 Task: Search one way flight ticket for 4 adults, 2 children, 2 infants in seat and 1 infant on lap in premium economy from Nome: Nome Airport to Jackson: Jackson Hole Airport on 5-2-2023. Number of bags: 1 carry on bag. Outbound departure time preference is 22:45.
Action: Mouse moved to (333, 269)
Screenshot: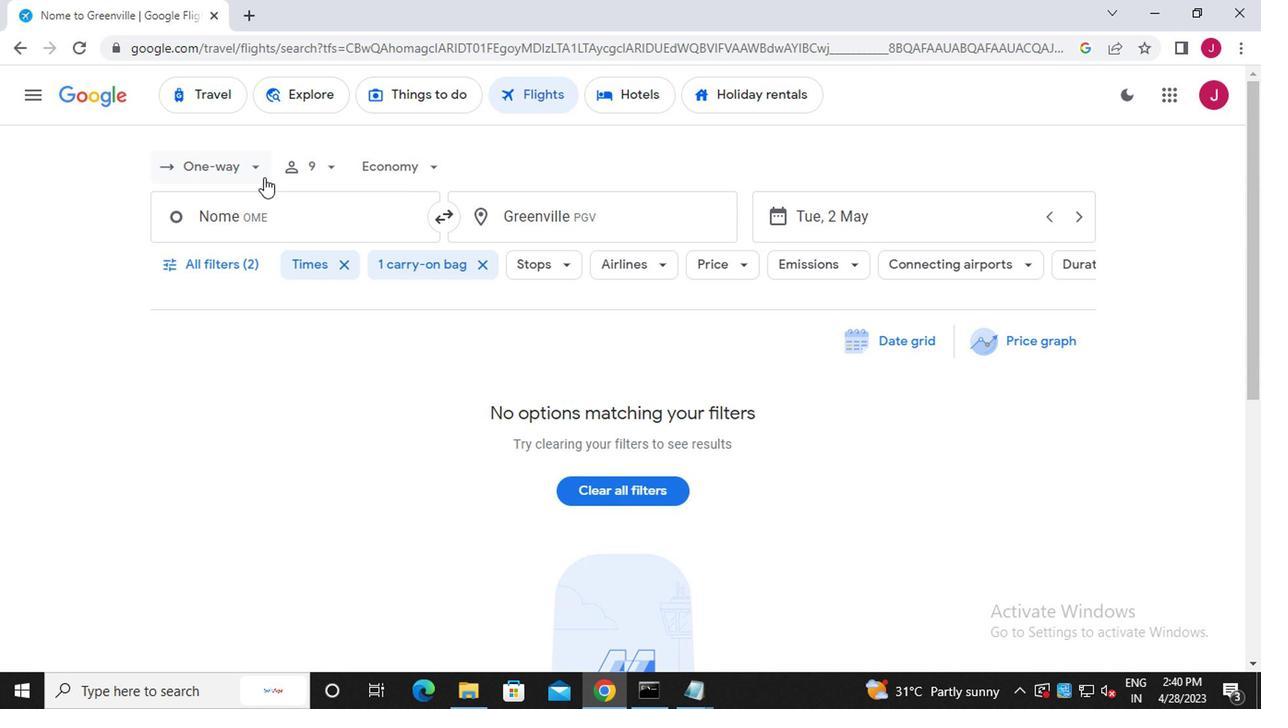 
Action: Mouse pressed left at (333, 269)
Screenshot: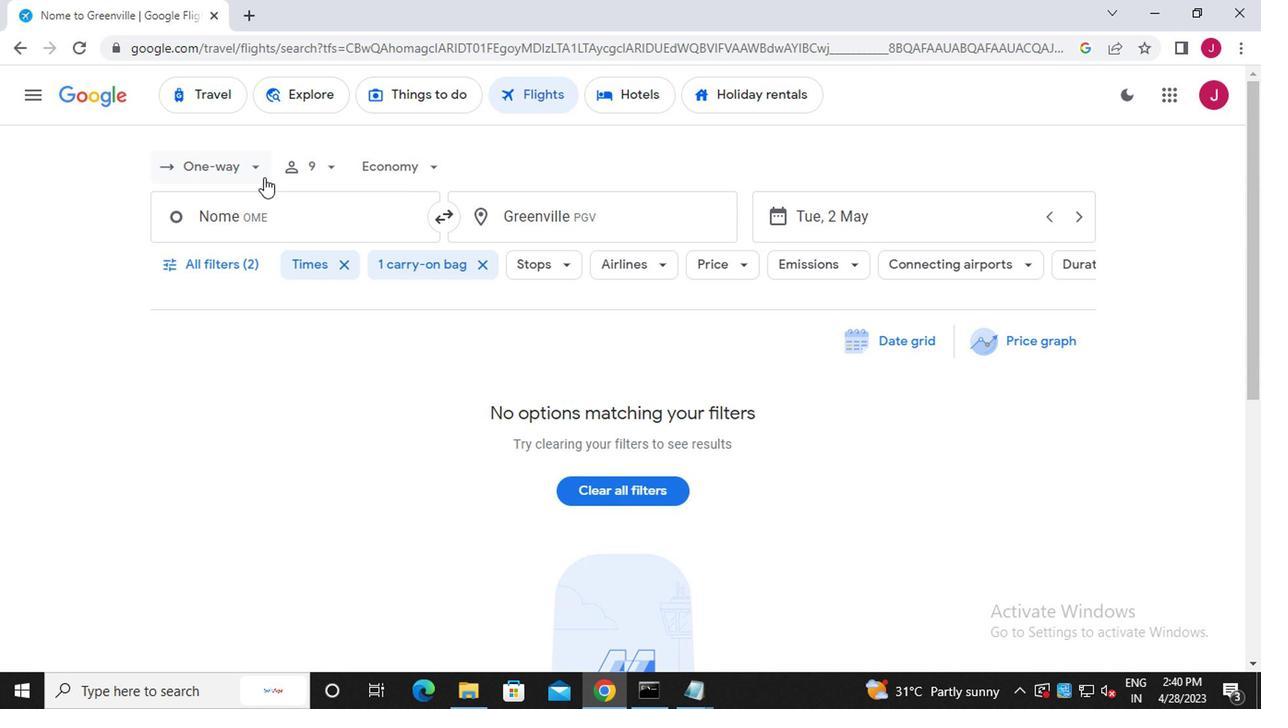 
Action: Mouse moved to (348, 332)
Screenshot: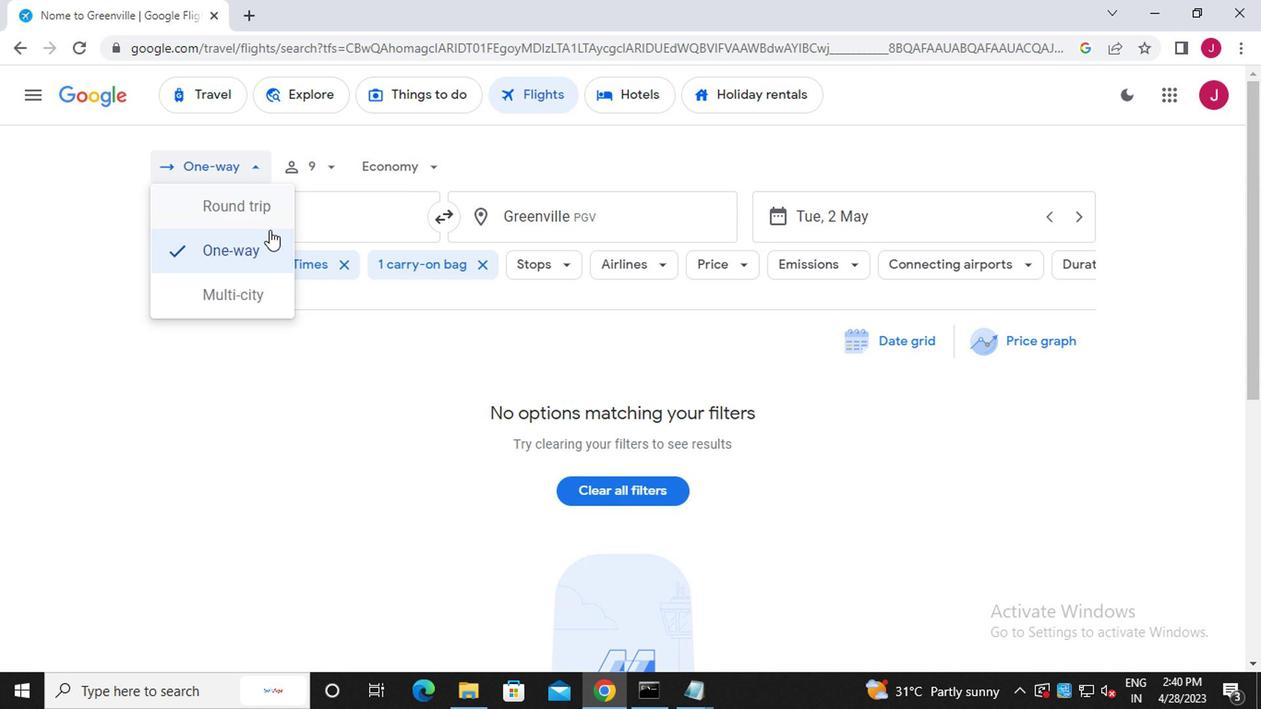 
Action: Mouse pressed left at (348, 332)
Screenshot: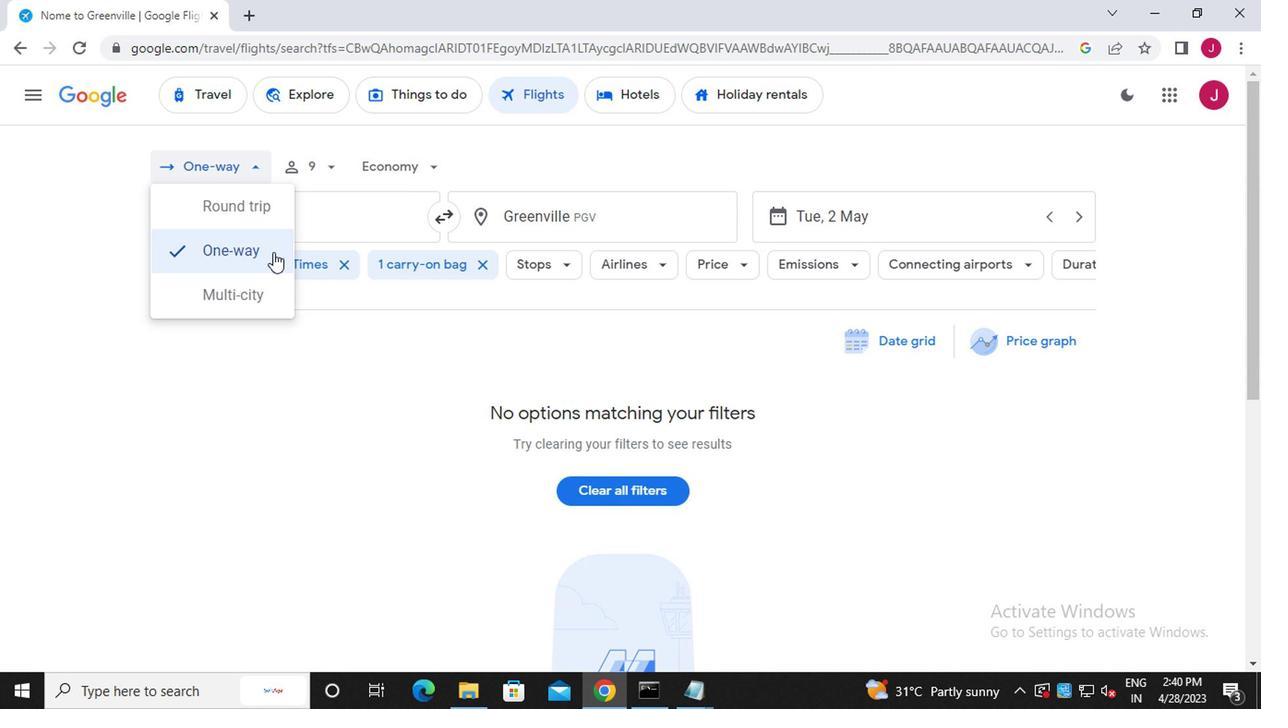 
Action: Mouse moved to (385, 273)
Screenshot: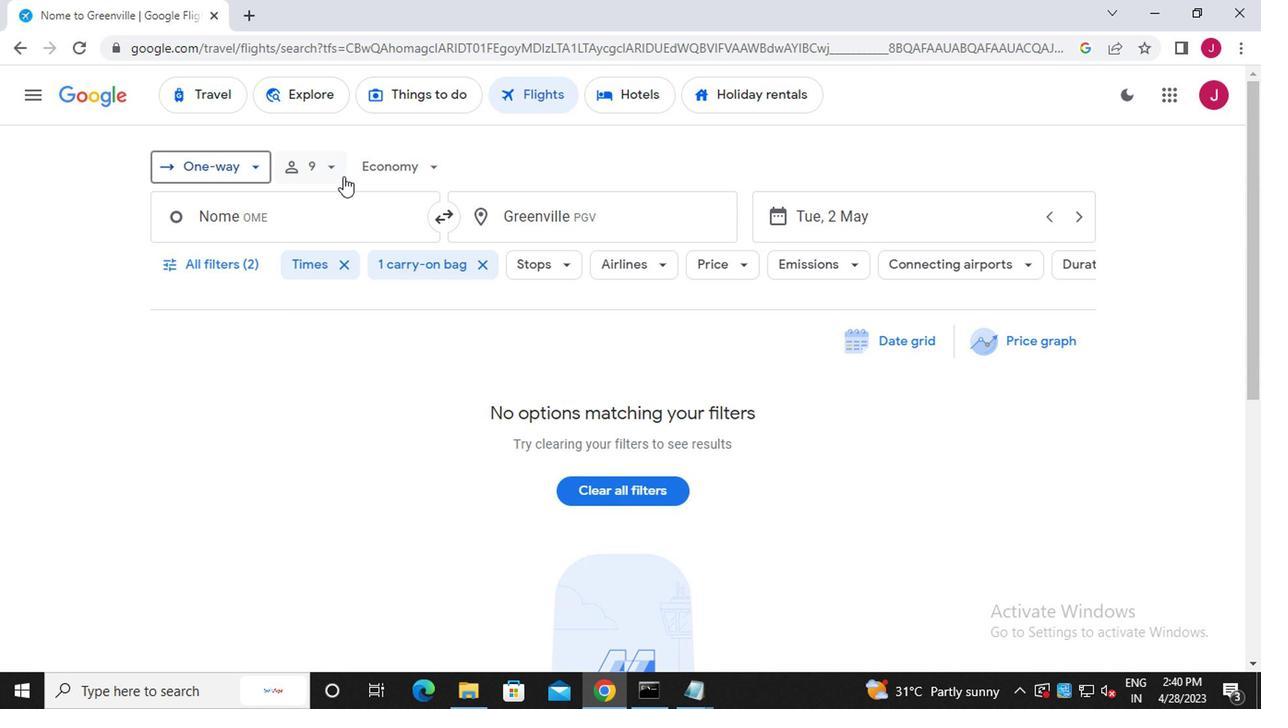 
Action: Mouse pressed left at (385, 273)
Screenshot: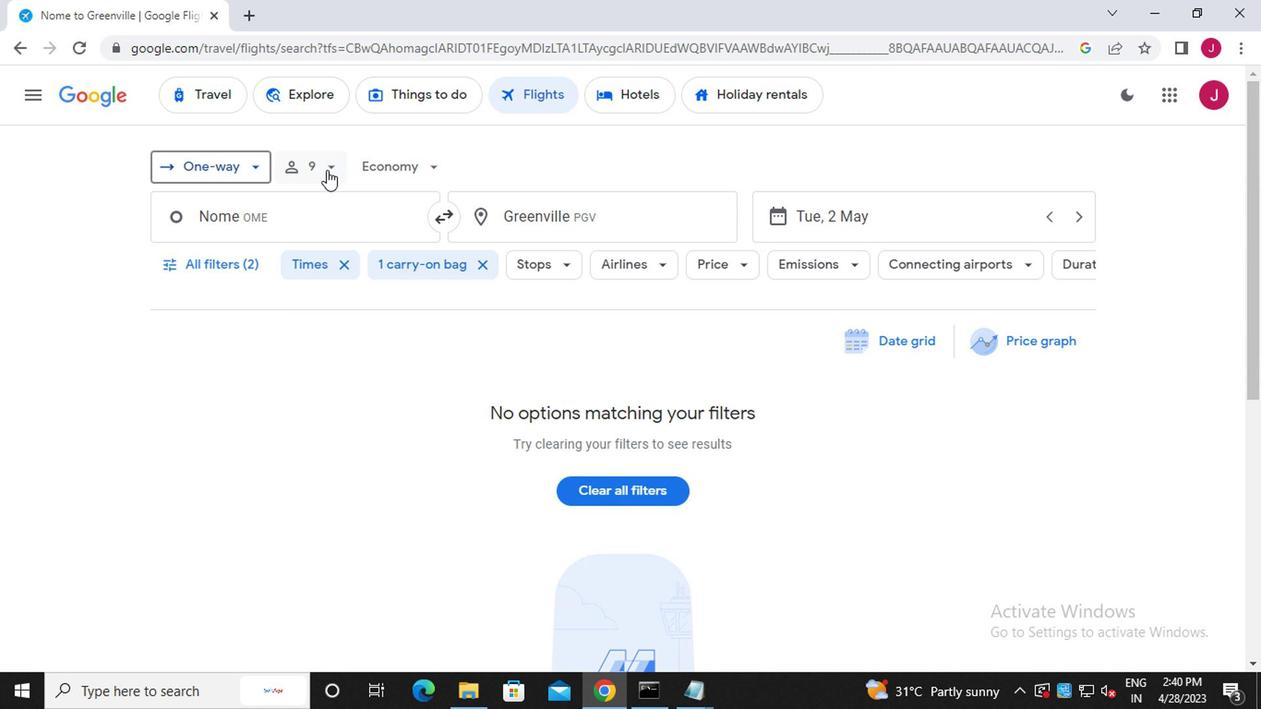 
Action: Mouse moved to (438, 305)
Screenshot: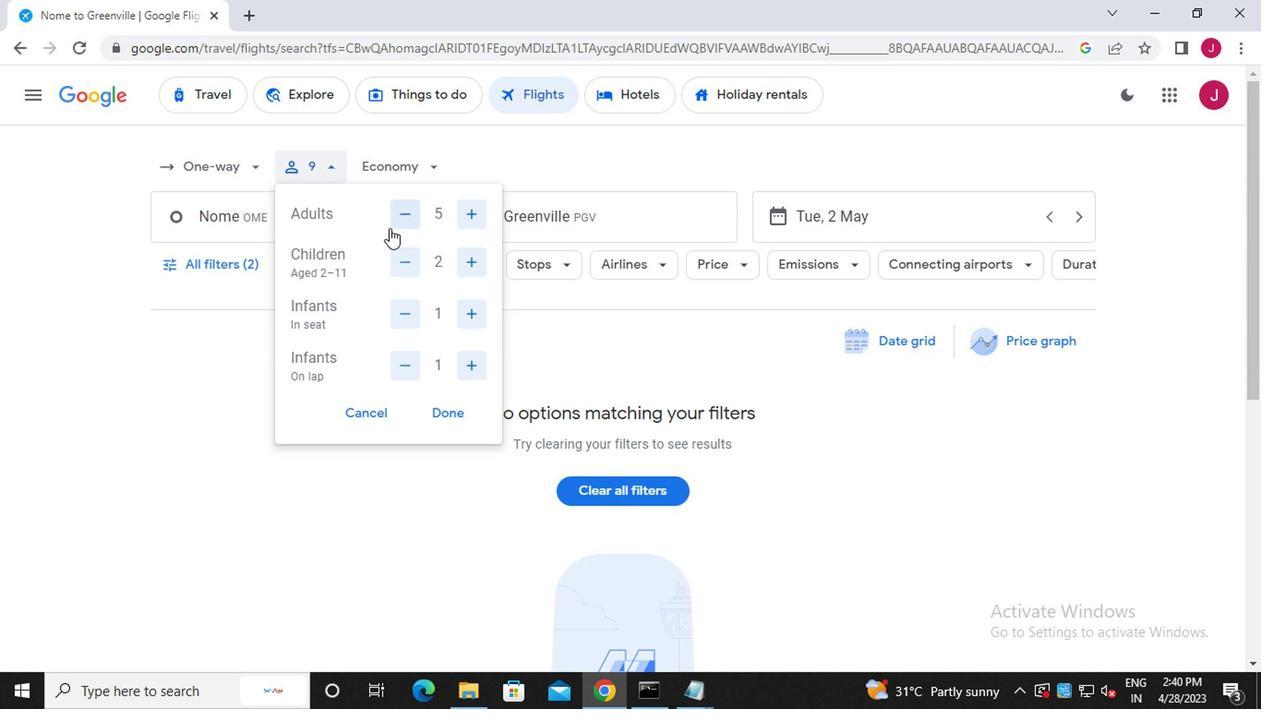 
Action: Mouse pressed left at (438, 305)
Screenshot: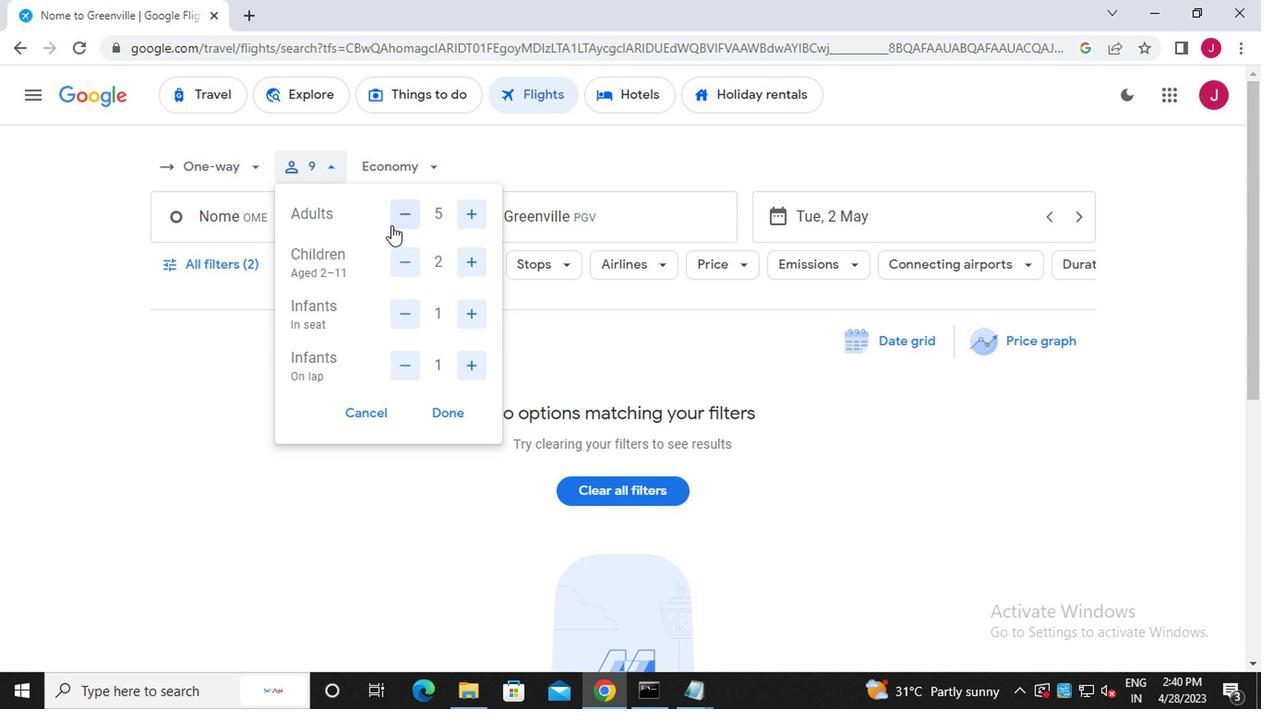 
Action: Mouse moved to (485, 379)
Screenshot: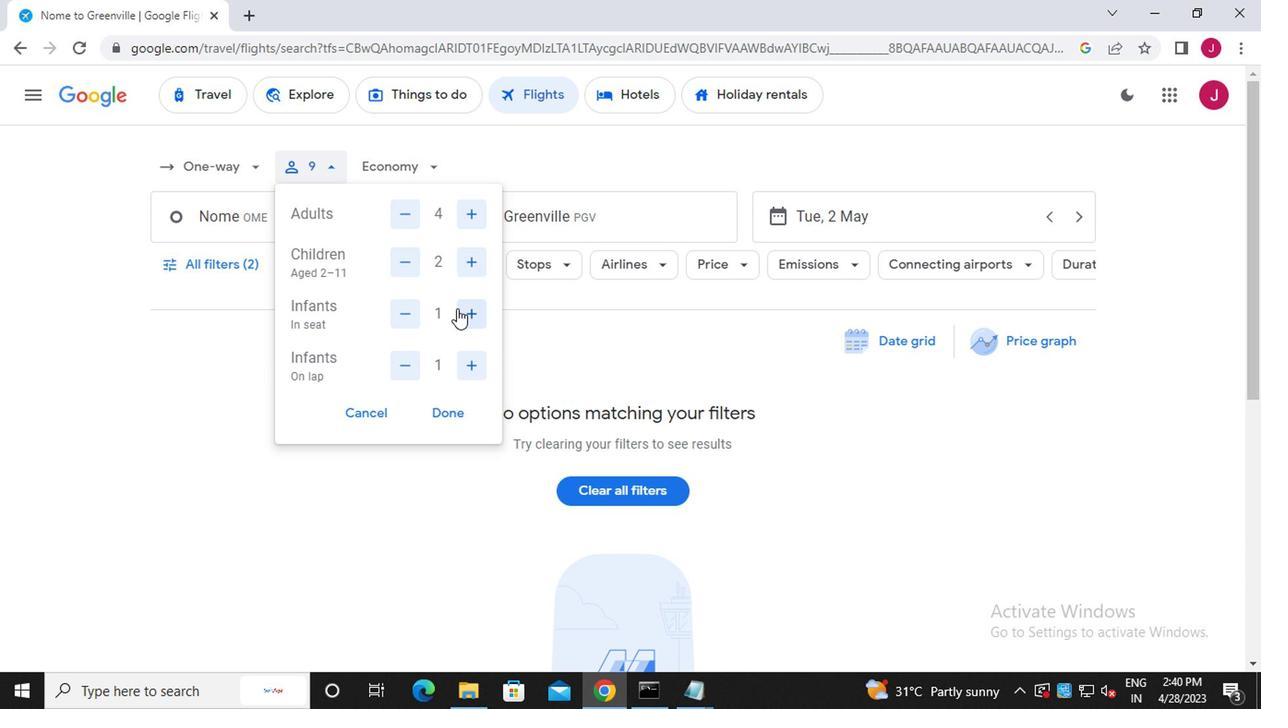 
Action: Mouse pressed left at (485, 379)
Screenshot: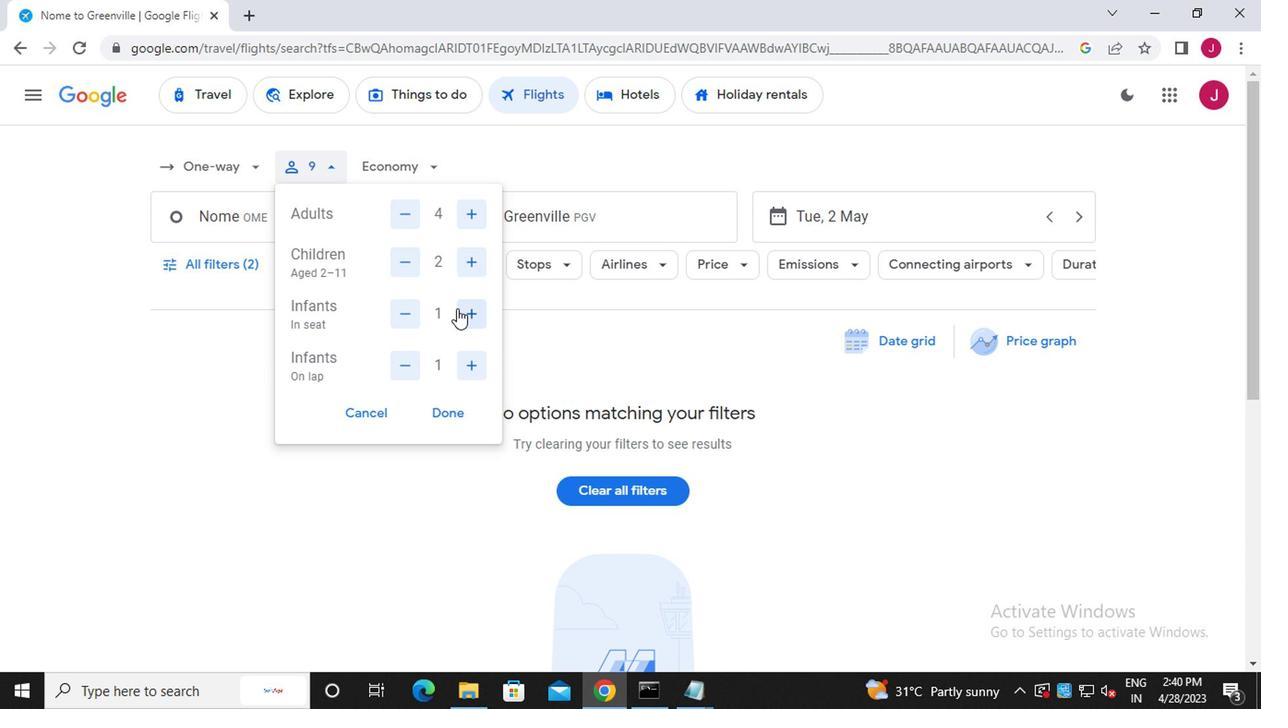 
Action: Mouse moved to (474, 445)
Screenshot: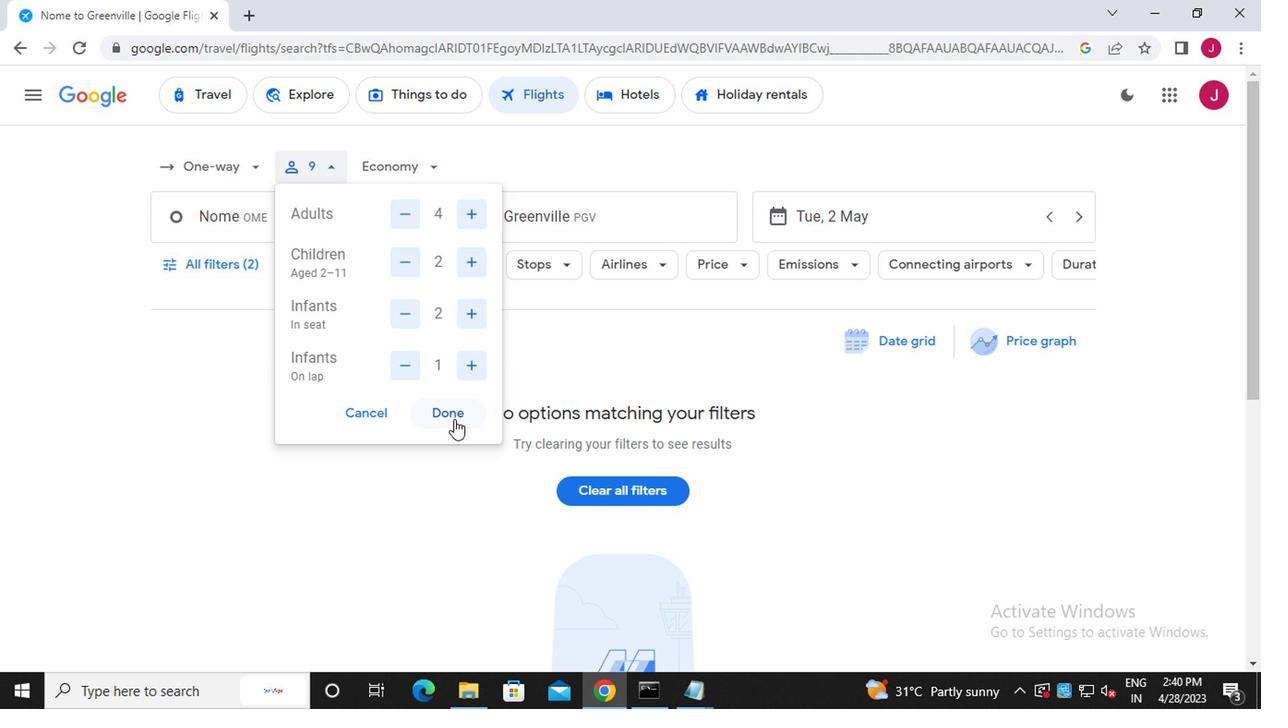 
Action: Mouse pressed left at (474, 445)
Screenshot: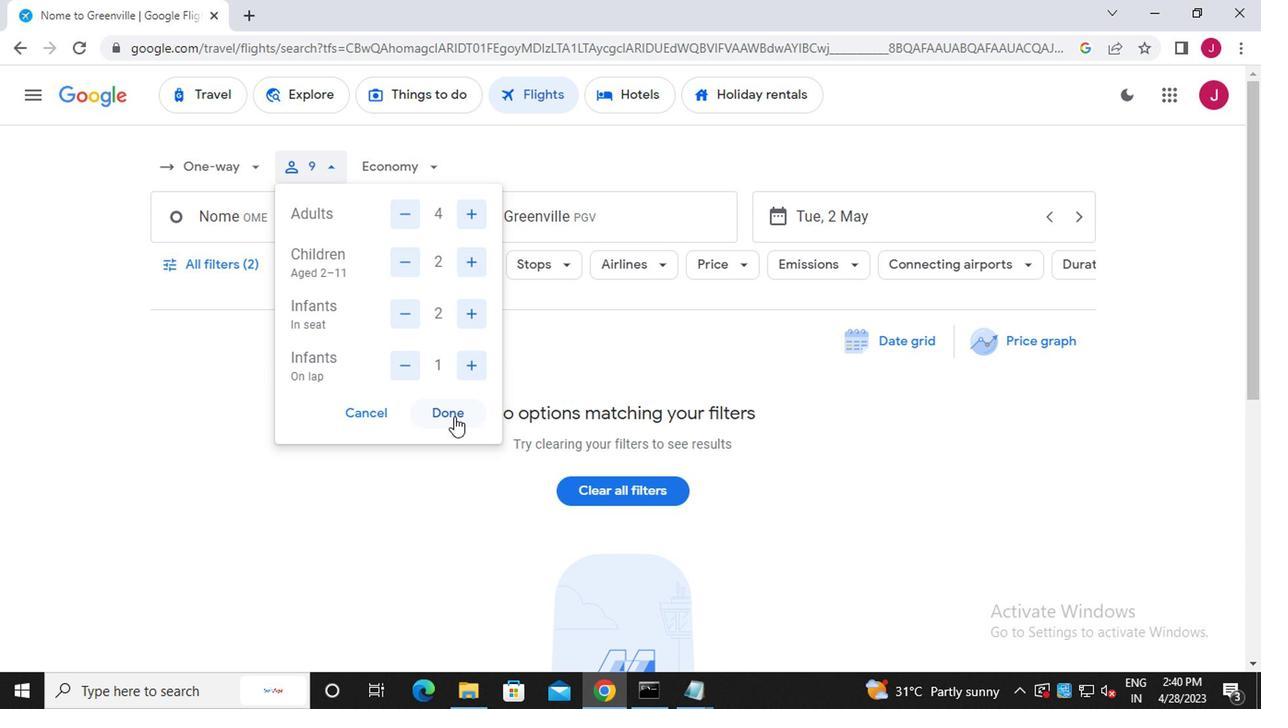 
Action: Mouse moved to (453, 272)
Screenshot: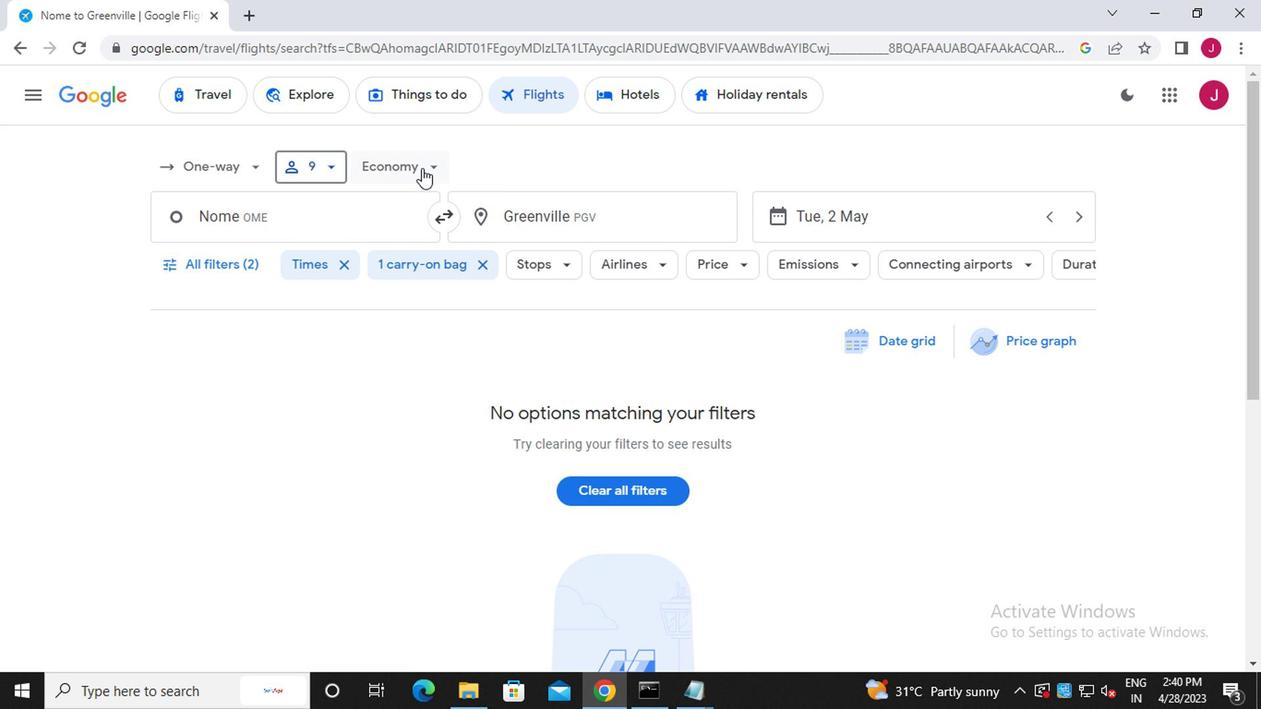 
Action: Mouse pressed left at (453, 272)
Screenshot: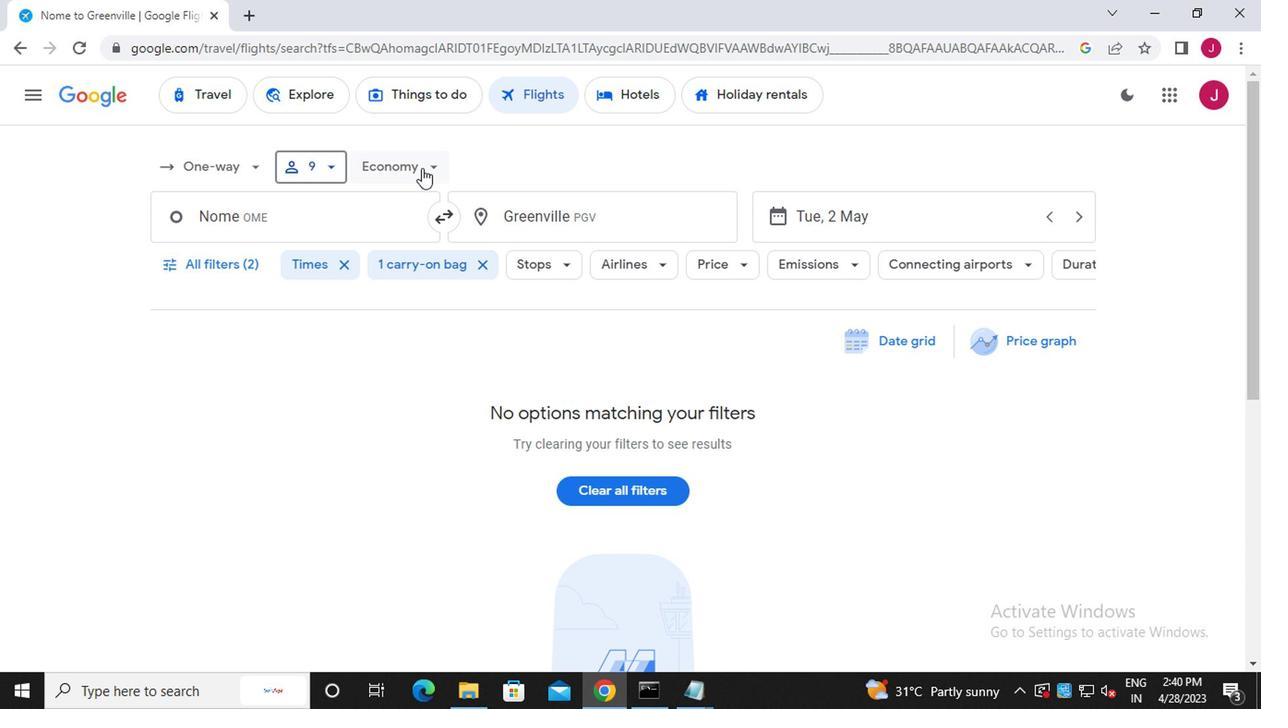 
Action: Mouse moved to (459, 334)
Screenshot: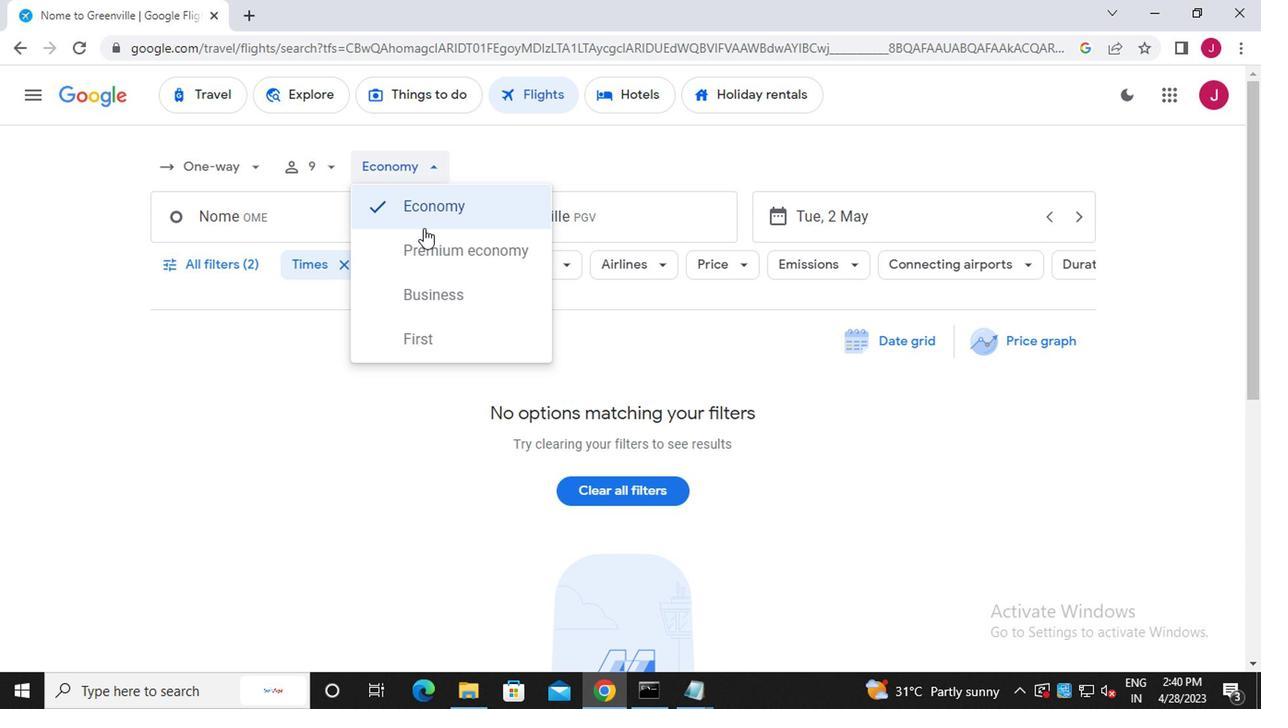 
Action: Mouse pressed left at (459, 334)
Screenshot: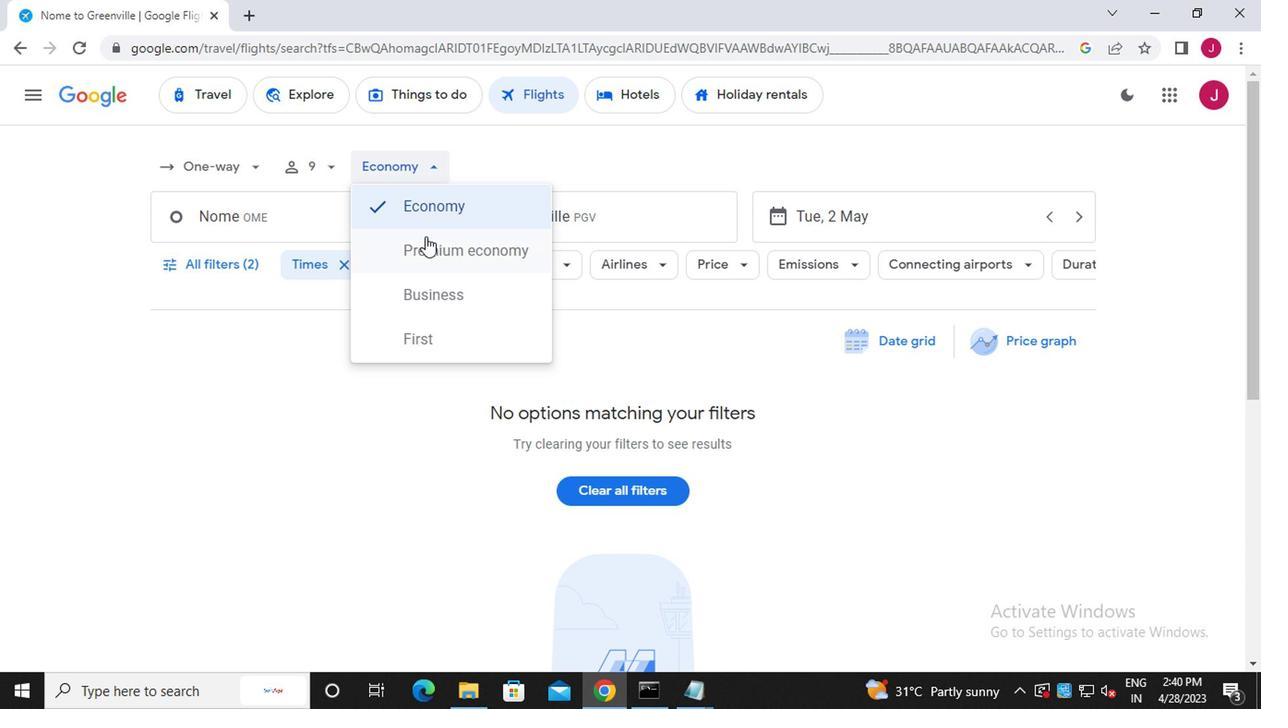 
Action: Mouse moved to (415, 319)
Screenshot: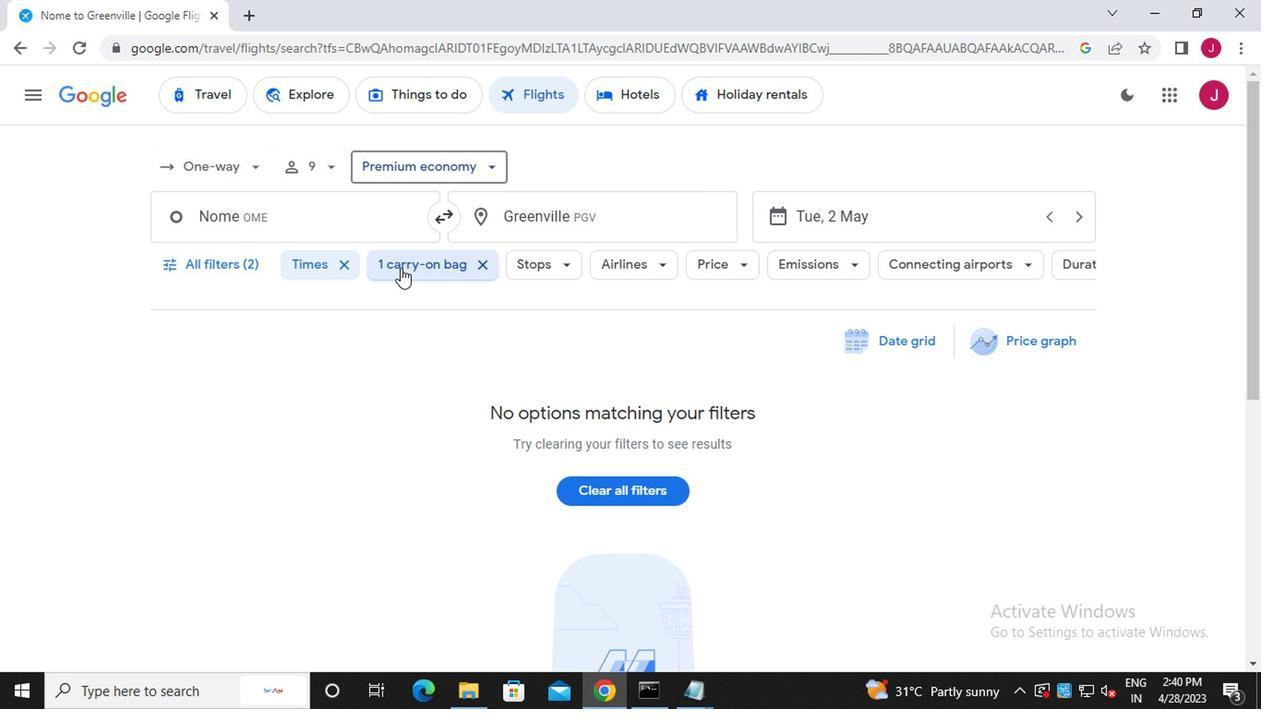 
Action: Mouse pressed left at (415, 319)
Screenshot: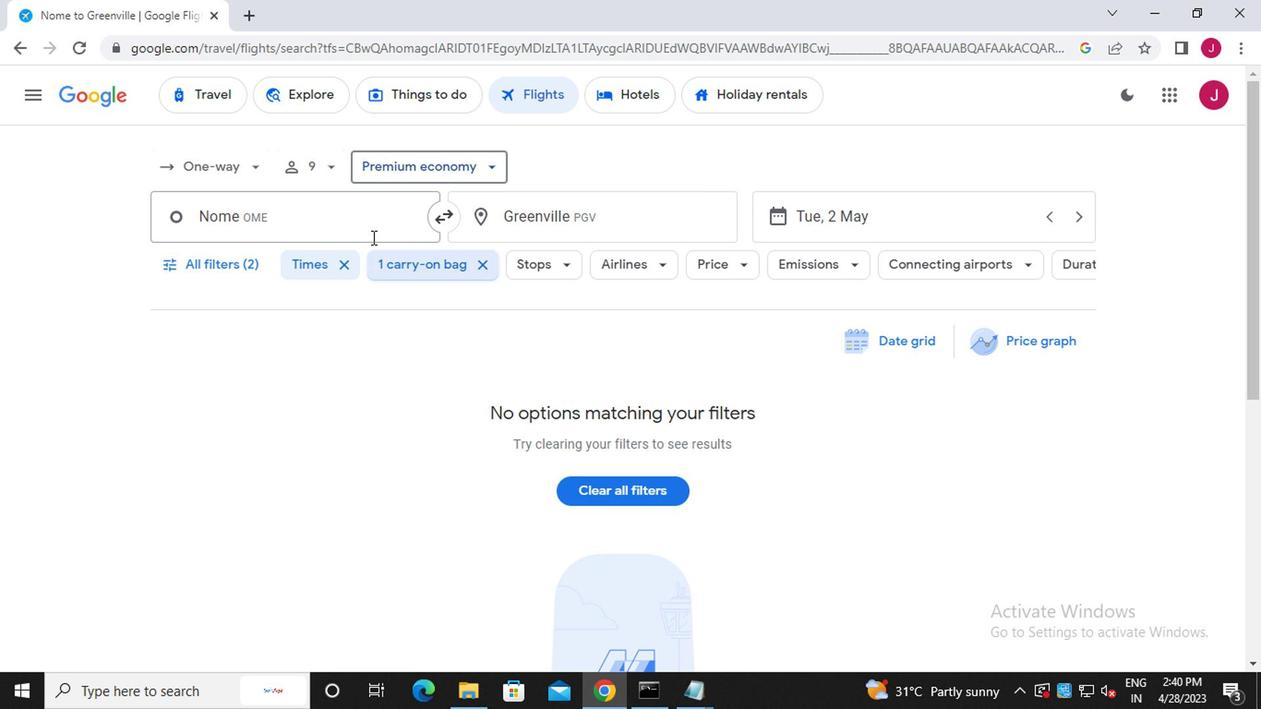 
Action: Mouse moved to (420, 313)
Screenshot: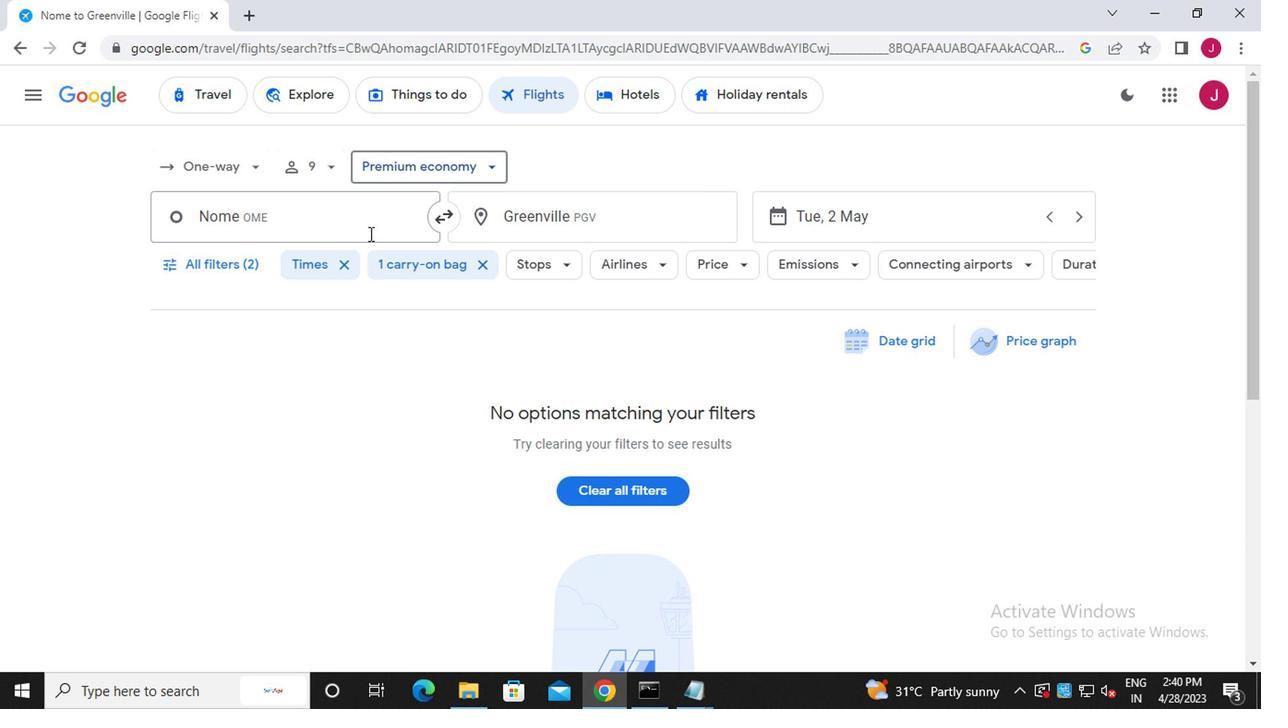 
Action: Key pressed nome
Screenshot: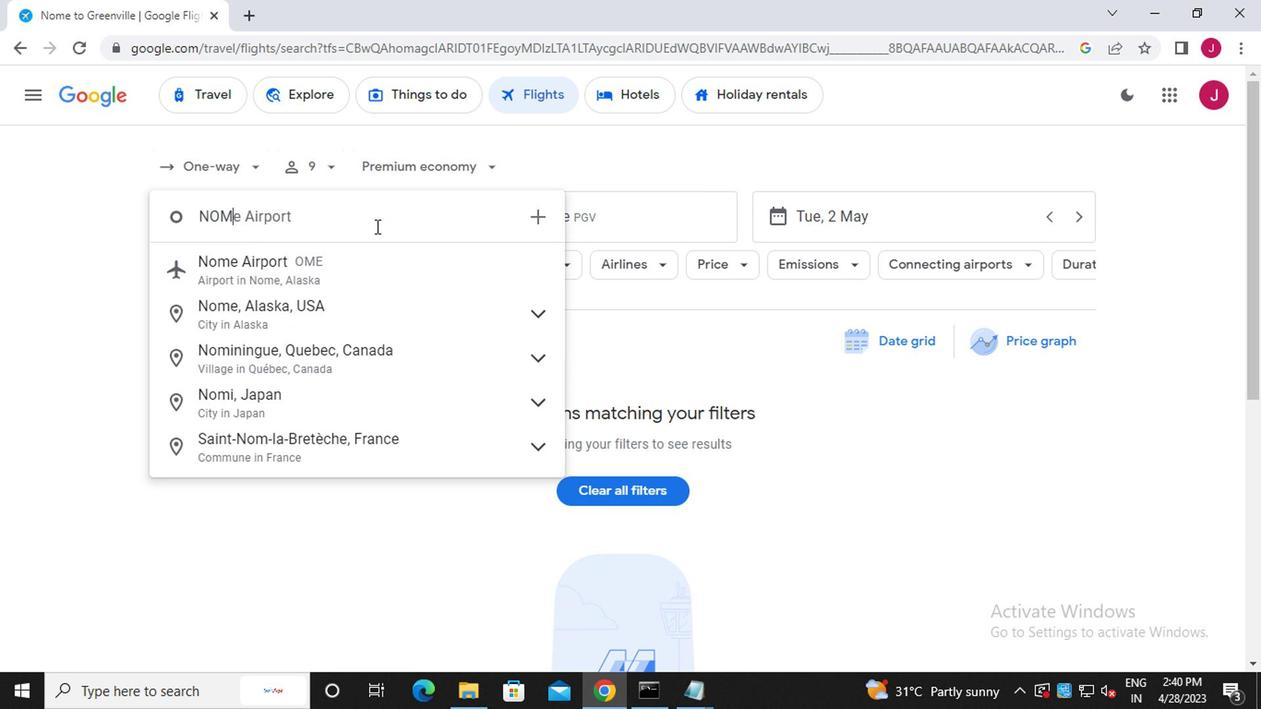 
Action: Mouse moved to (428, 341)
Screenshot: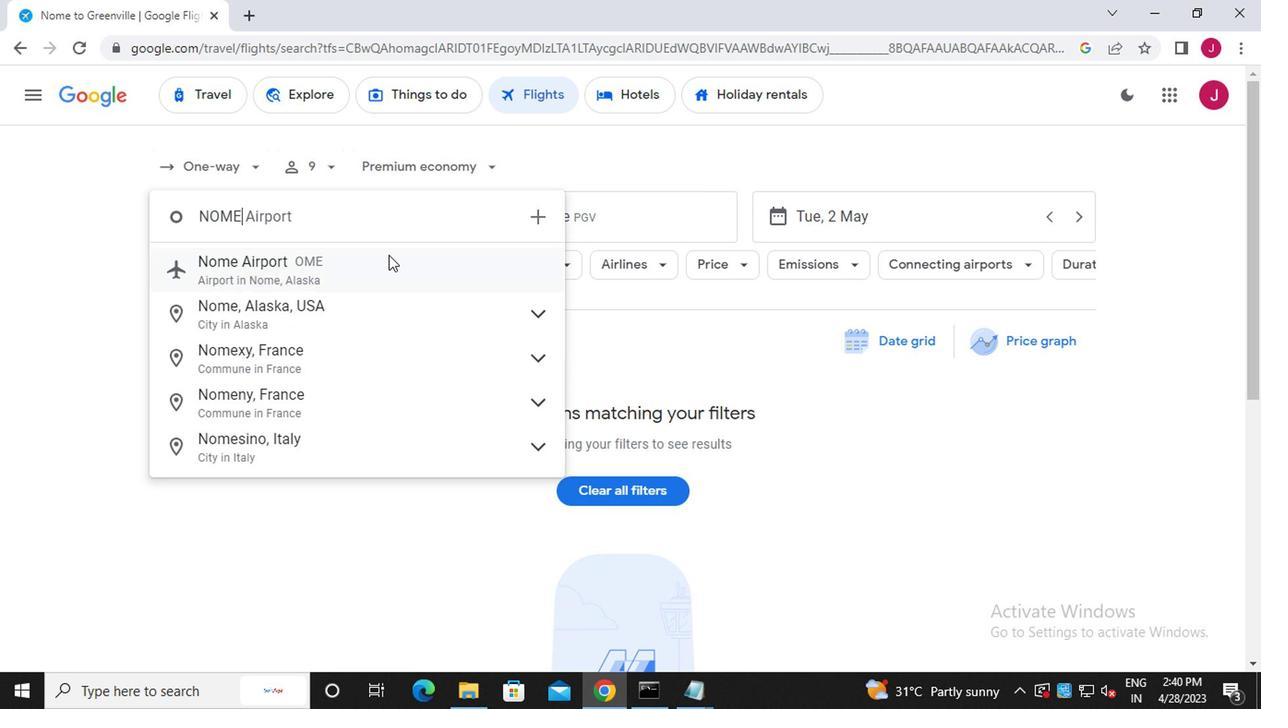 
Action: Mouse pressed left at (428, 341)
Screenshot: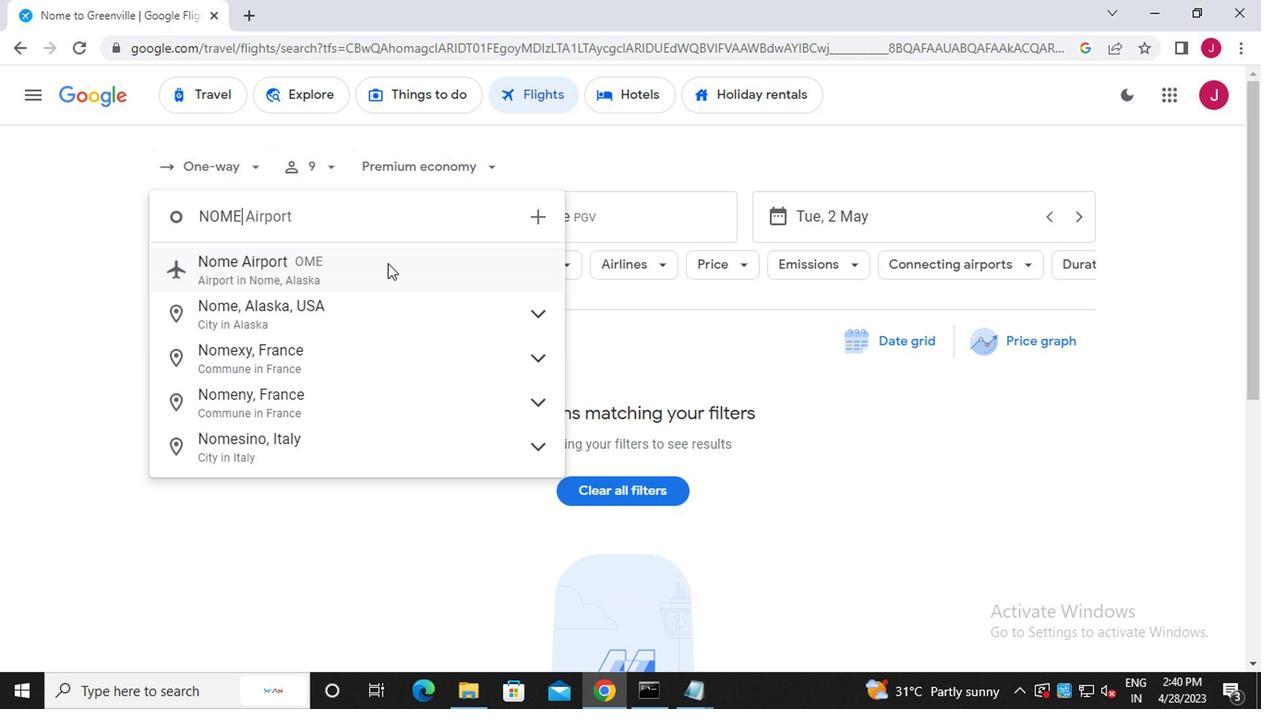 
Action: Mouse moved to (593, 298)
Screenshot: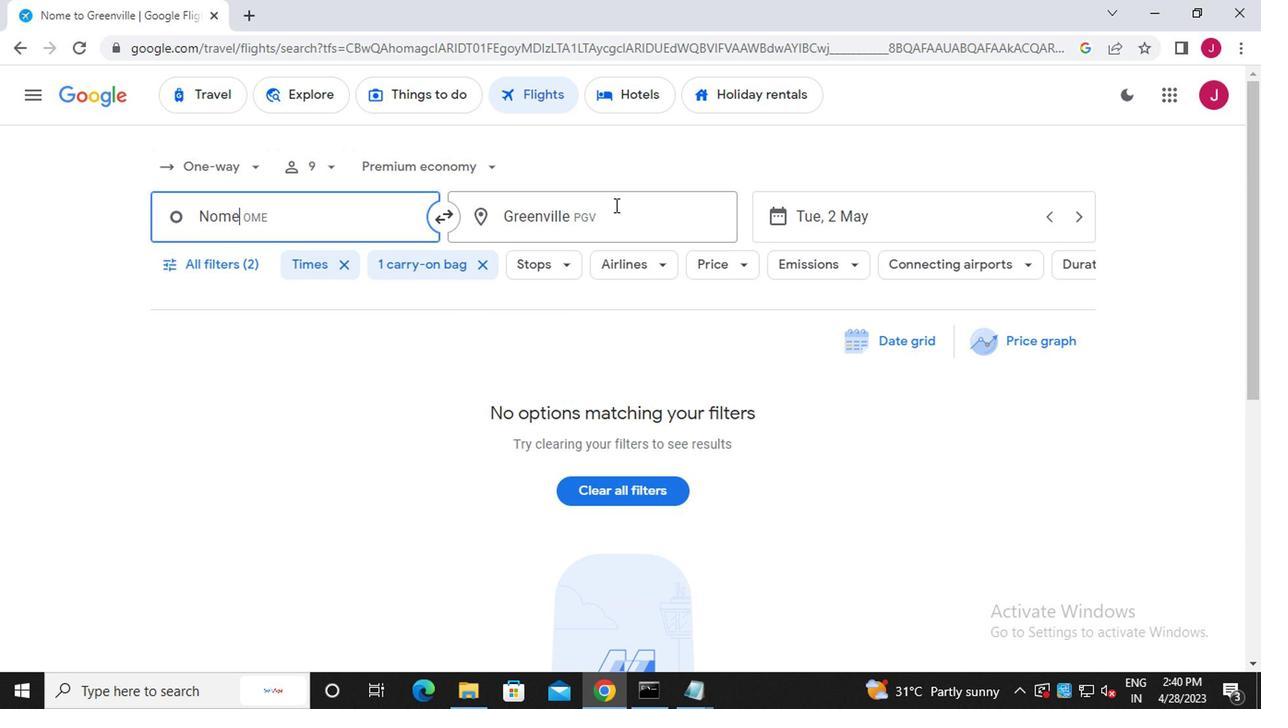 
Action: Mouse pressed left at (593, 298)
Screenshot: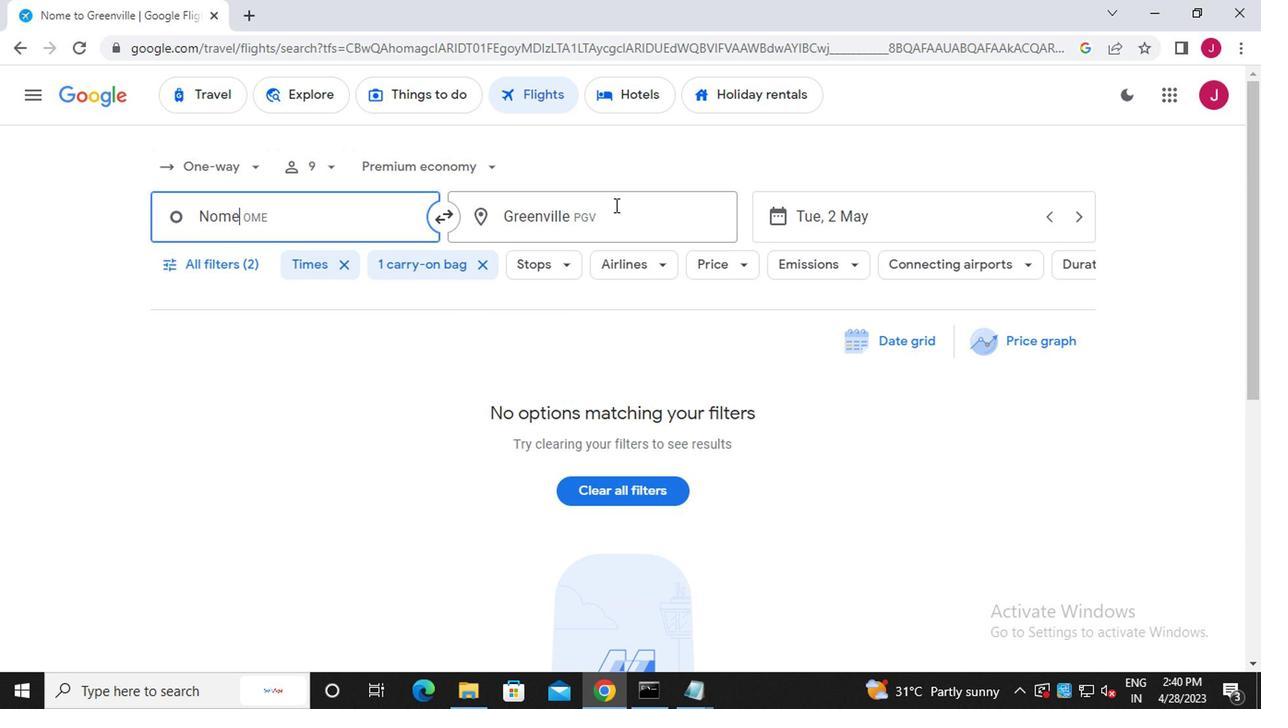 
Action: Mouse moved to (595, 306)
Screenshot: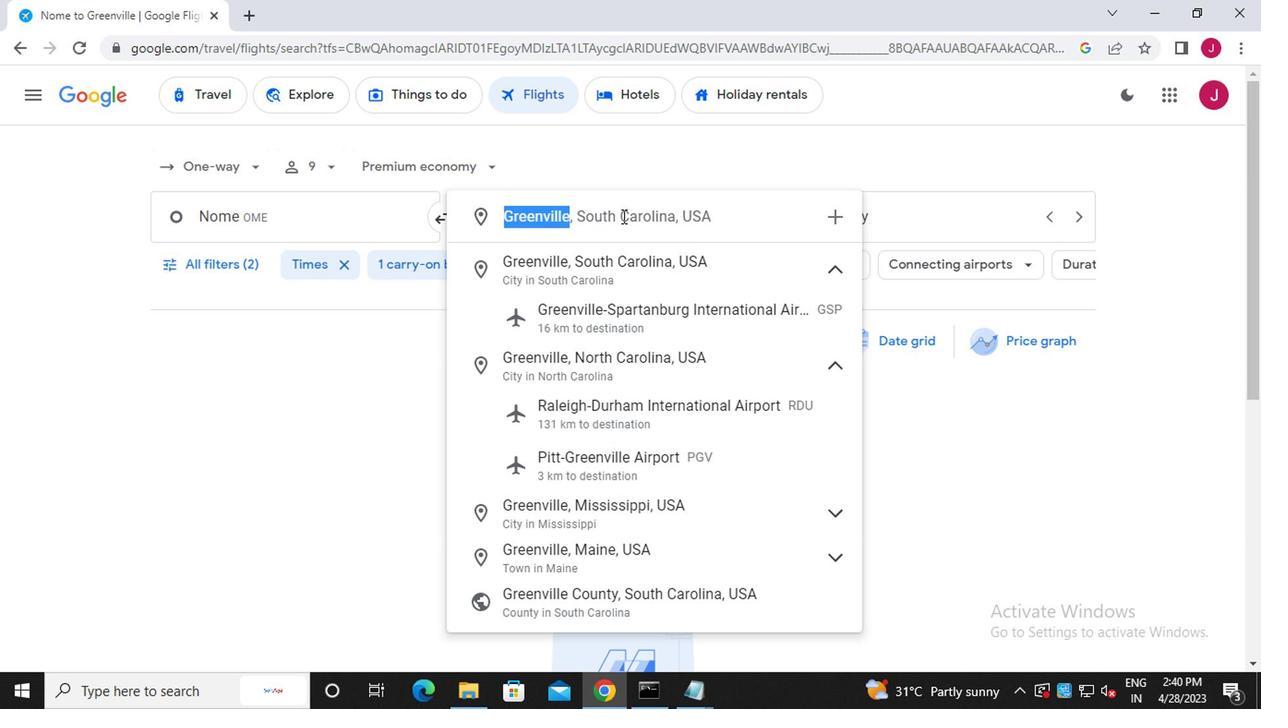 
Action: Key pressed jackon<Key.backspace><Key.backspace><Key.backspace>kson<Key.space>home<Key.backspace><Key.backspace><Key.backspace>ol
Screenshot: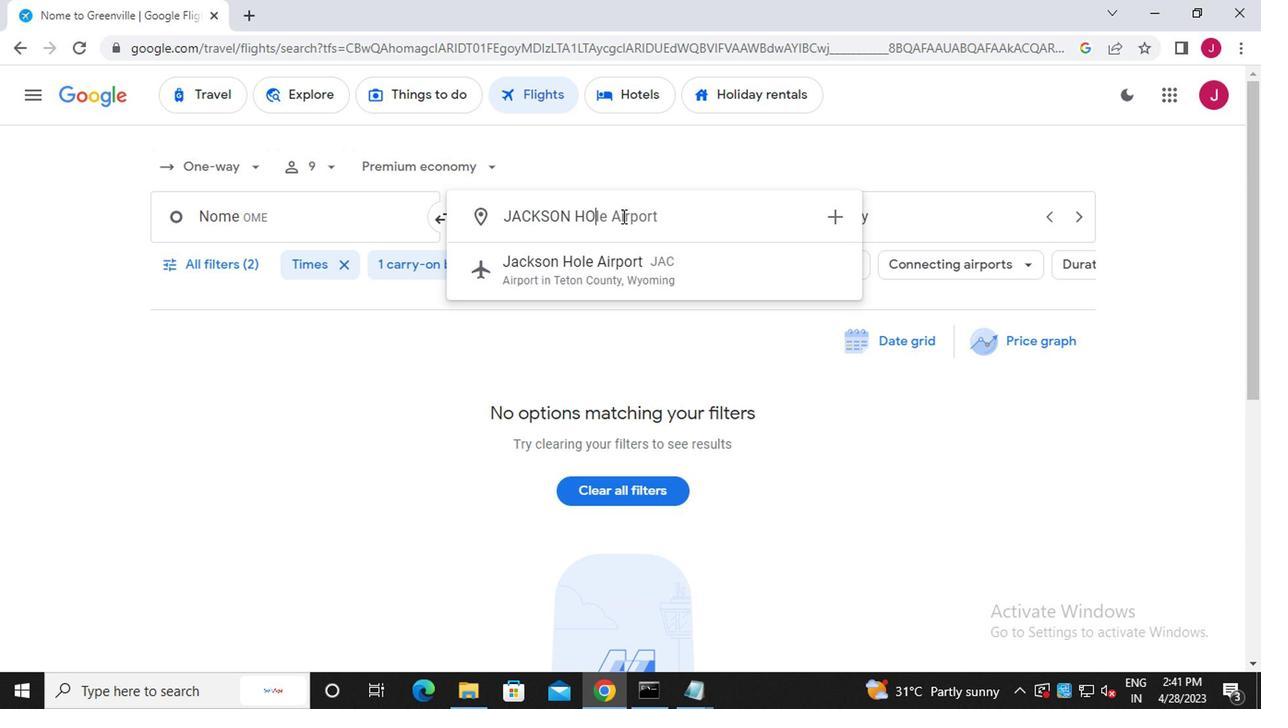 
Action: Mouse moved to (621, 344)
Screenshot: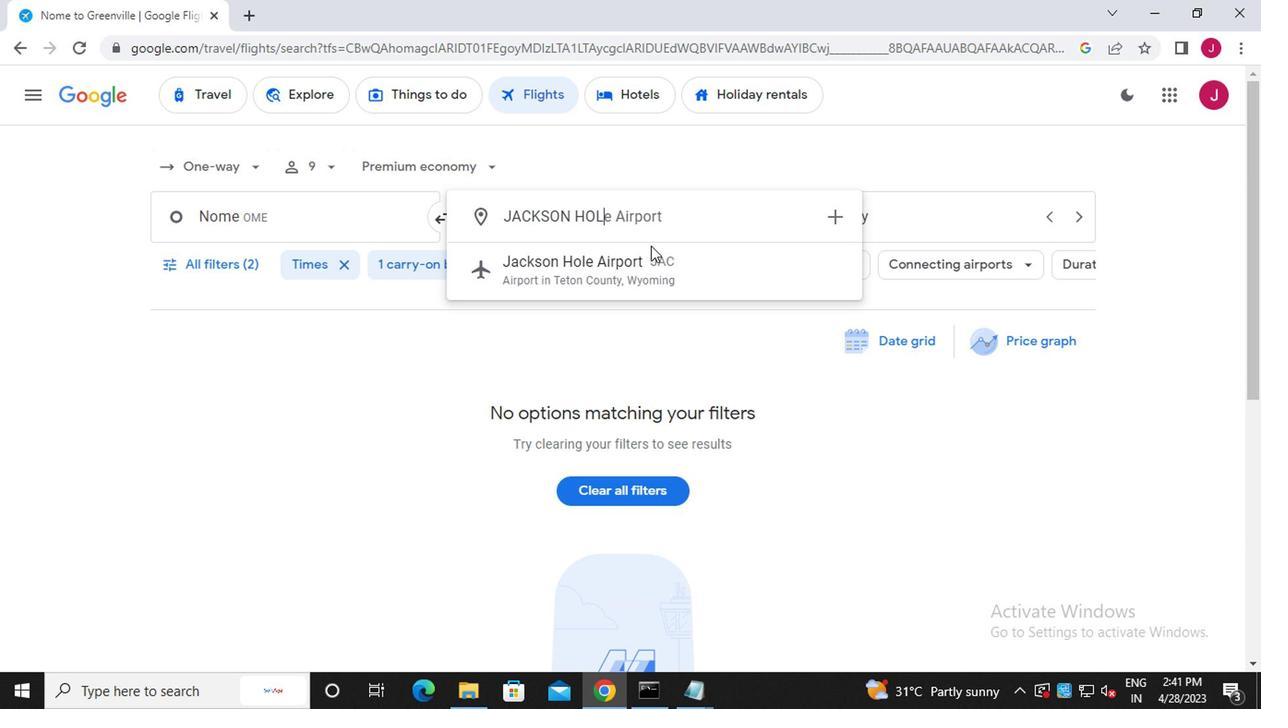 
Action: Mouse pressed left at (621, 344)
Screenshot: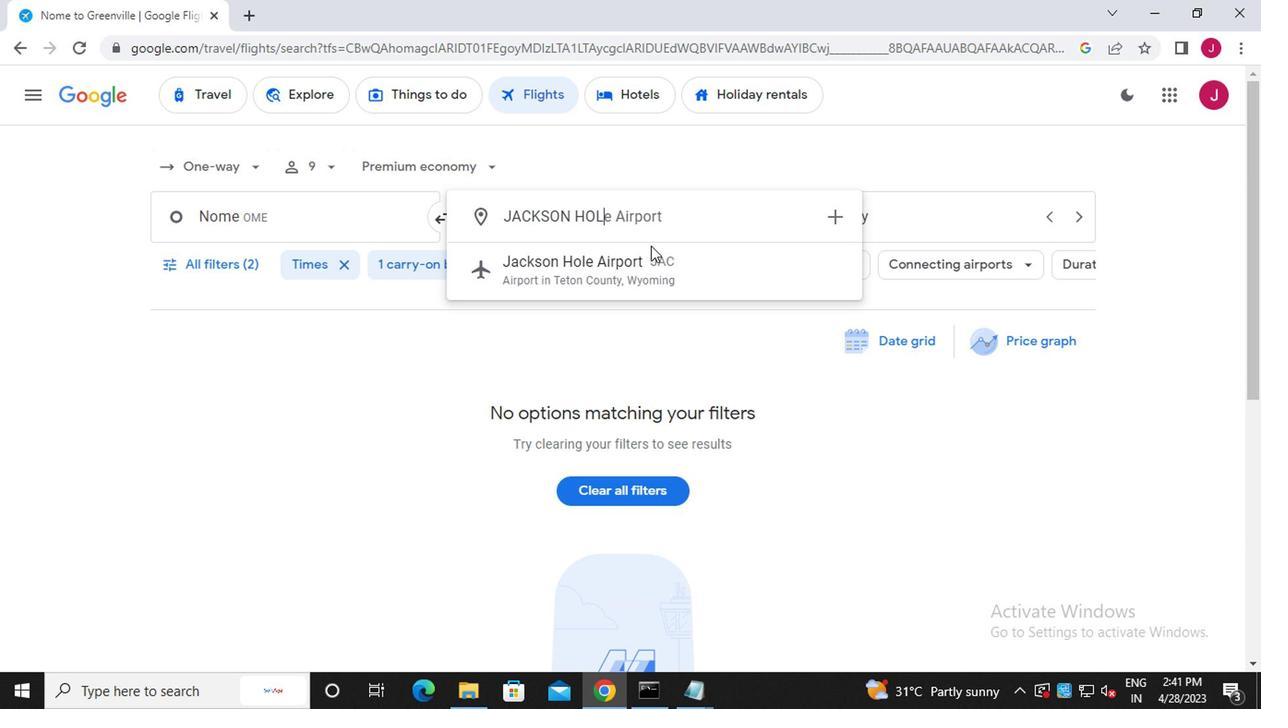 
Action: Mouse moved to (786, 313)
Screenshot: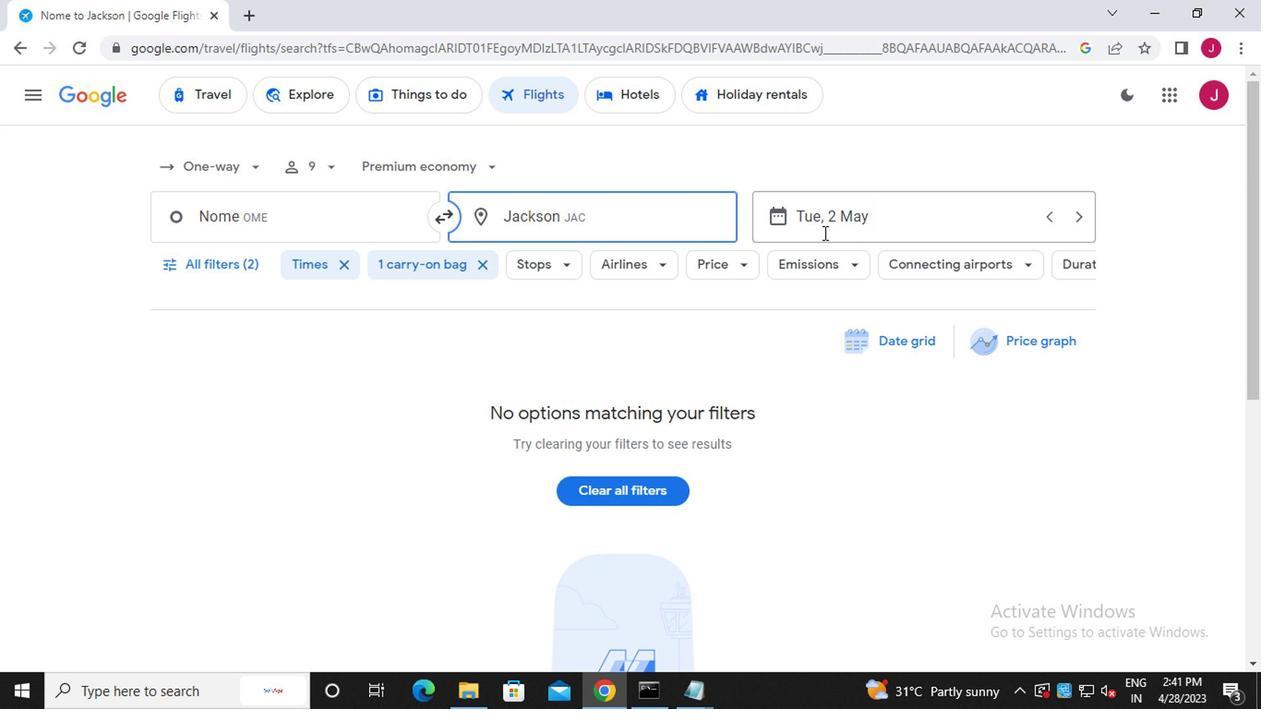 
Action: Mouse pressed left at (786, 313)
Screenshot: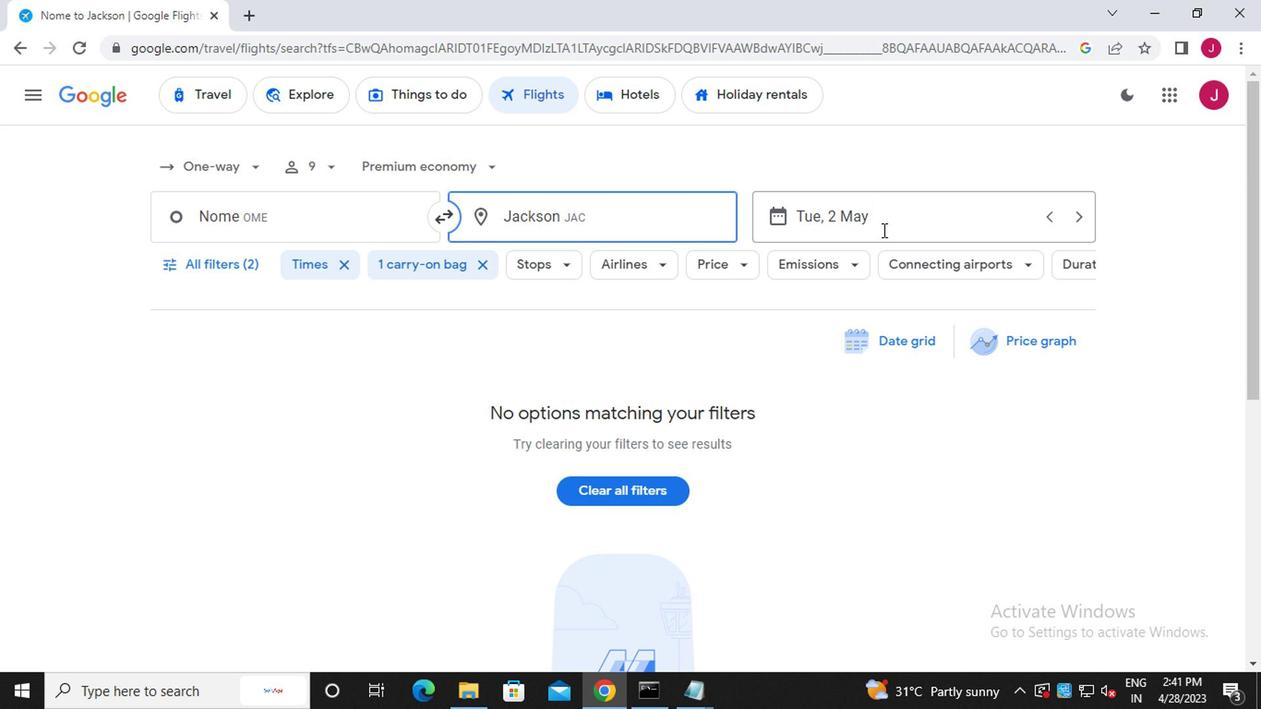 
Action: Mouse moved to (897, 602)
Screenshot: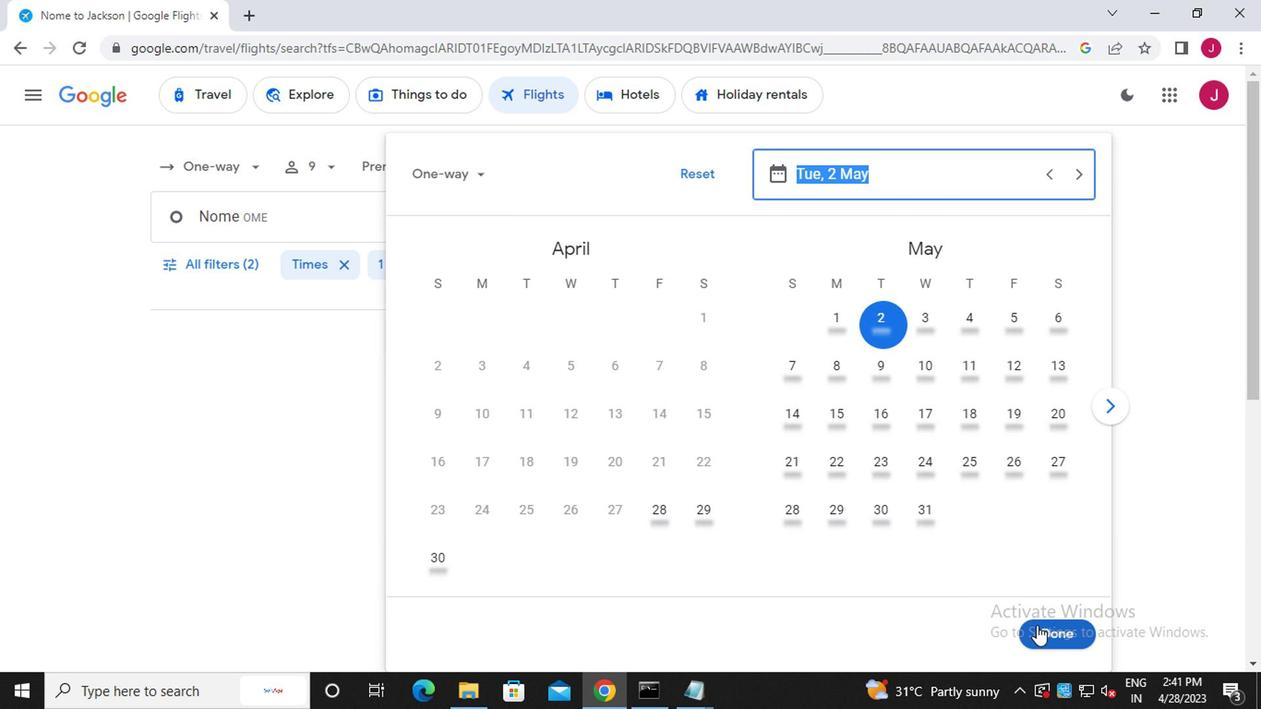 
Action: Mouse pressed left at (897, 602)
Screenshot: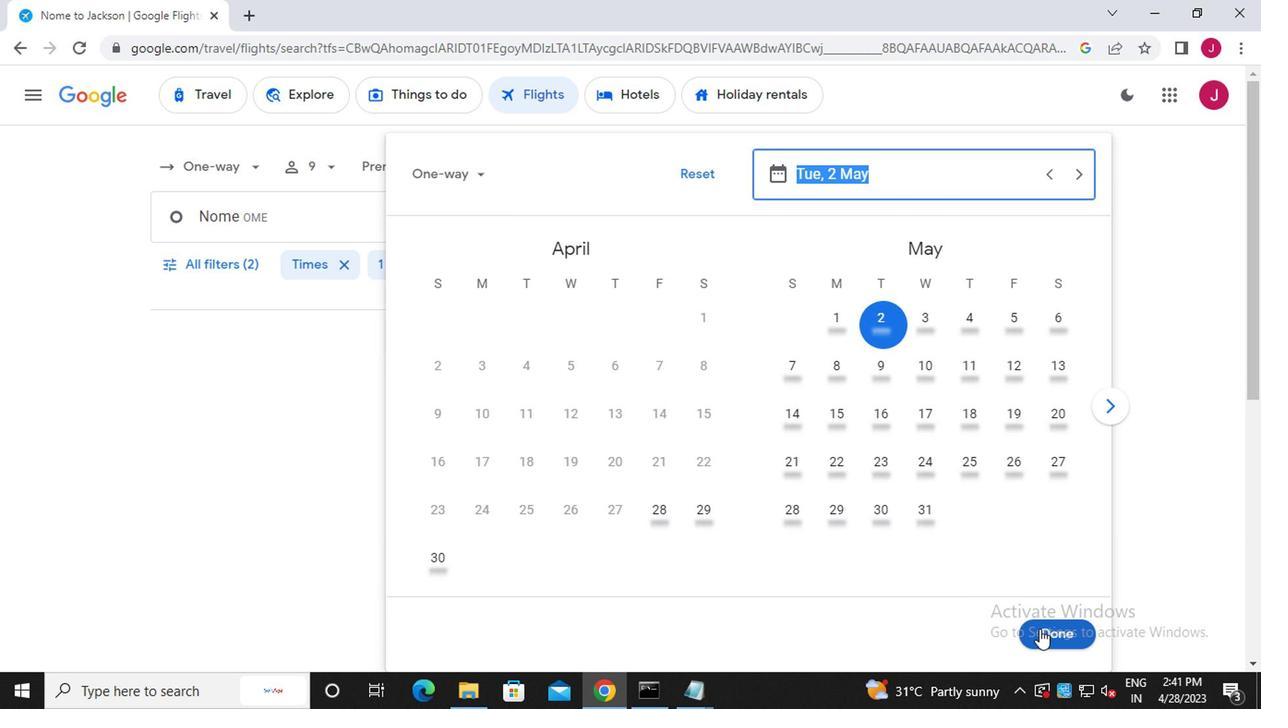 
Action: Mouse moved to (315, 340)
Screenshot: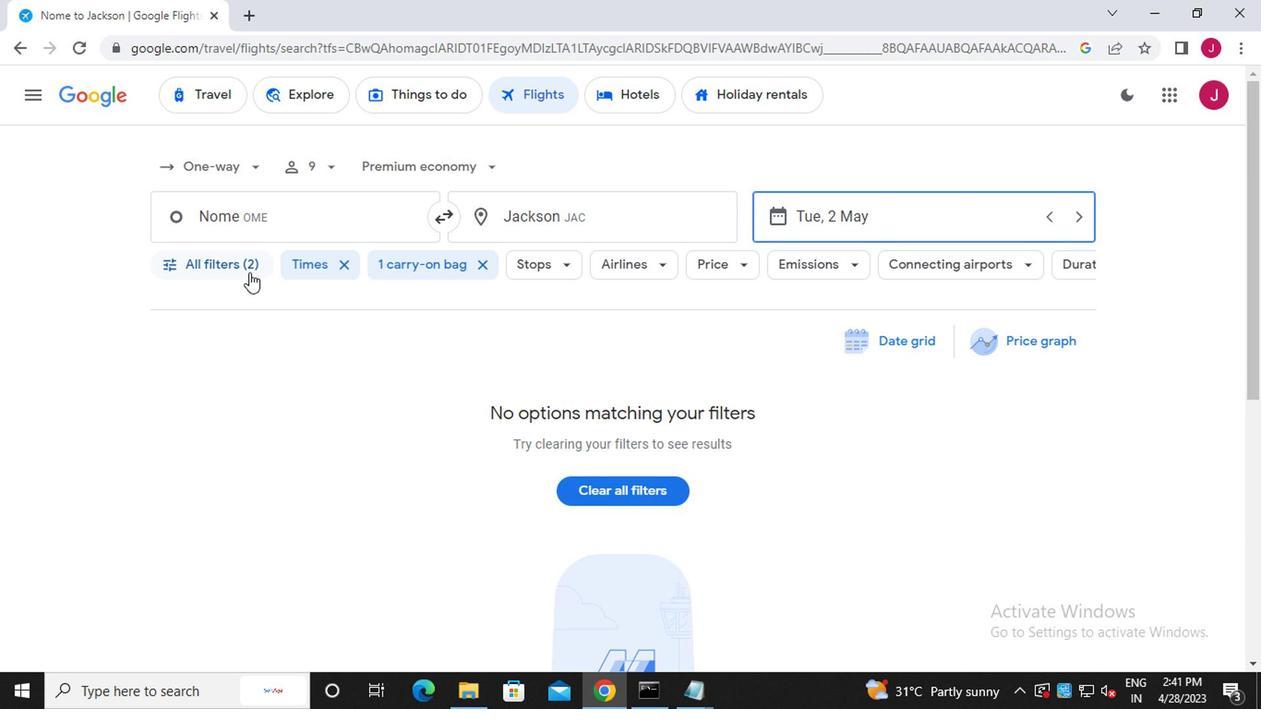 
Action: Mouse pressed left at (315, 340)
Screenshot: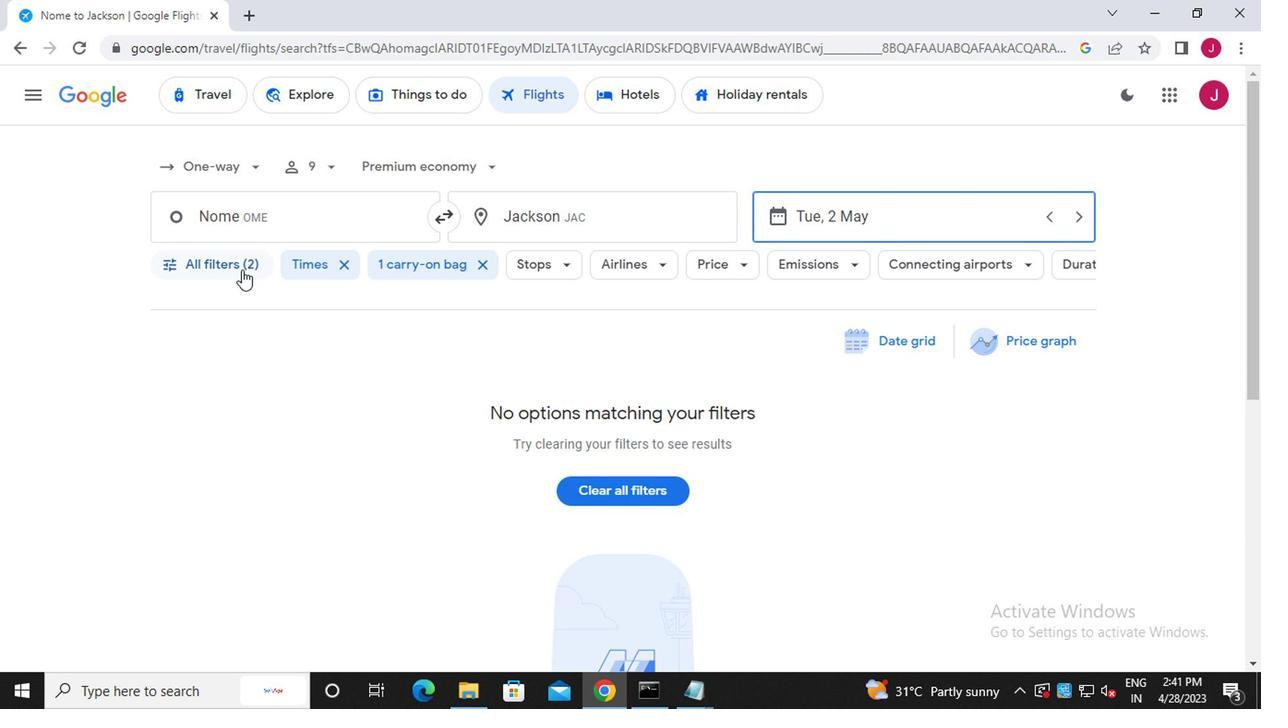 
Action: Mouse moved to (357, 413)
Screenshot: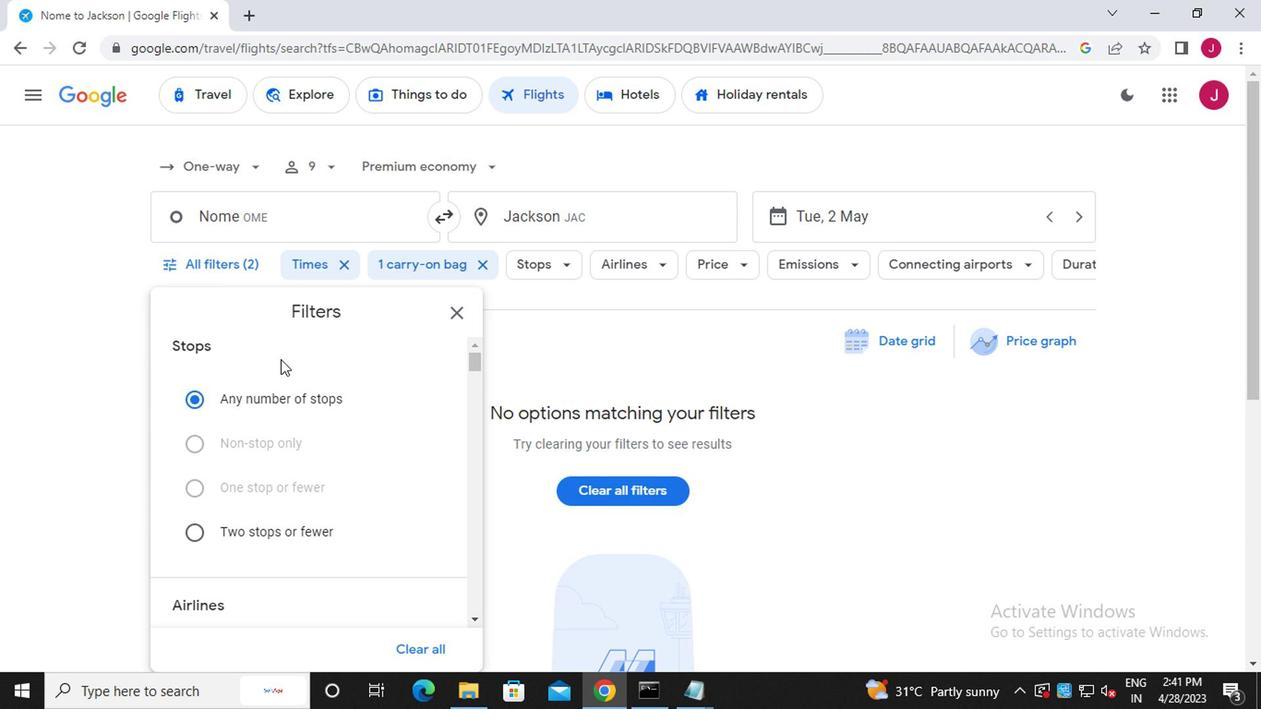 
Action: Mouse scrolled (357, 413) with delta (0, 0)
Screenshot: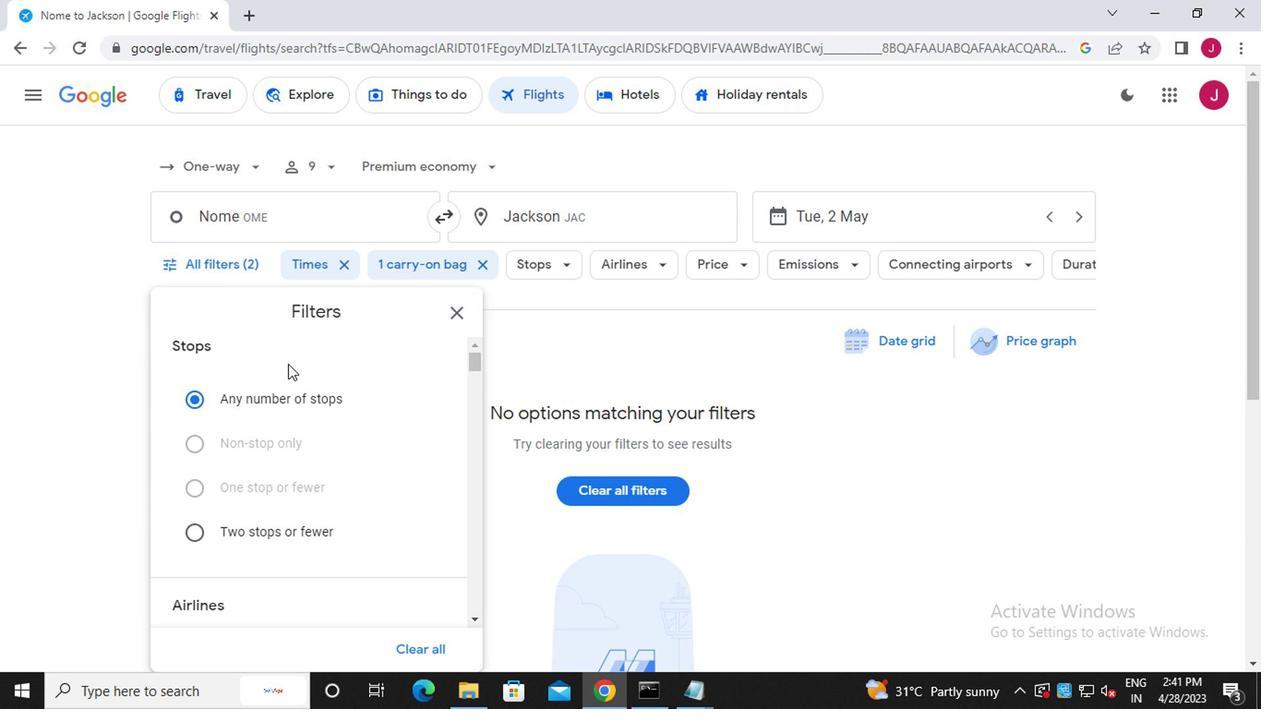 
Action: Mouse moved to (358, 413)
Screenshot: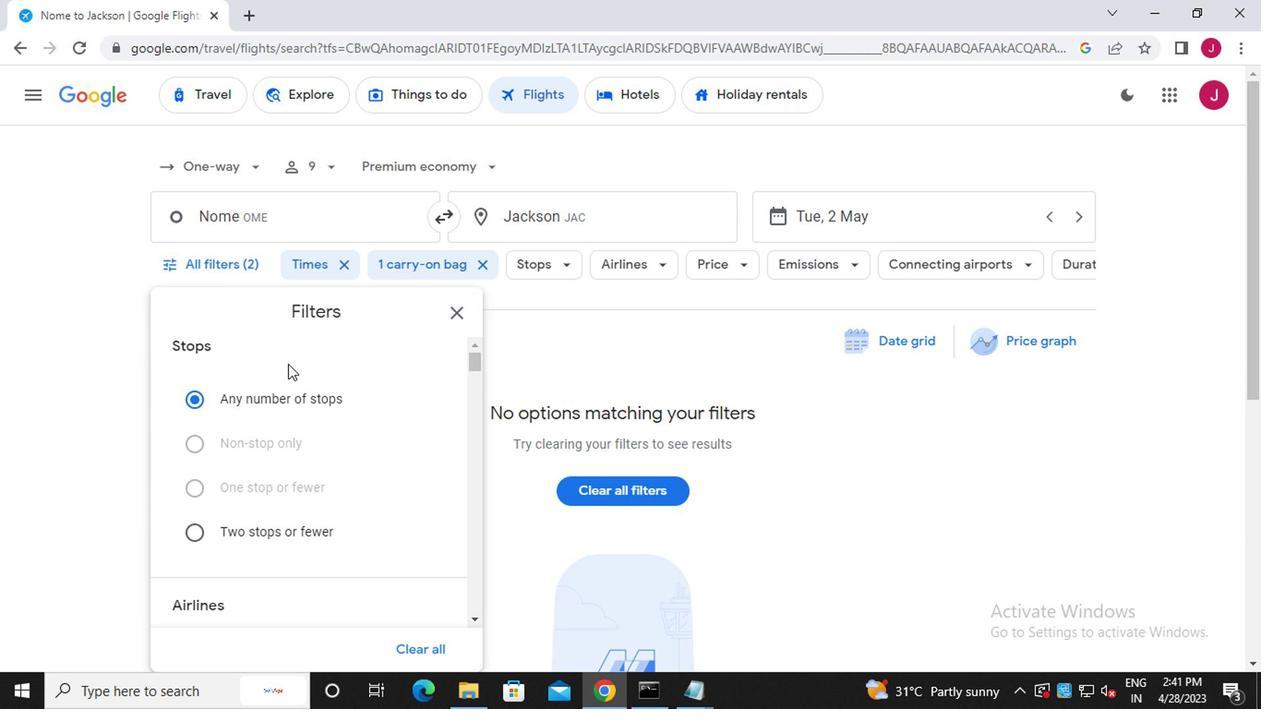 
Action: Mouse scrolled (358, 413) with delta (0, 0)
Screenshot: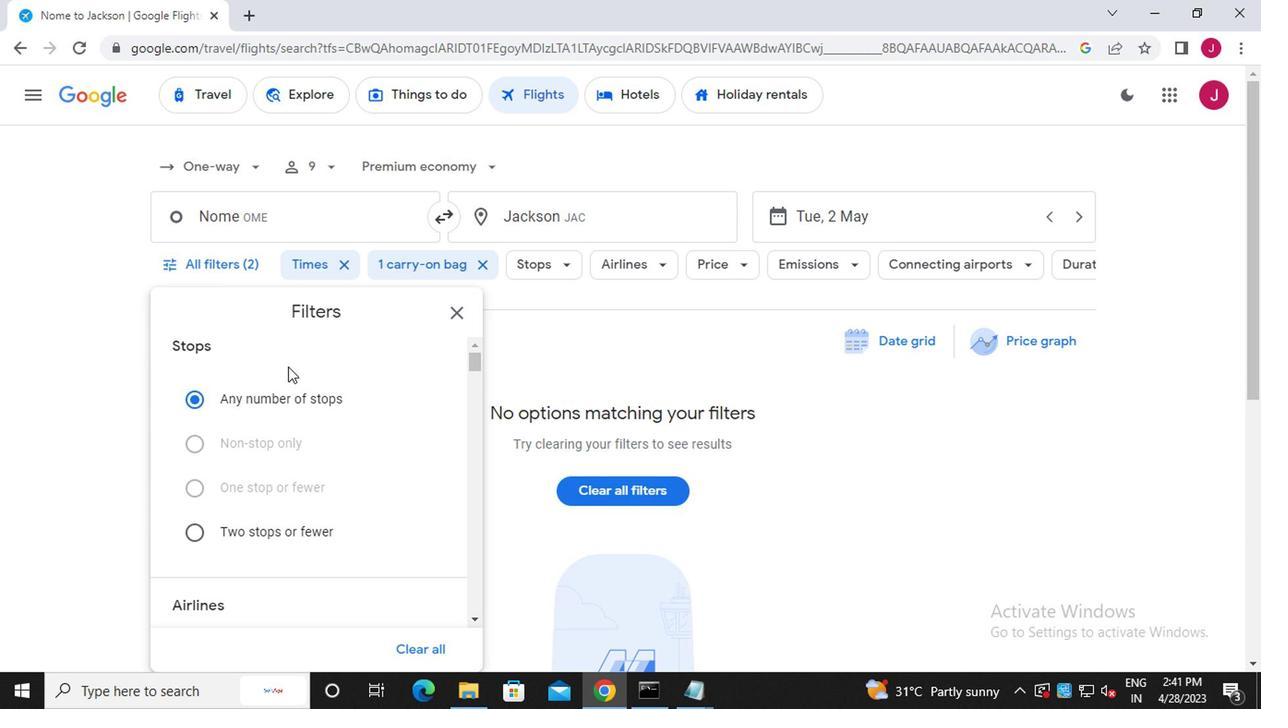 
Action: Mouse moved to (453, 487)
Screenshot: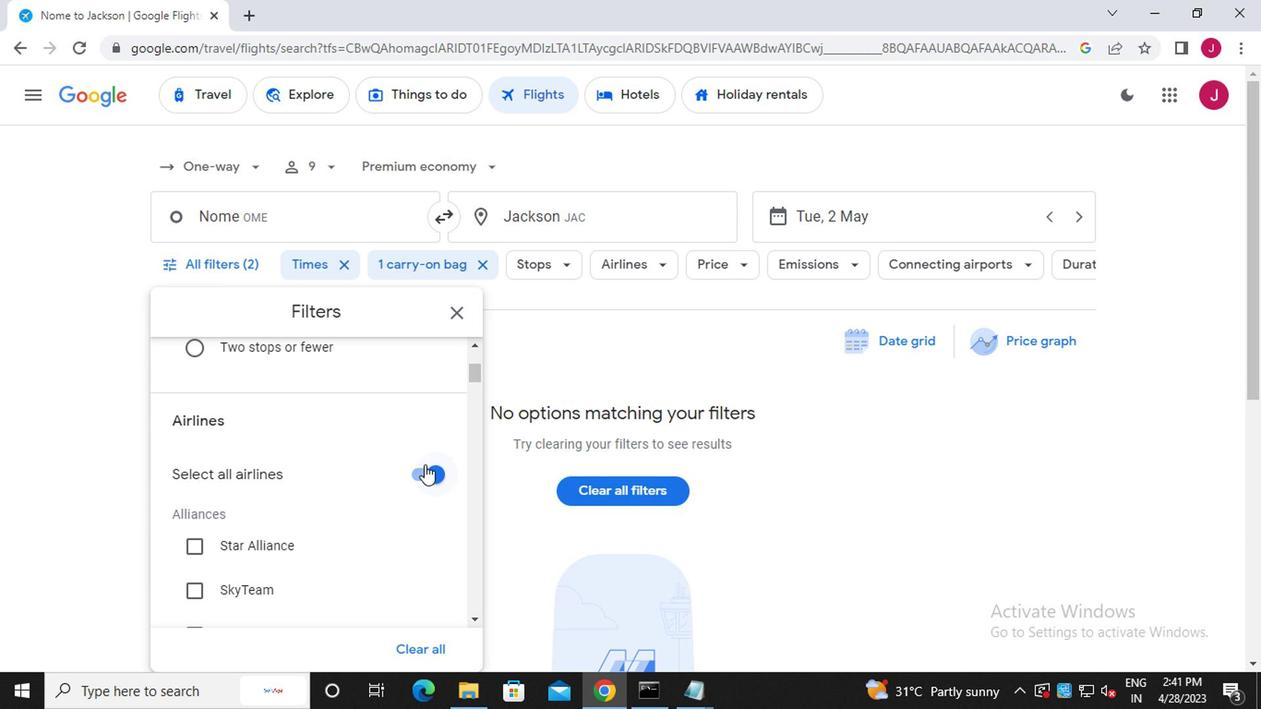 
Action: Mouse pressed left at (453, 487)
Screenshot: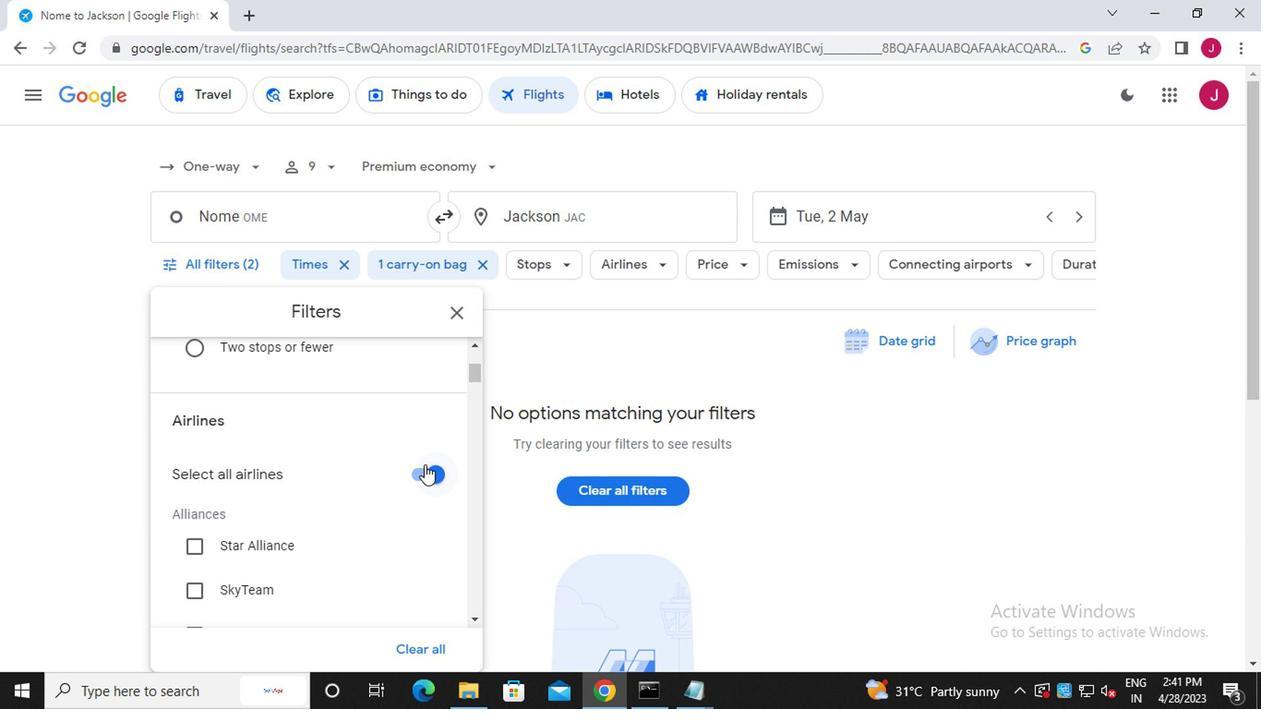 
Action: Mouse moved to (378, 463)
Screenshot: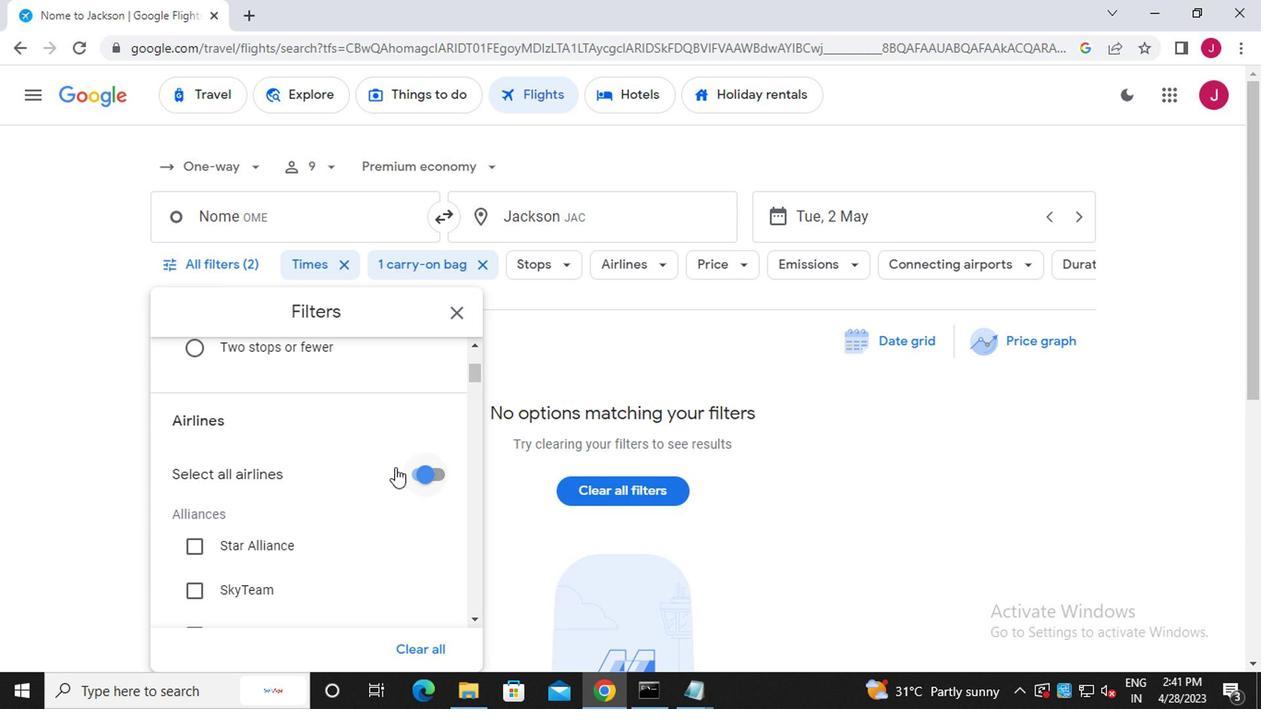 
Action: Mouse scrolled (378, 462) with delta (0, 0)
Screenshot: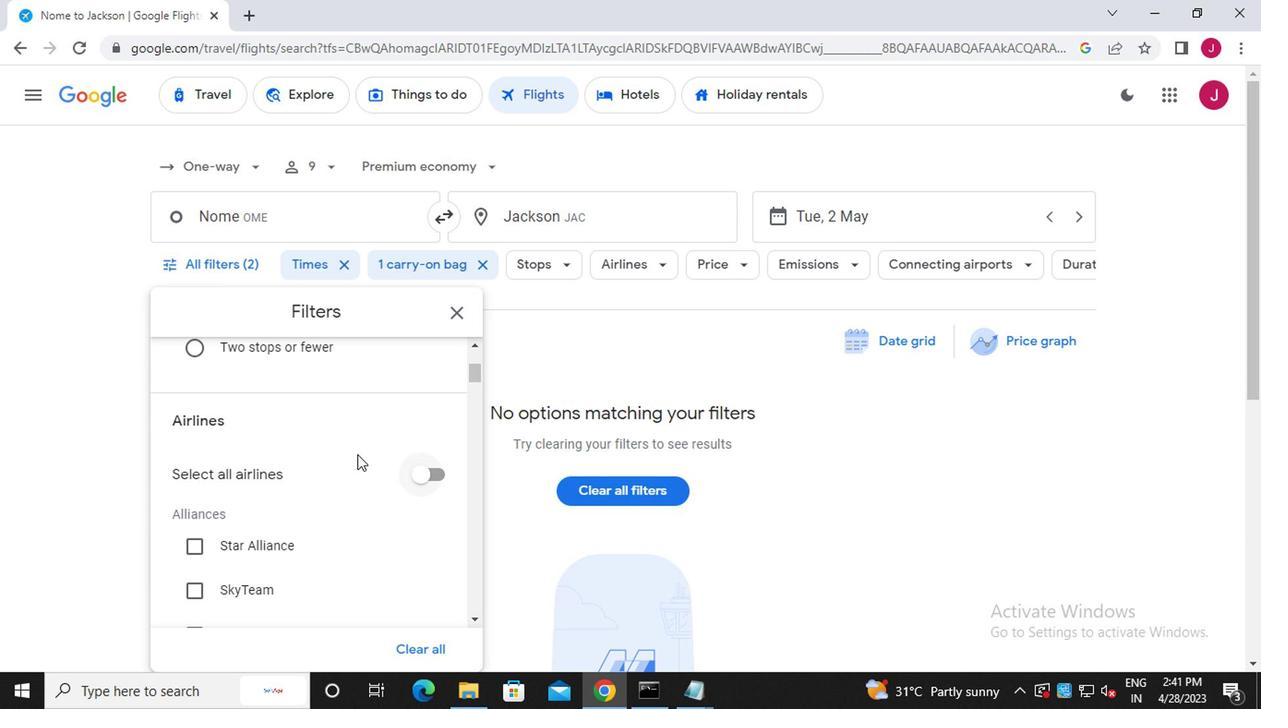 
Action: Mouse scrolled (378, 462) with delta (0, 0)
Screenshot: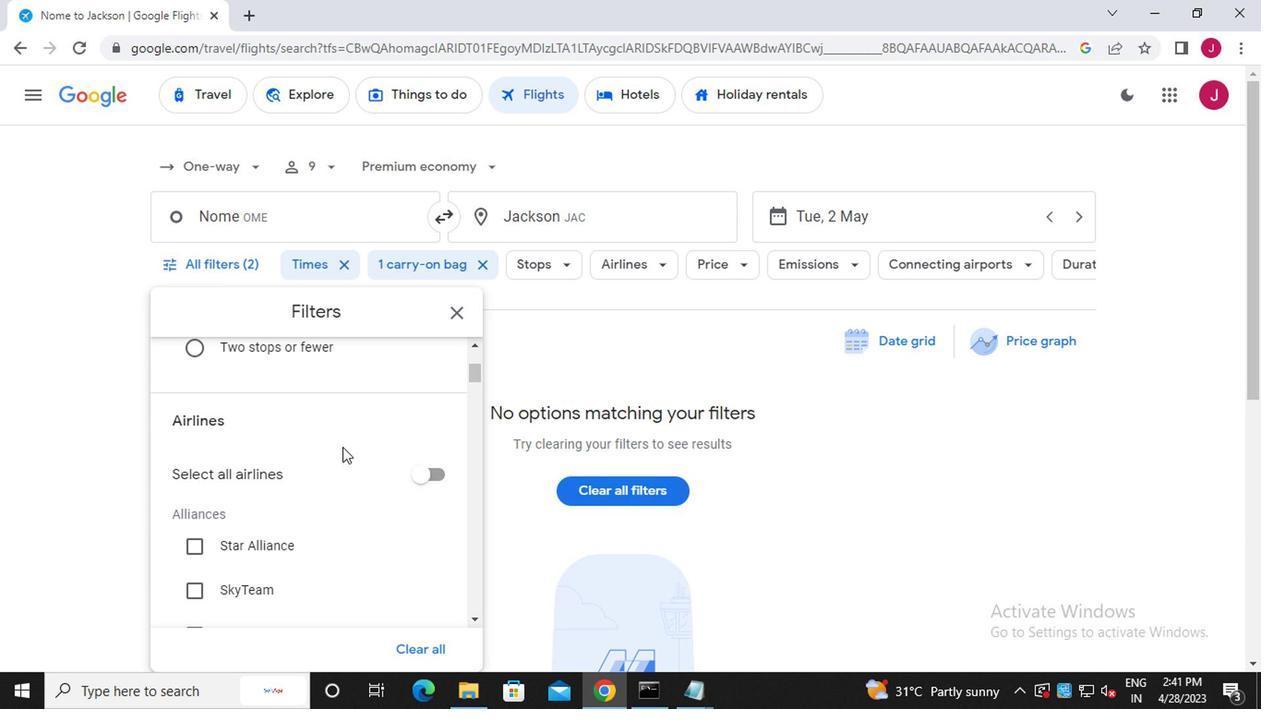 
Action: Mouse scrolled (378, 462) with delta (0, 0)
Screenshot: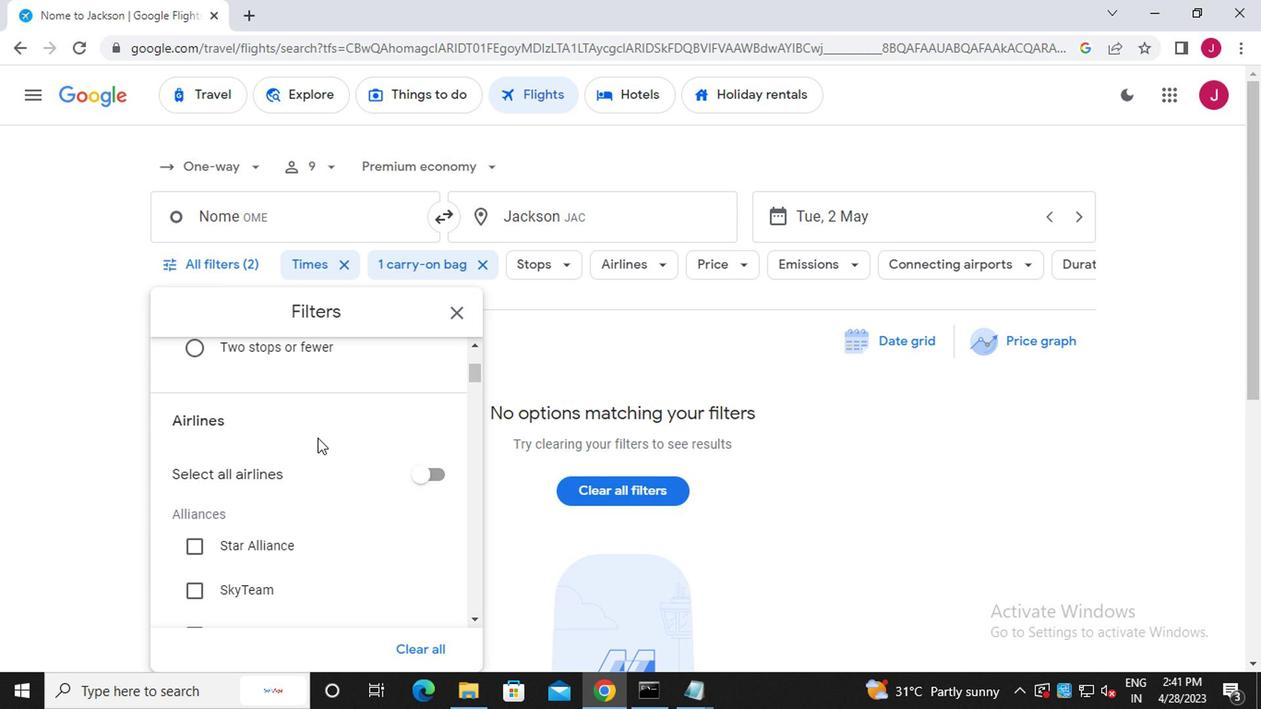 
Action: Mouse moved to (378, 463)
Screenshot: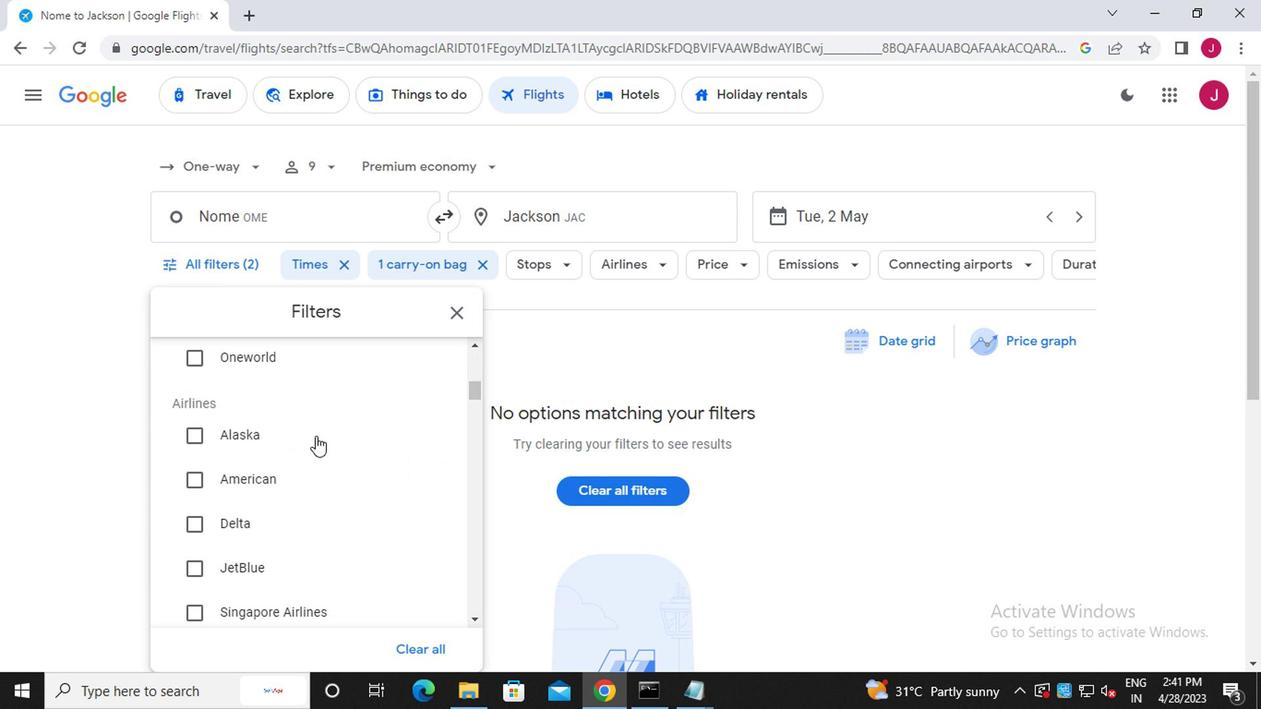 
Action: Mouse scrolled (378, 462) with delta (0, 0)
Screenshot: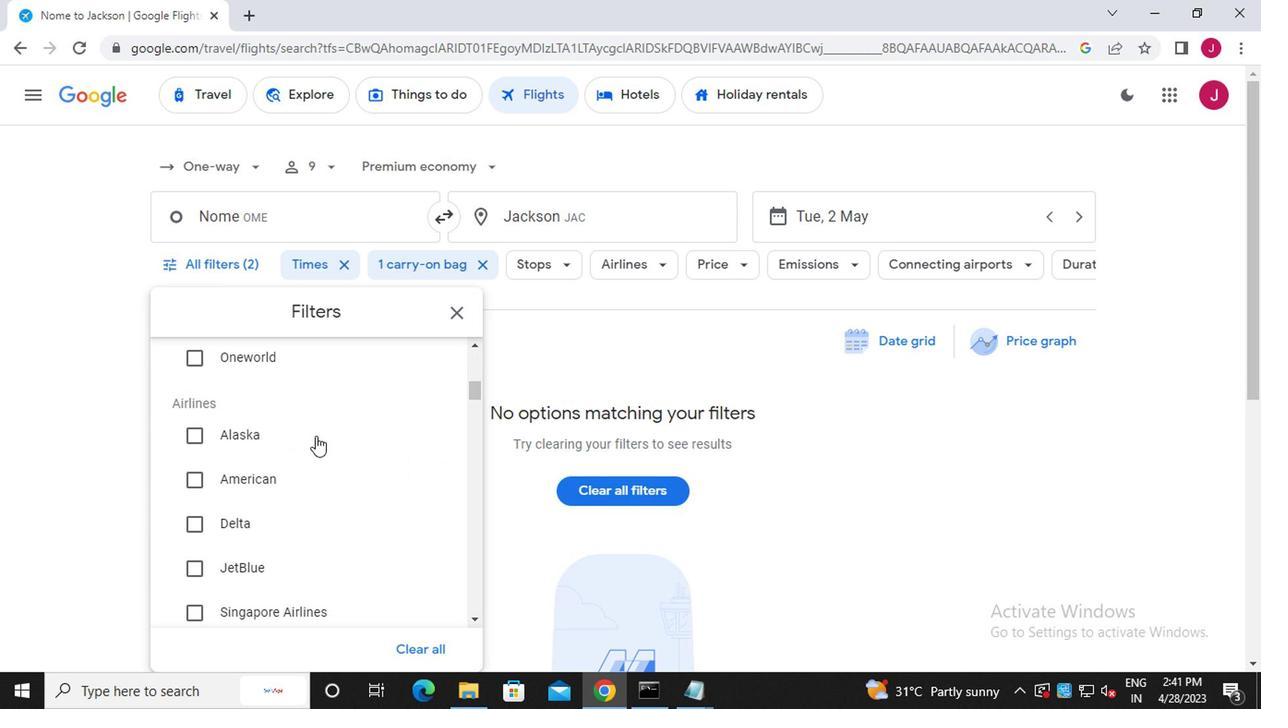 
Action: Mouse scrolled (378, 462) with delta (0, 0)
Screenshot: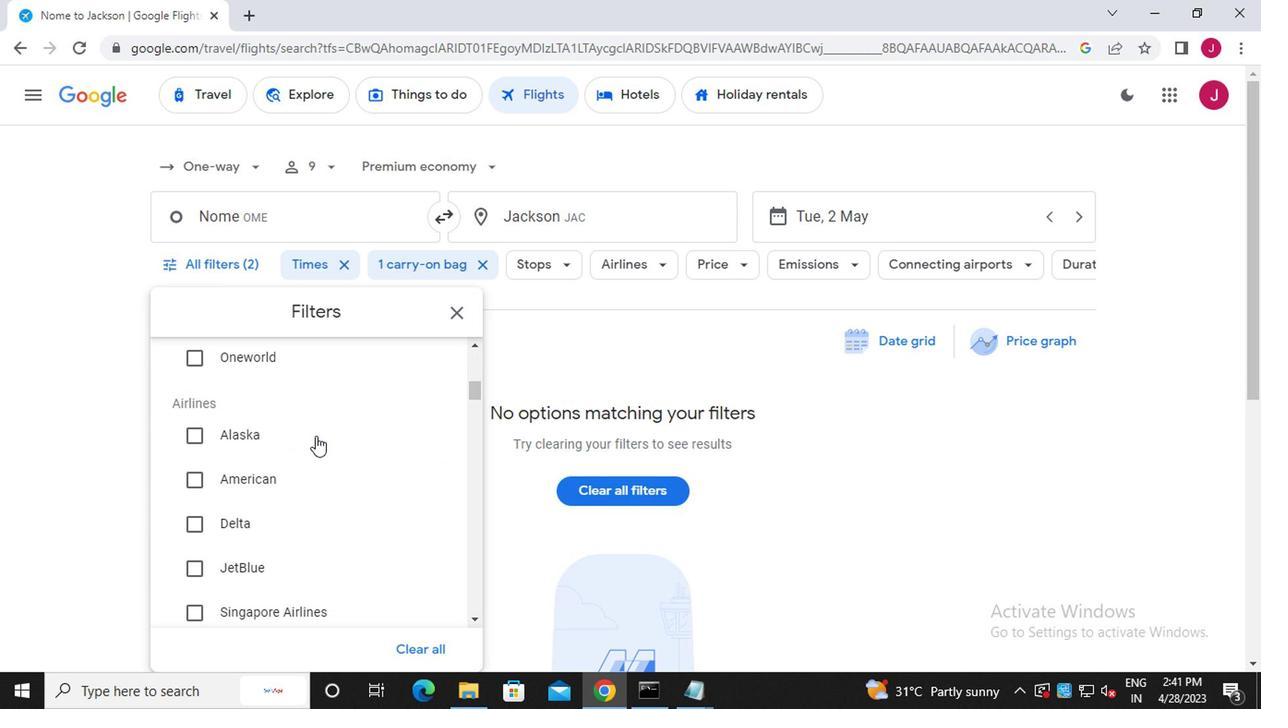 
Action: Mouse scrolled (378, 462) with delta (0, 0)
Screenshot: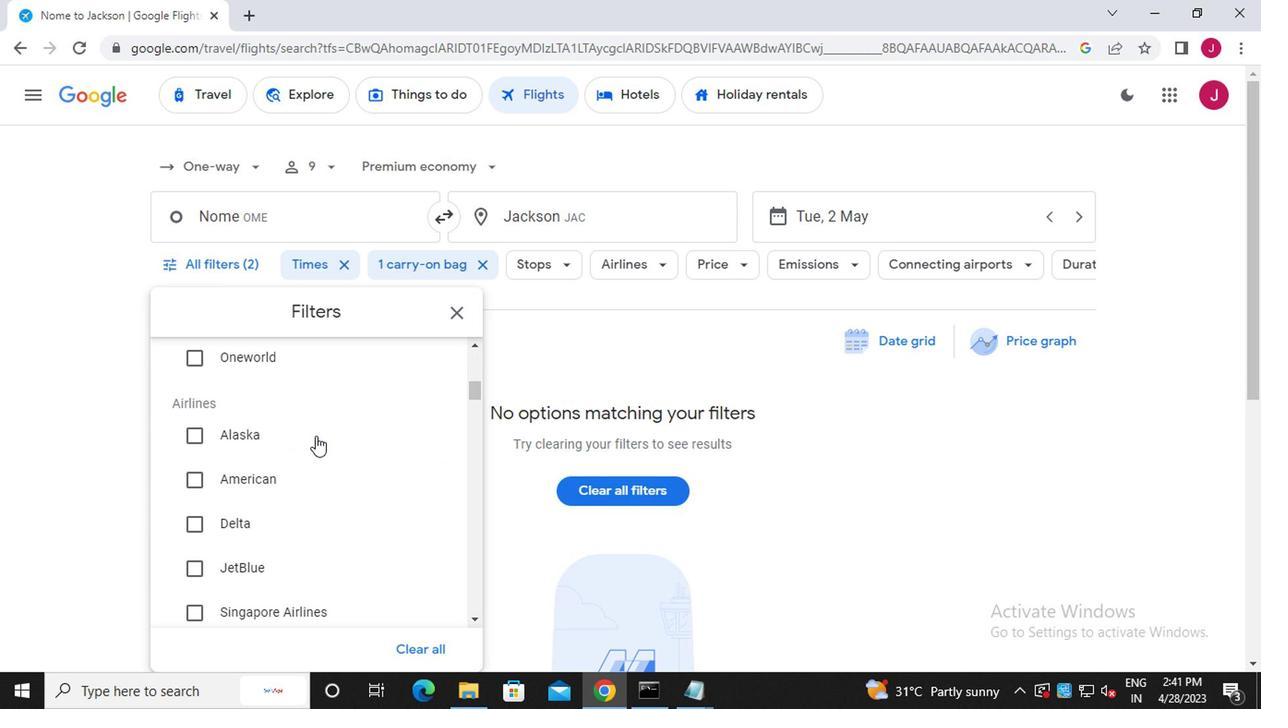 
Action: Mouse scrolled (378, 463) with delta (0, 0)
Screenshot: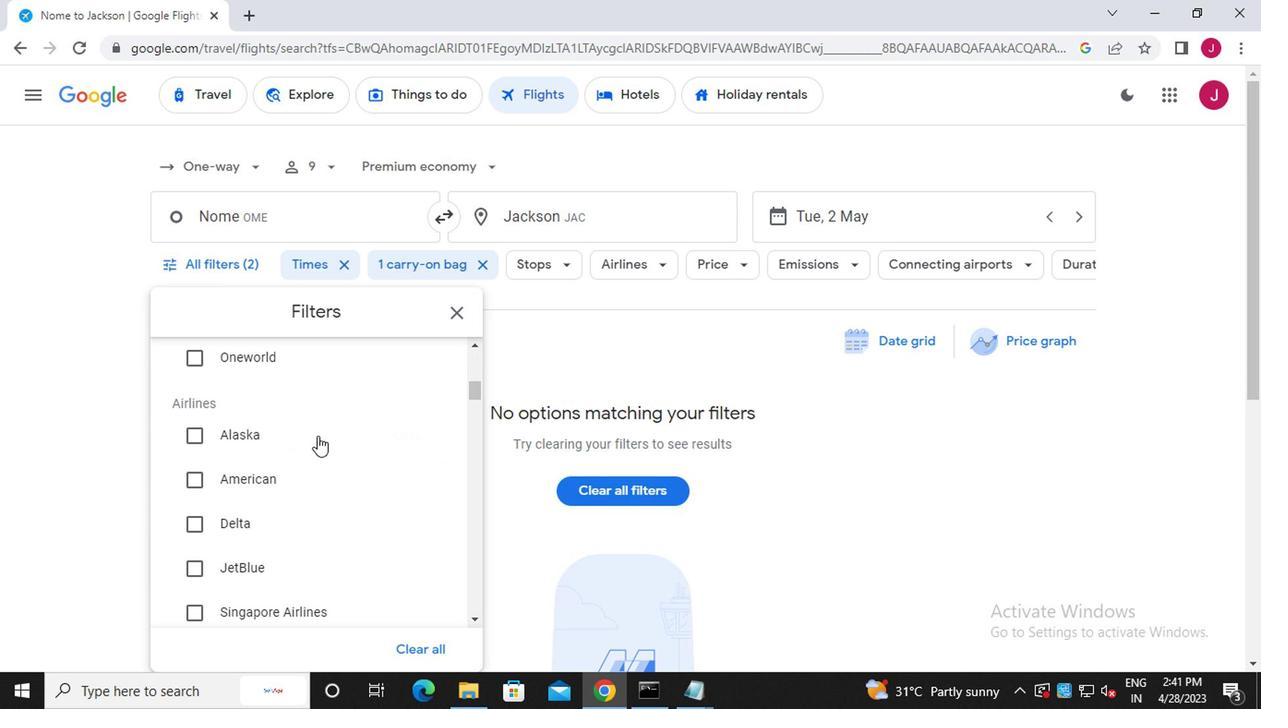 
Action: Mouse moved to (379, 463)
Screenshot: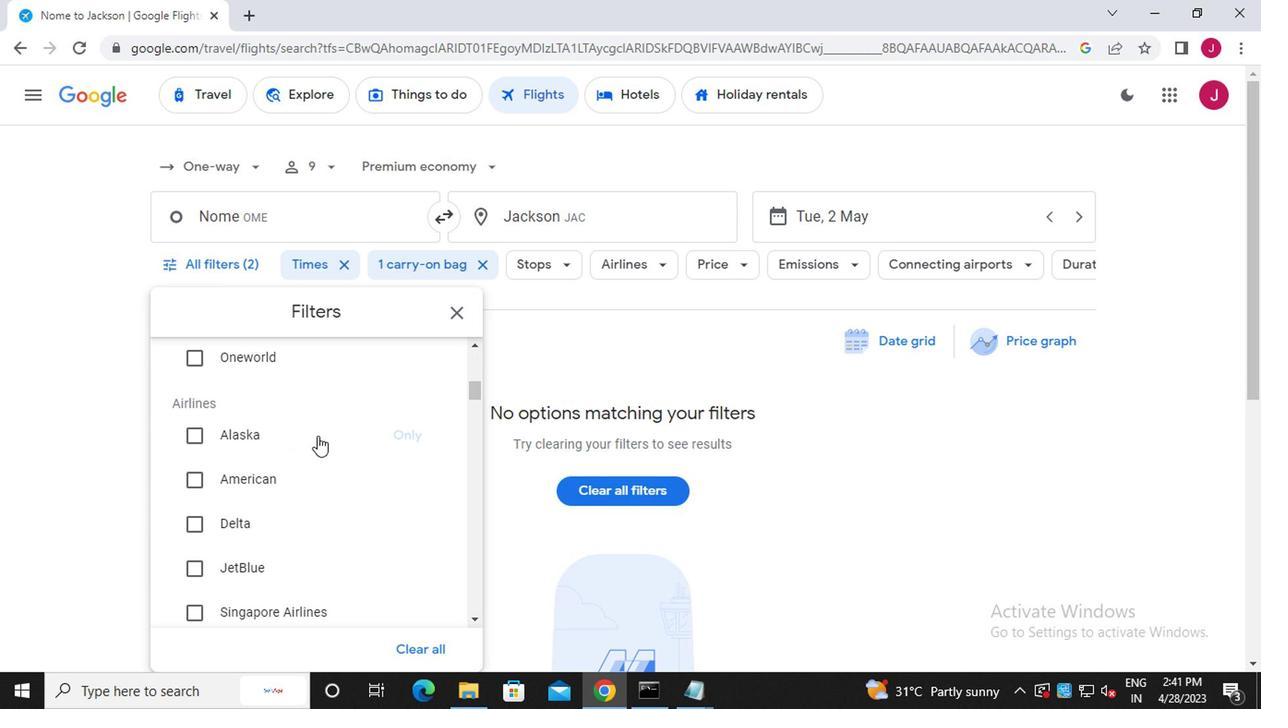 
Action: Mouse scrolled (379, 463) with delta (0, 0)
Screenshot: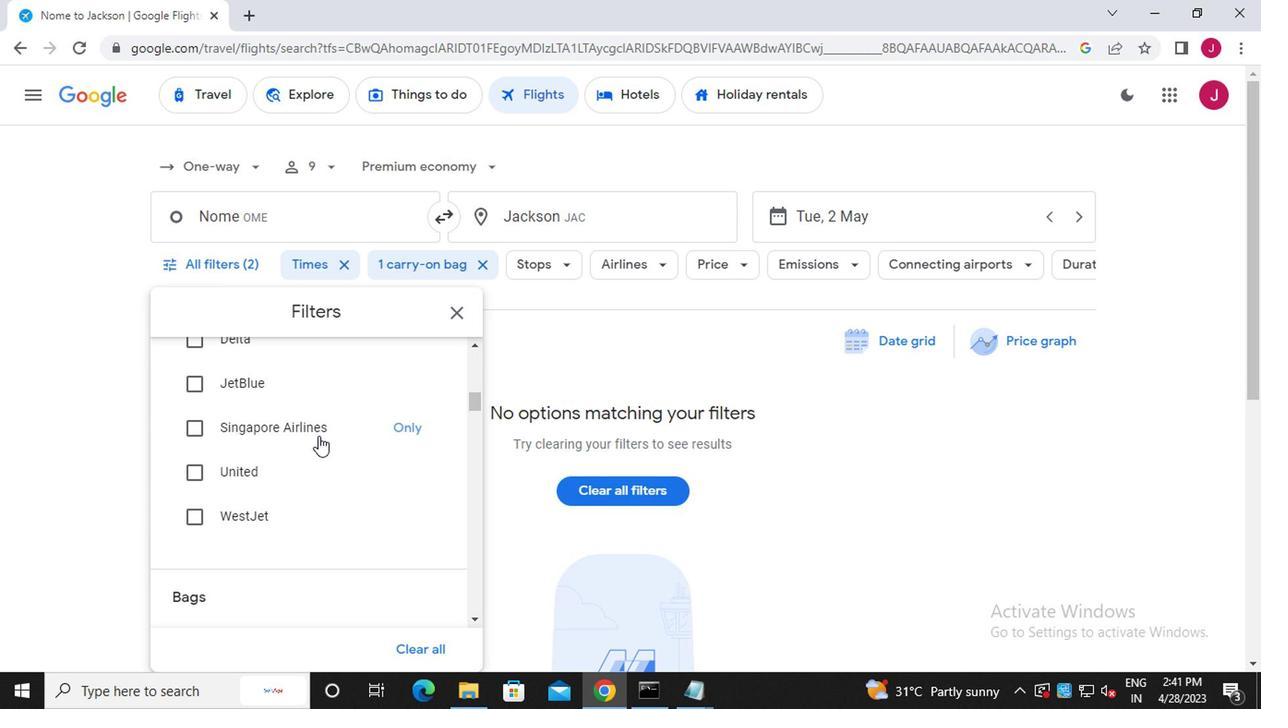 
Action: Mouse scrolled (379, 462) with delta (0, 0)
Screenshot: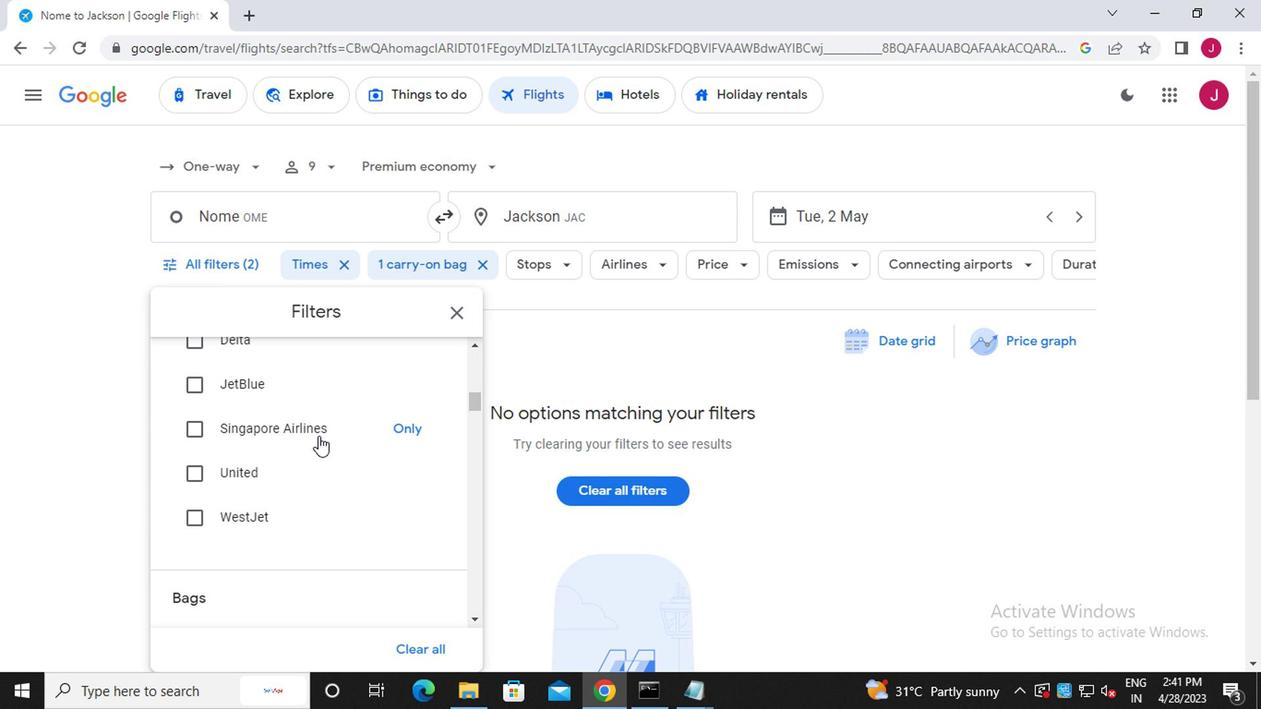 
Action: Mouse scrolled (379, 462) with delta (0, 0)
Screenshot: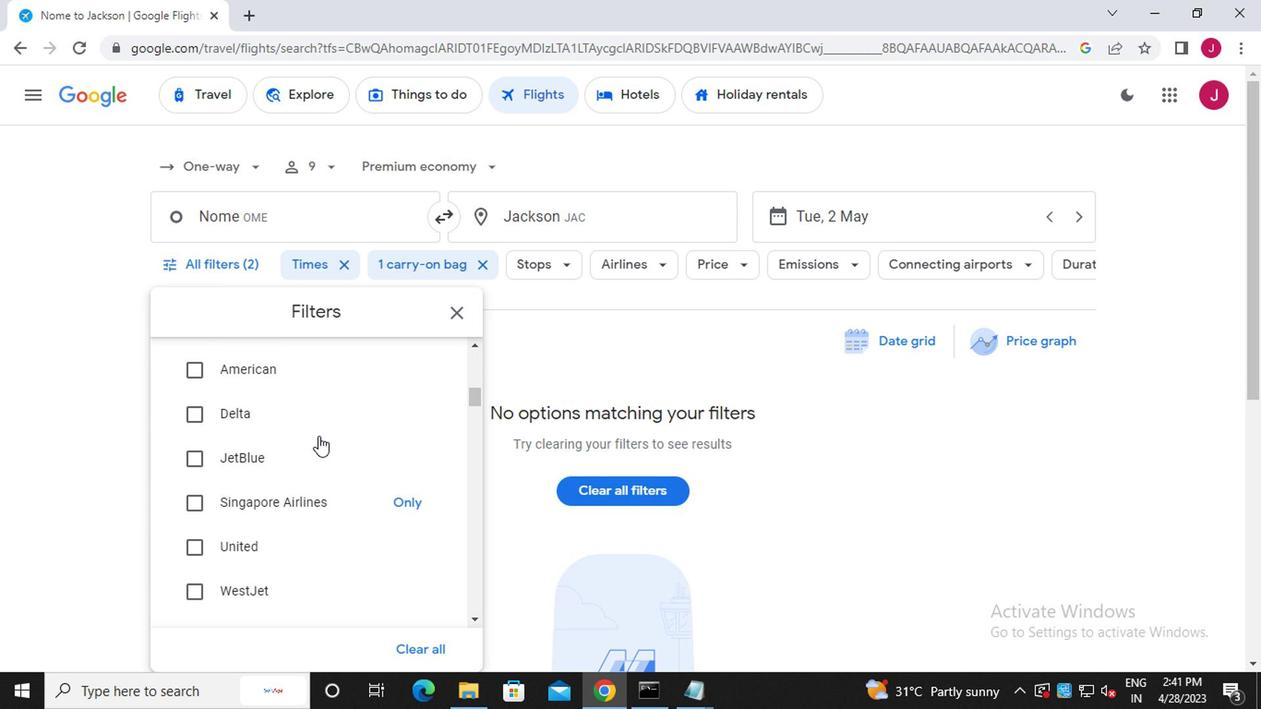 
Action: Mouse scrolled (379, 462) with delta (0, 0)
Screenshot: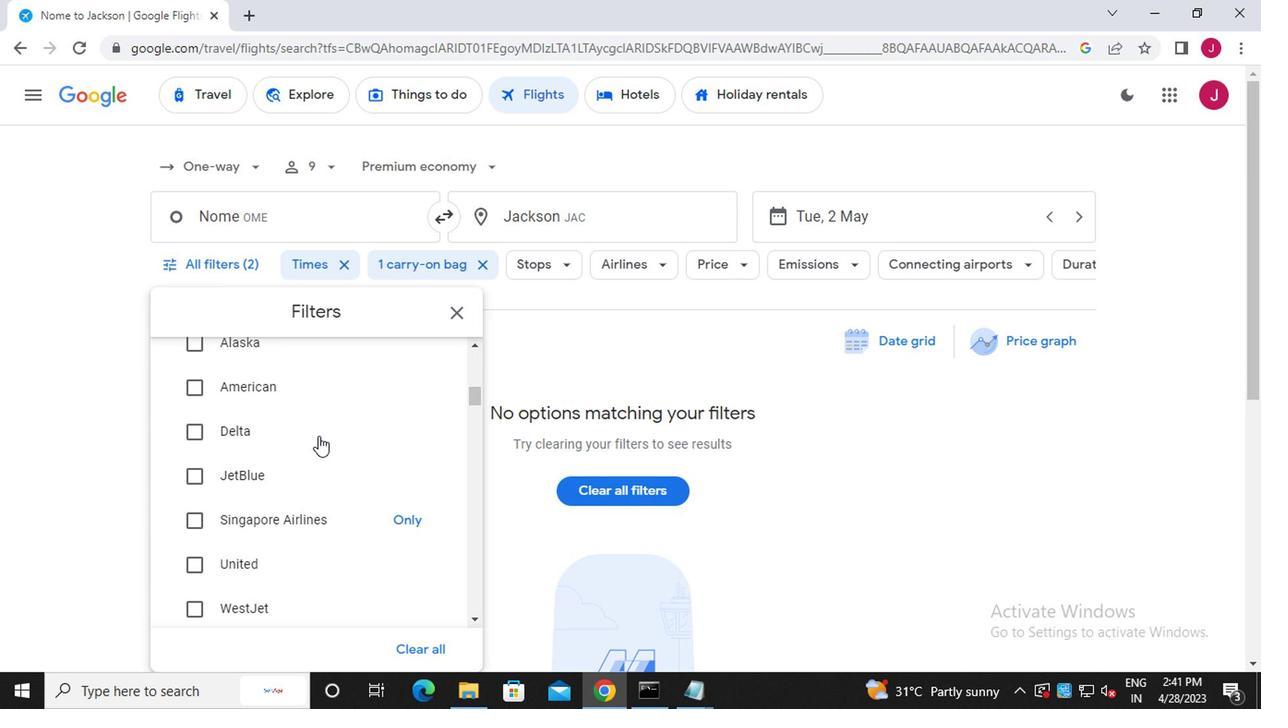 
Action: Mouse moved to (413, 476)
Screenshot: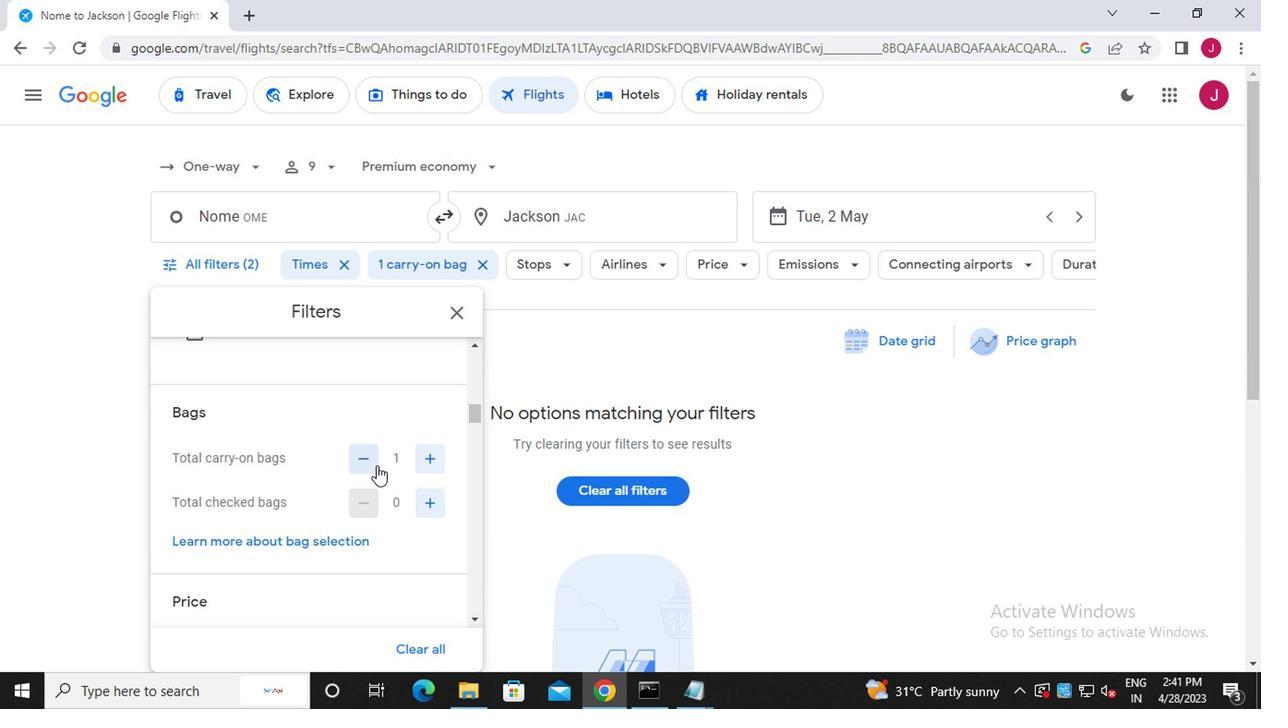
Action: Mouse pressed left at (413, 476)
Screenshot: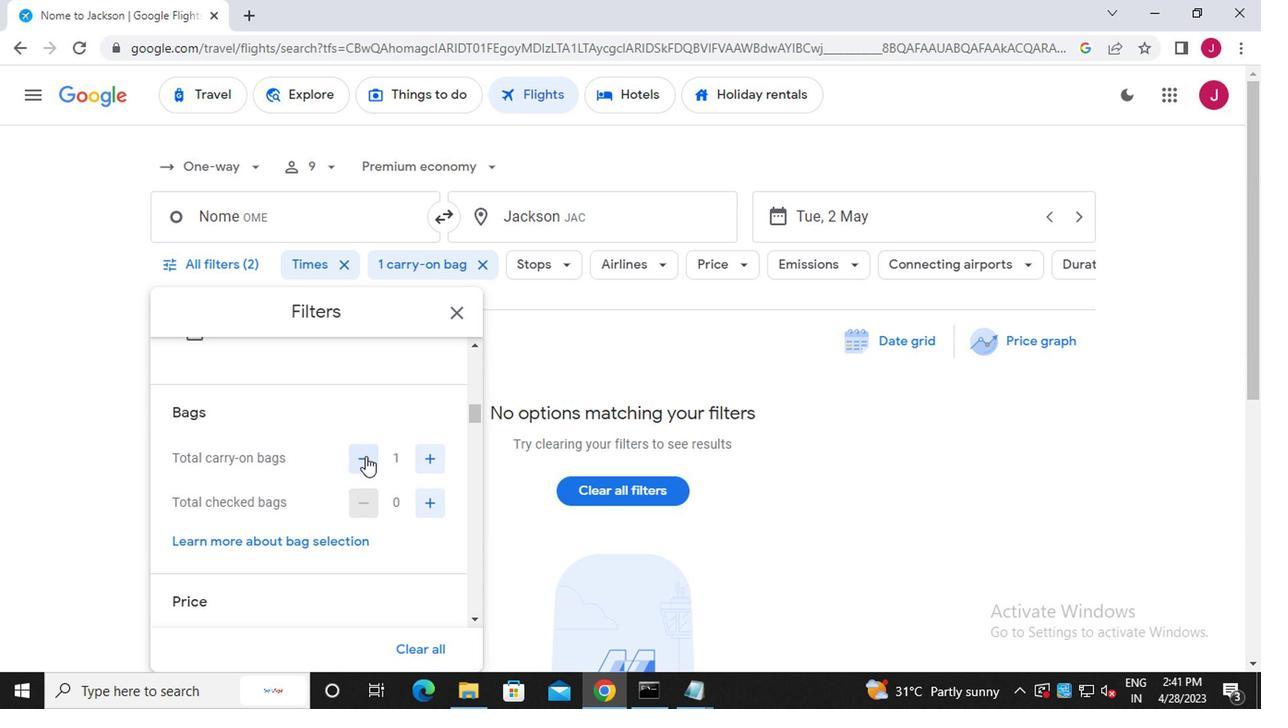 
Action: Mouse moved to (458, 482)
Screenshot: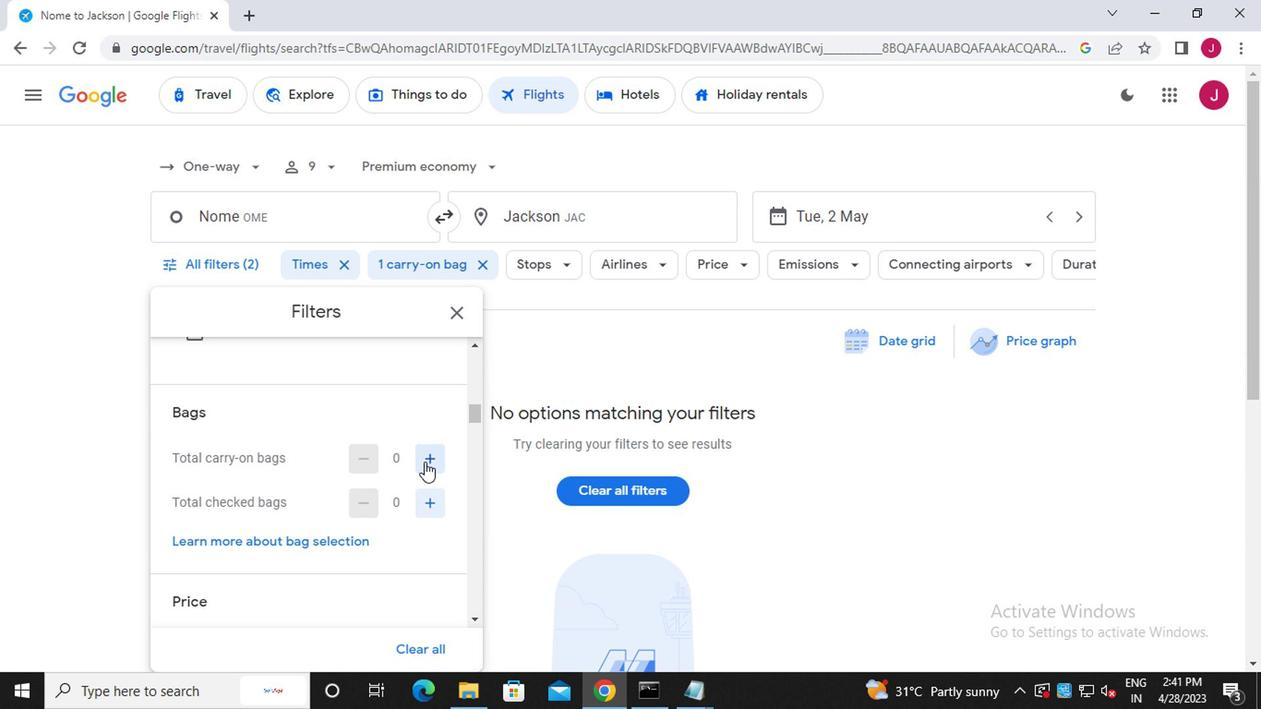 
Action: Mouse pressed left at (458, 482)
Screenshot: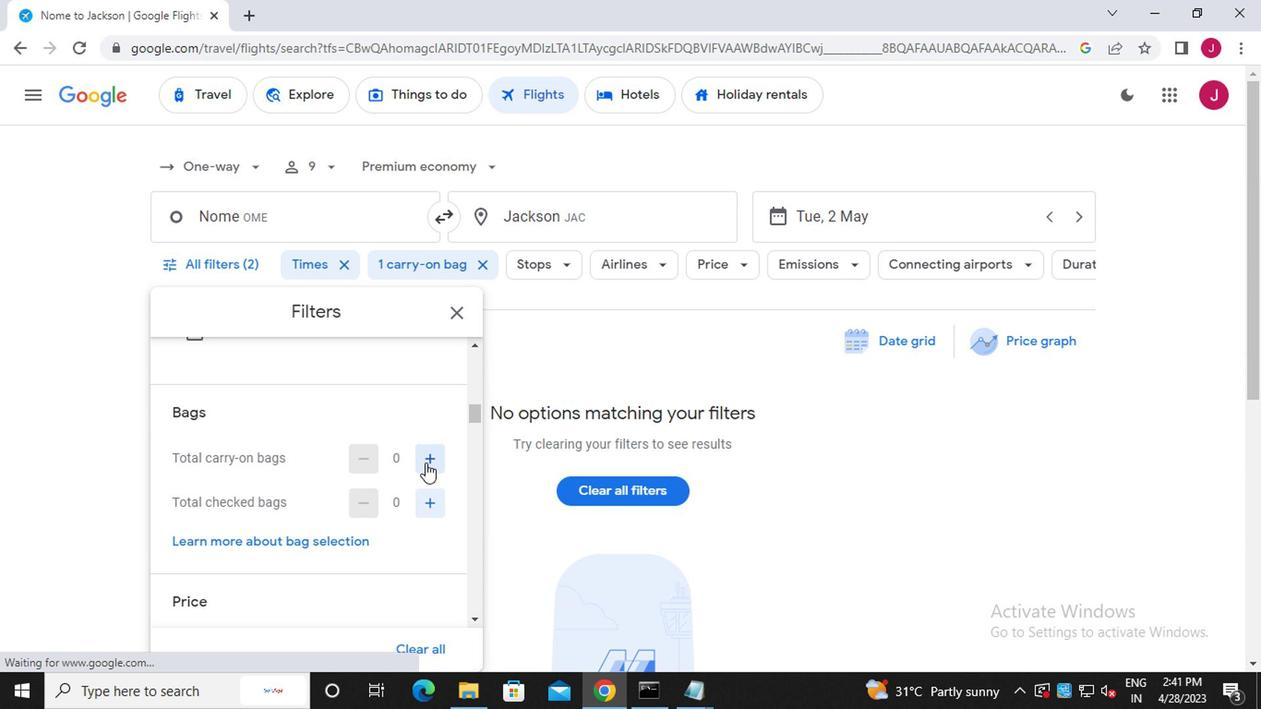 
Action: Mouse moved to (453, 482)
Screenshot: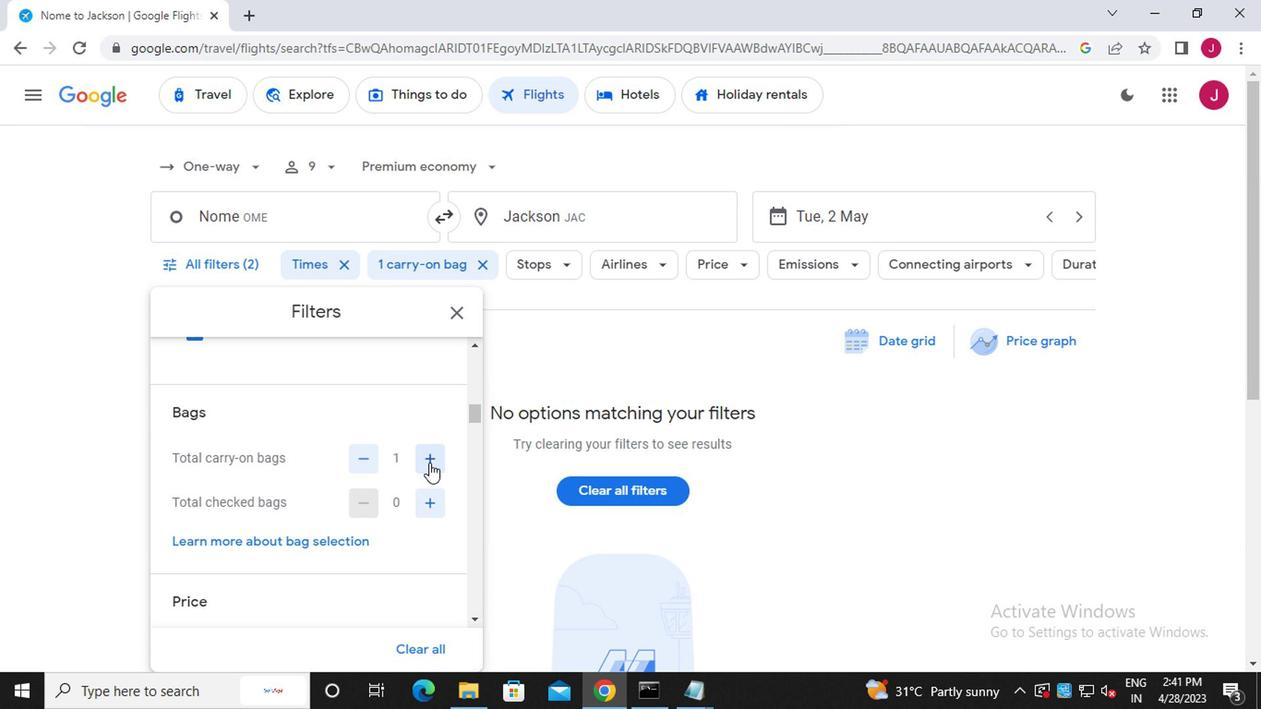 
Action: Mouse scrolled (453, 481) with delta (0, 0)
Screenshot: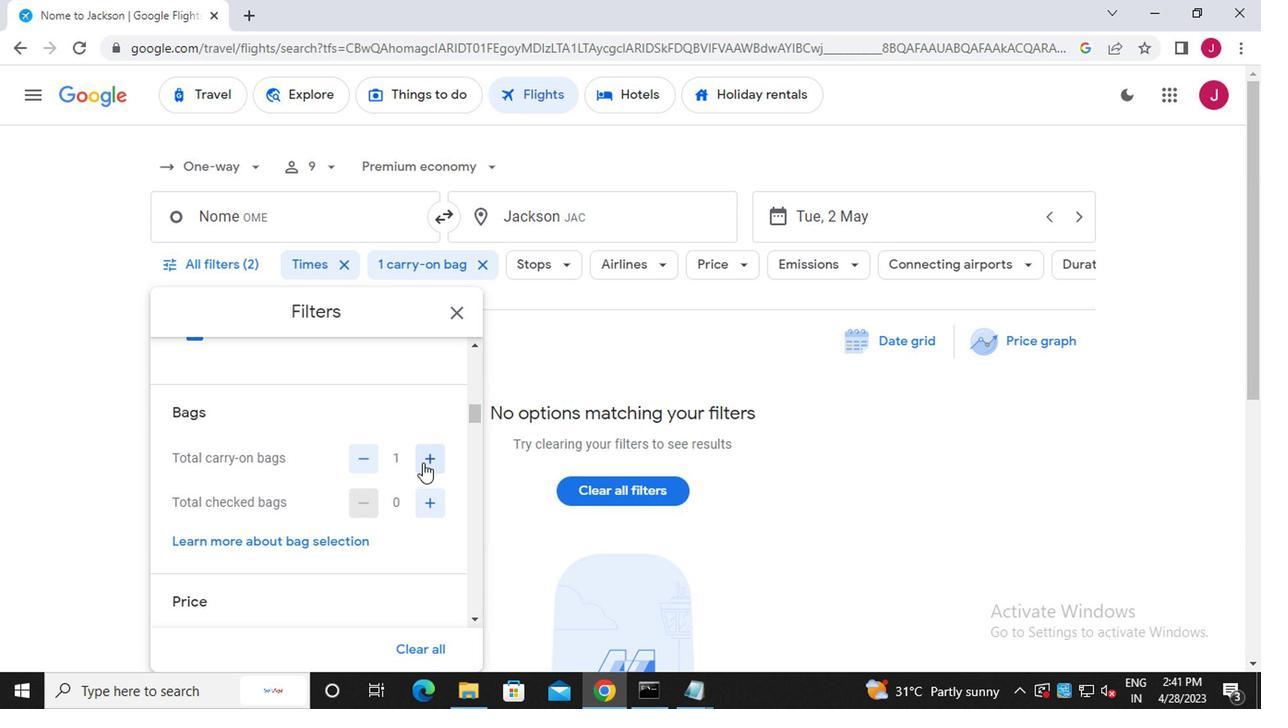 
Action: Mouse scrolled (453, 481) with delta (0, 0)
Screenshot: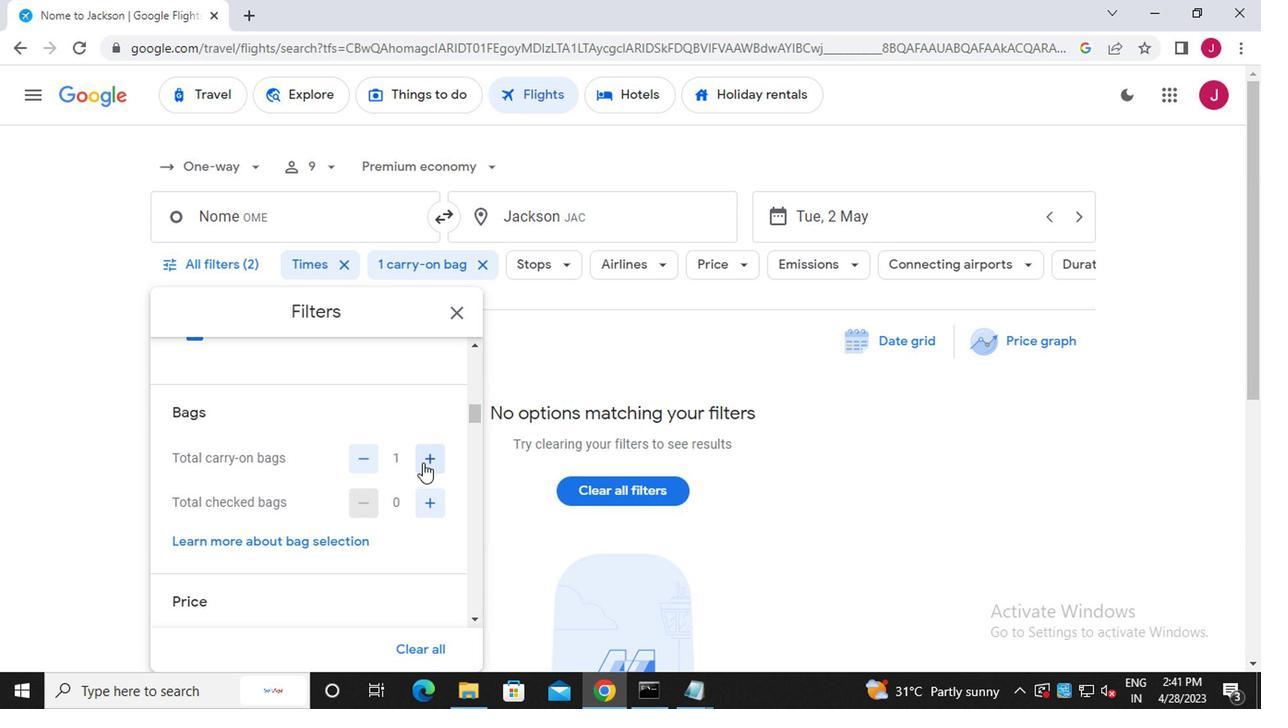 
Action: Mouse moved to (453, 476)
Screenshot: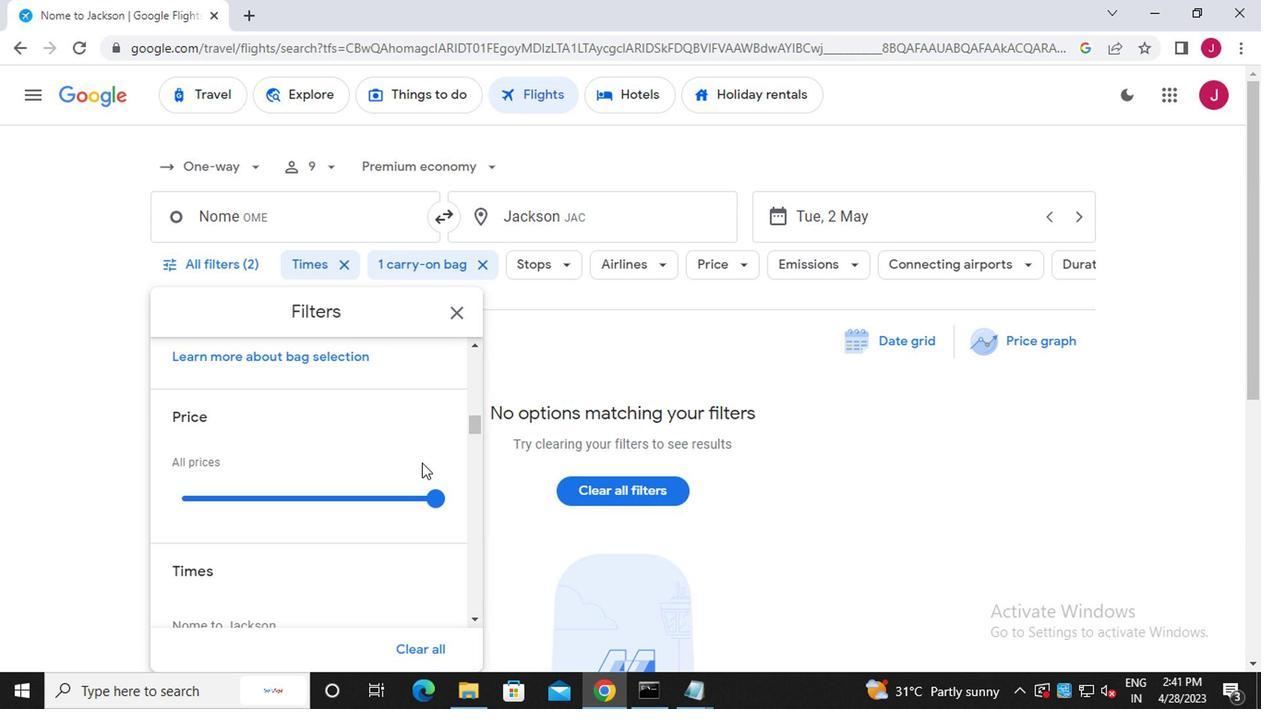 
Action: Mouse scrolled (453, 476) with delta (0, 0)
Screenshot: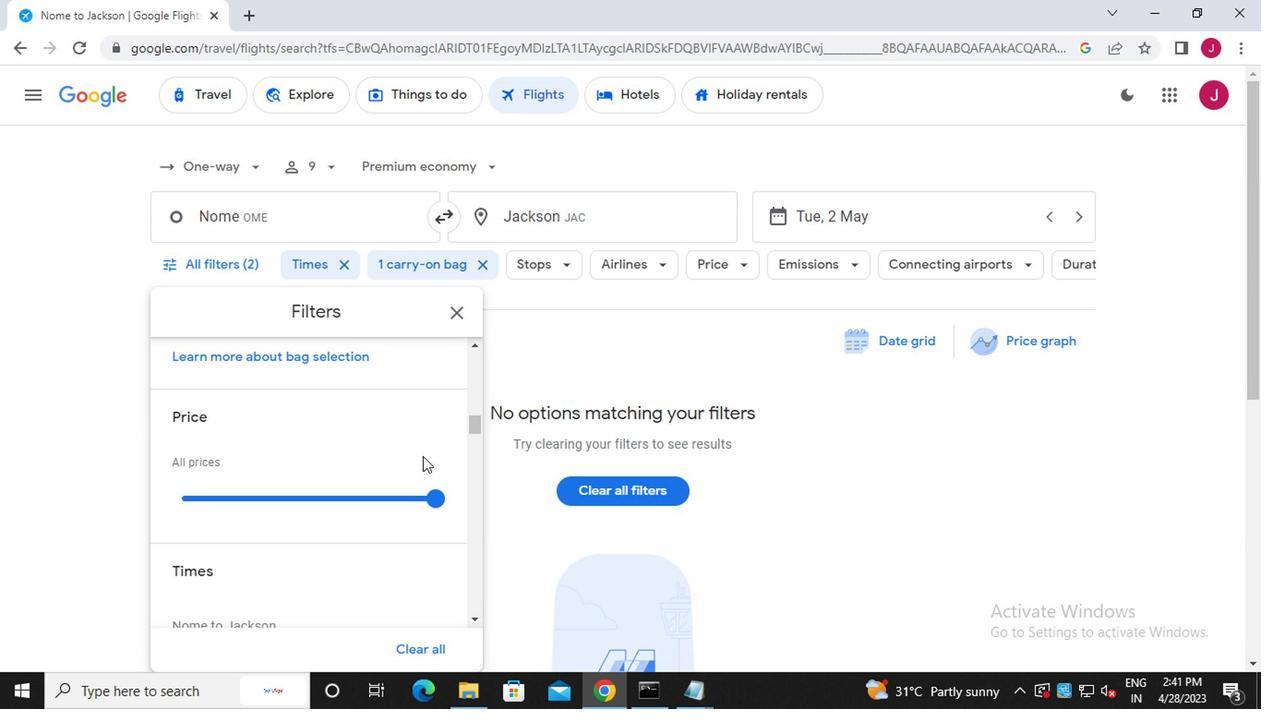 
Action: Mouse moved to (453, 544)
Screenshot: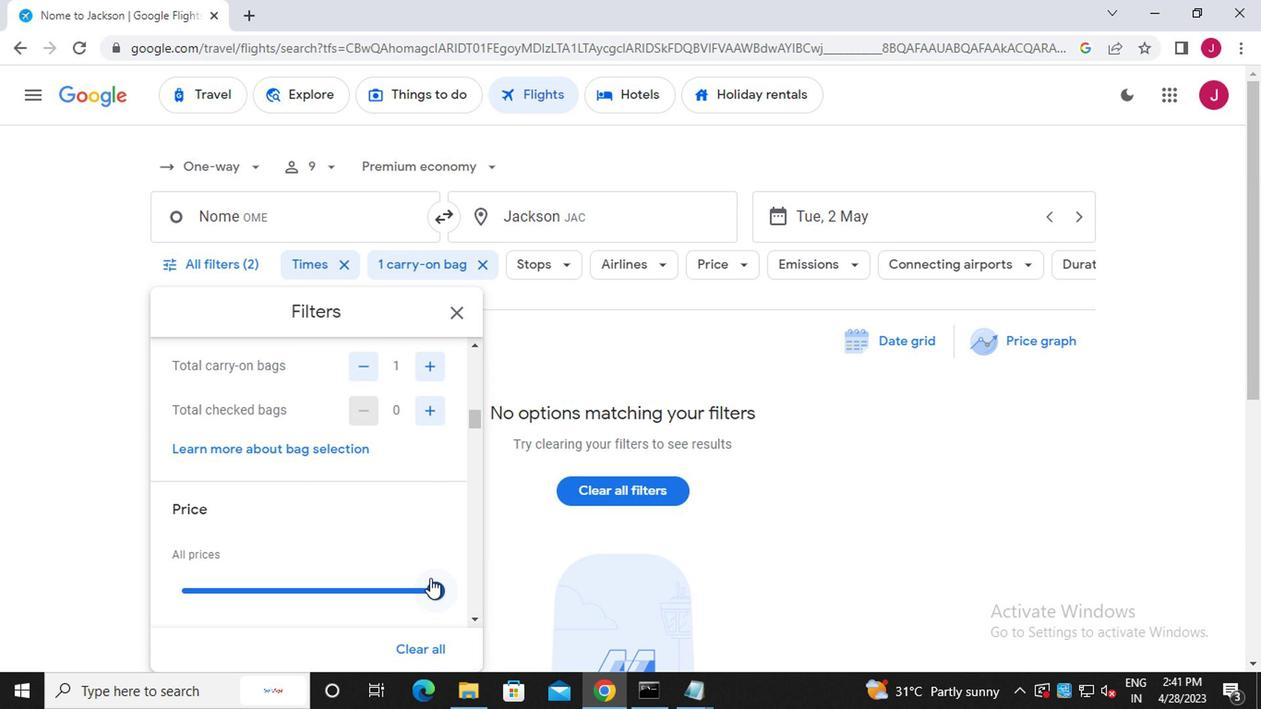 
Action: Mouse scrolled (453, 543) with delta (0, 0)
Screenshot: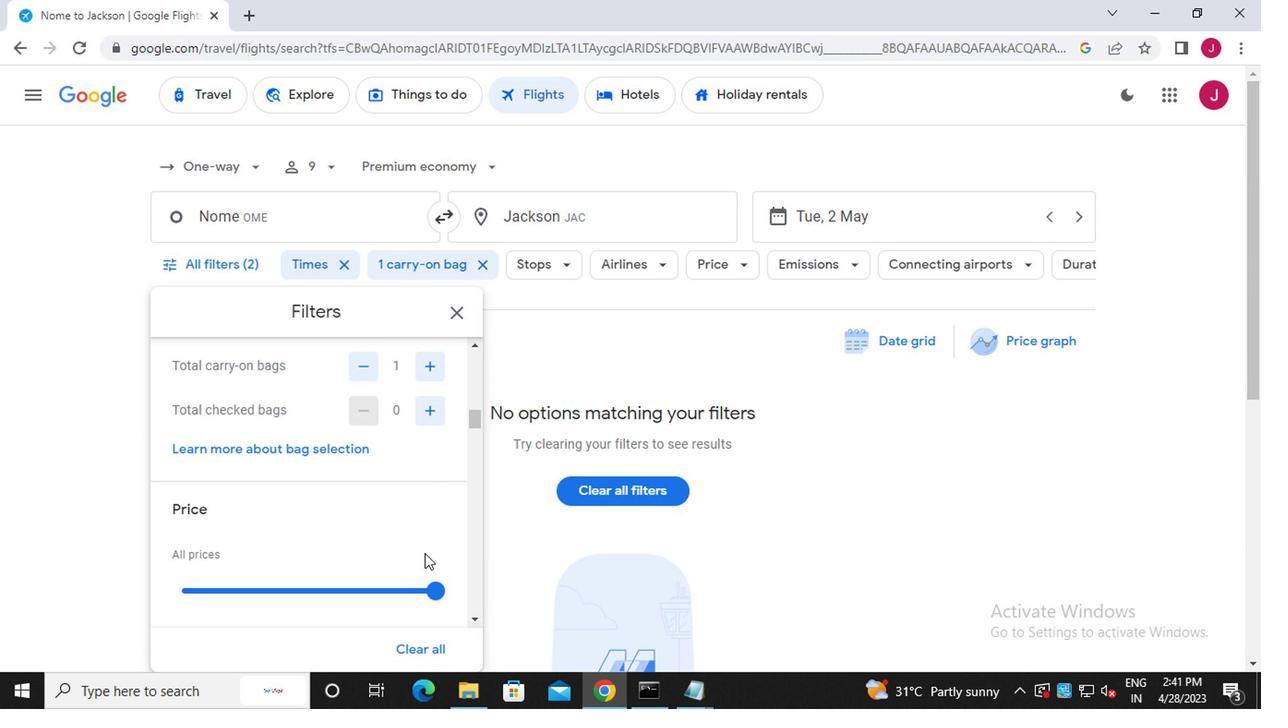 
Action: Mouse moved to (462, 513)
Screenshot: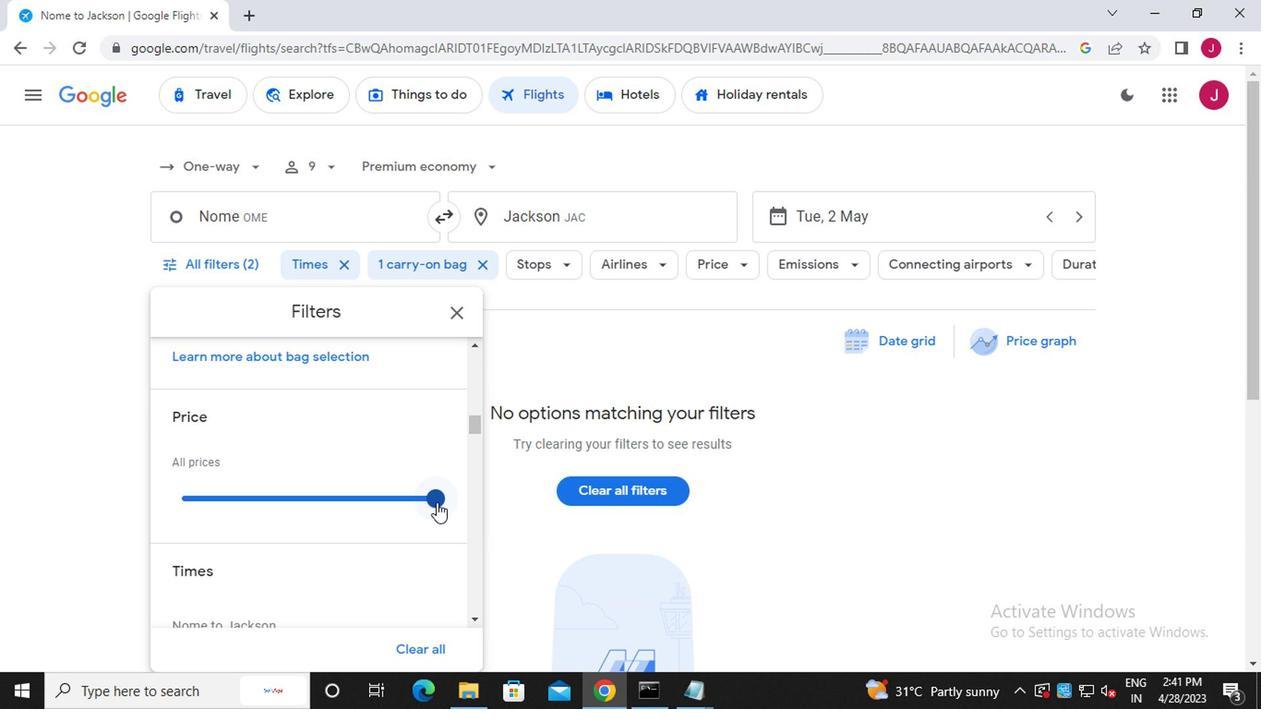 
Action: Mouse scrolled (462, 512) with delta (0, 0)
Screenshot: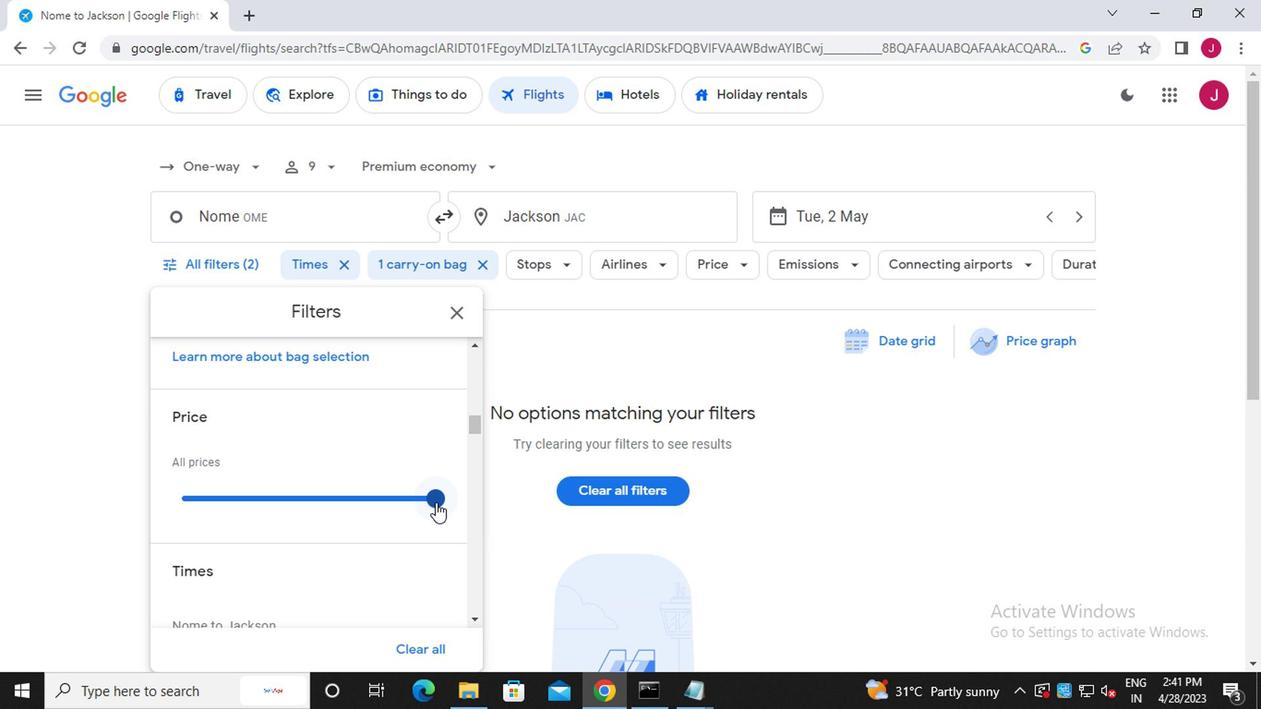 
Action: Mouse moved to (462, 513)
Screenshot: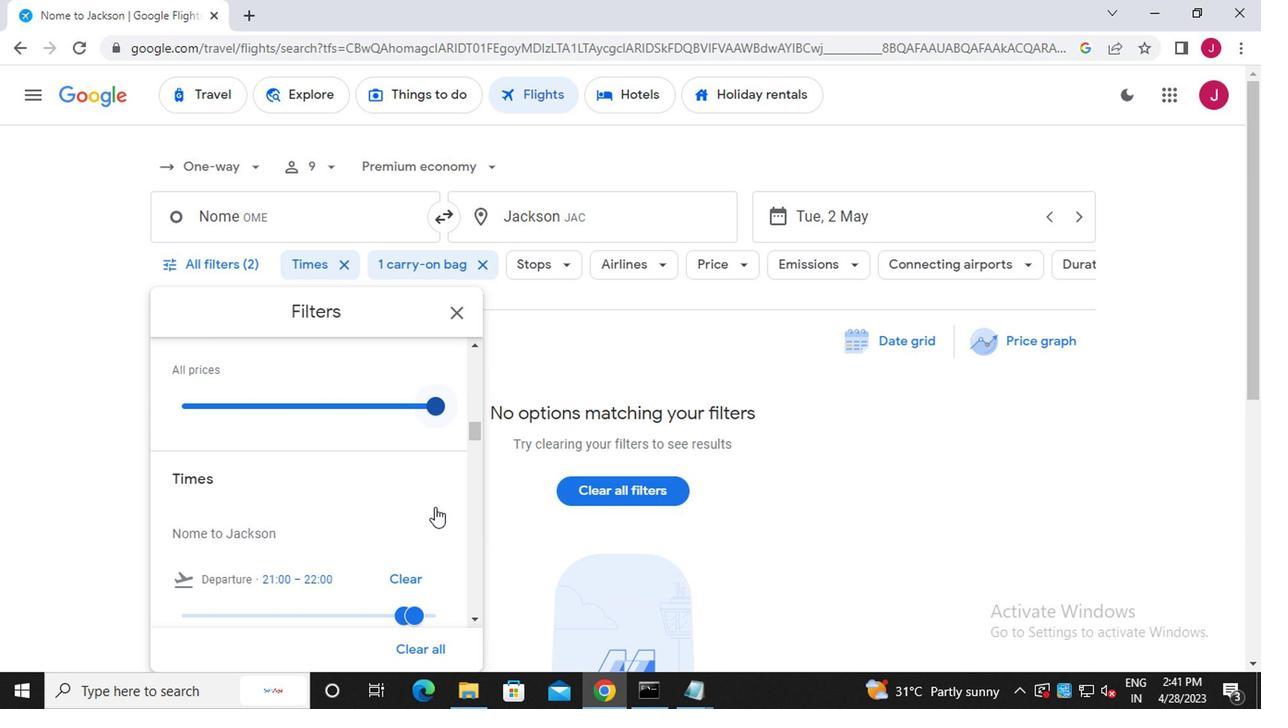 
Action: Mouse scrolled (462, 512) with delta (0, 0)
Screenshot: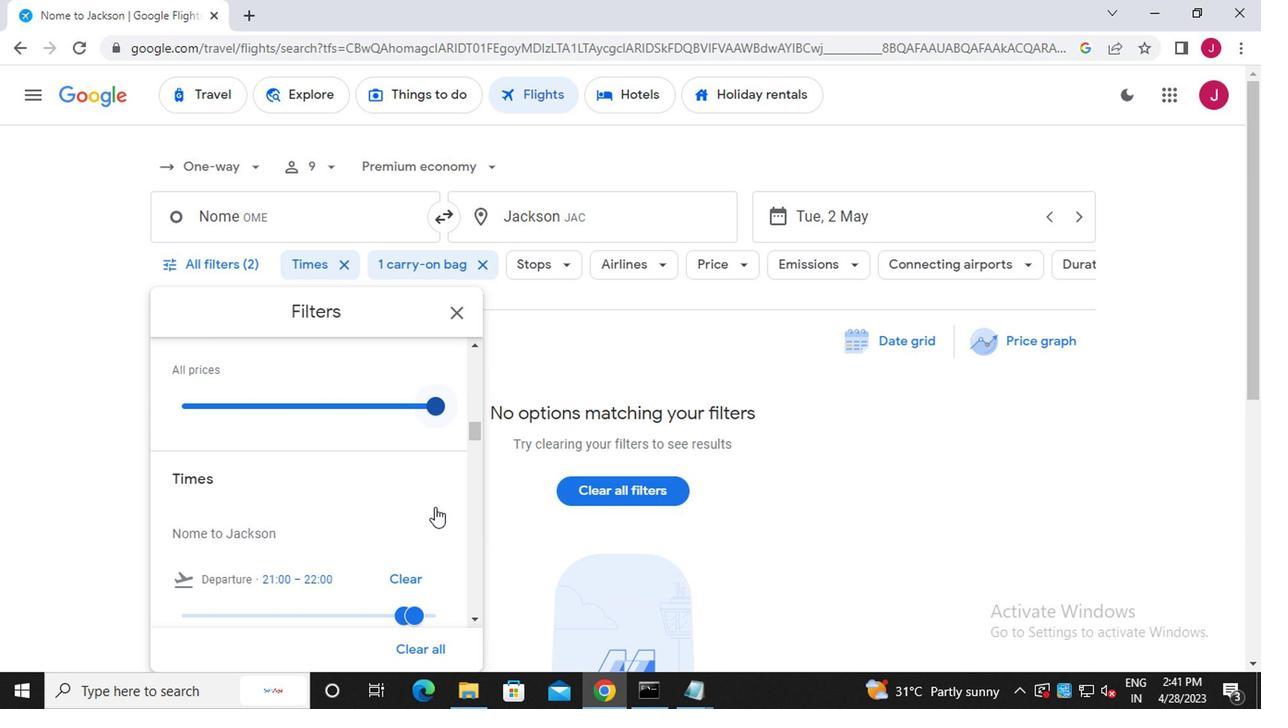 
Action: Mouse moved to (449, 526)
Screenshot: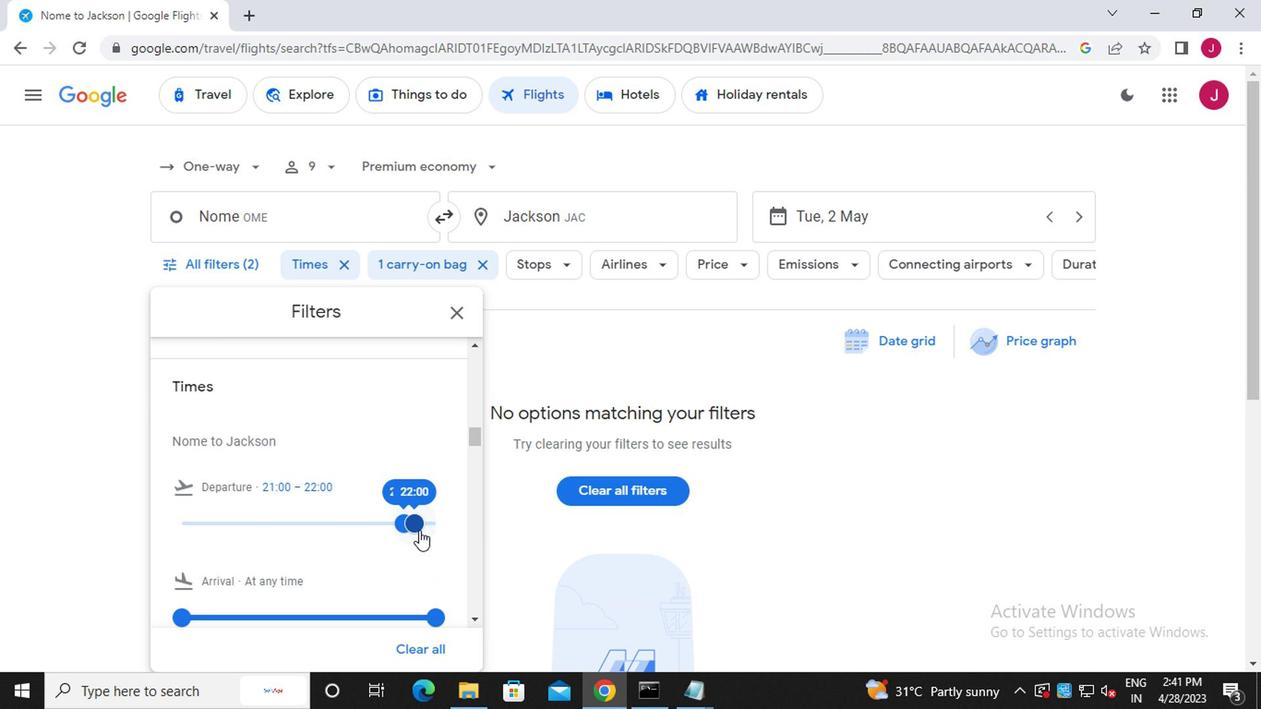 
Action: Mouse pressed left at (449, 526)
Screenshot: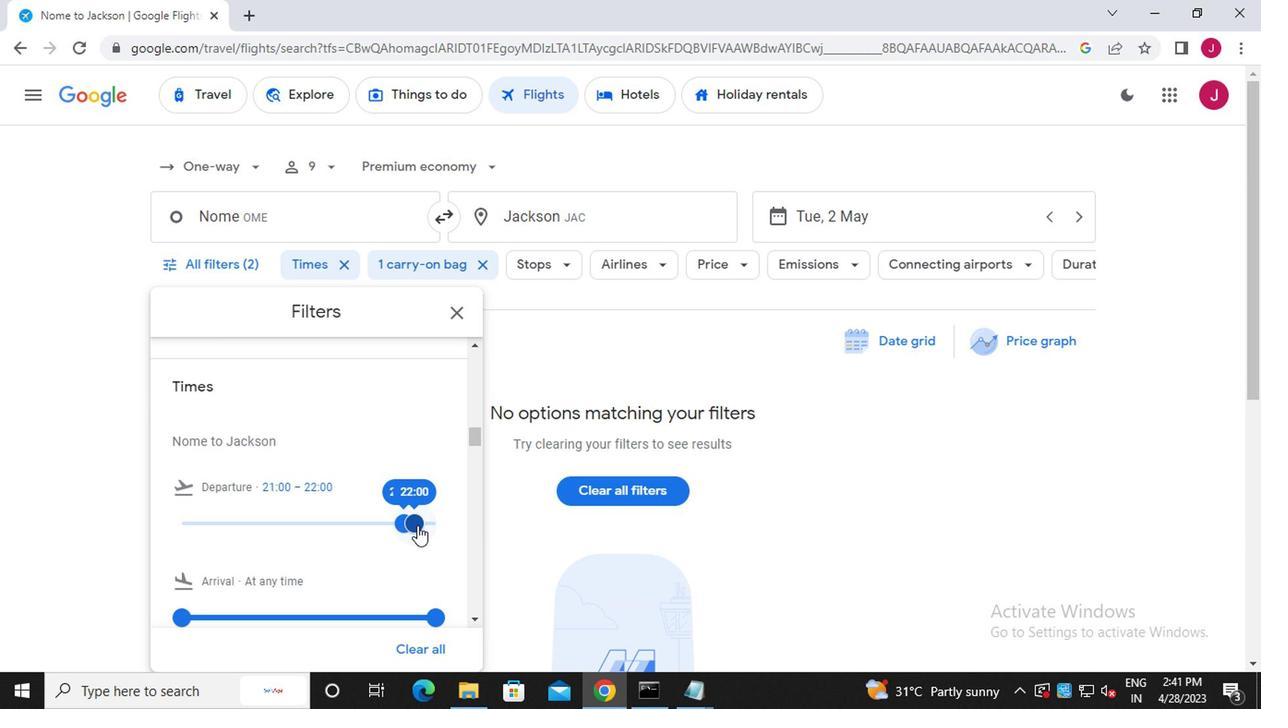 
Action: Mouse moved to (439, 520)
Screenshot: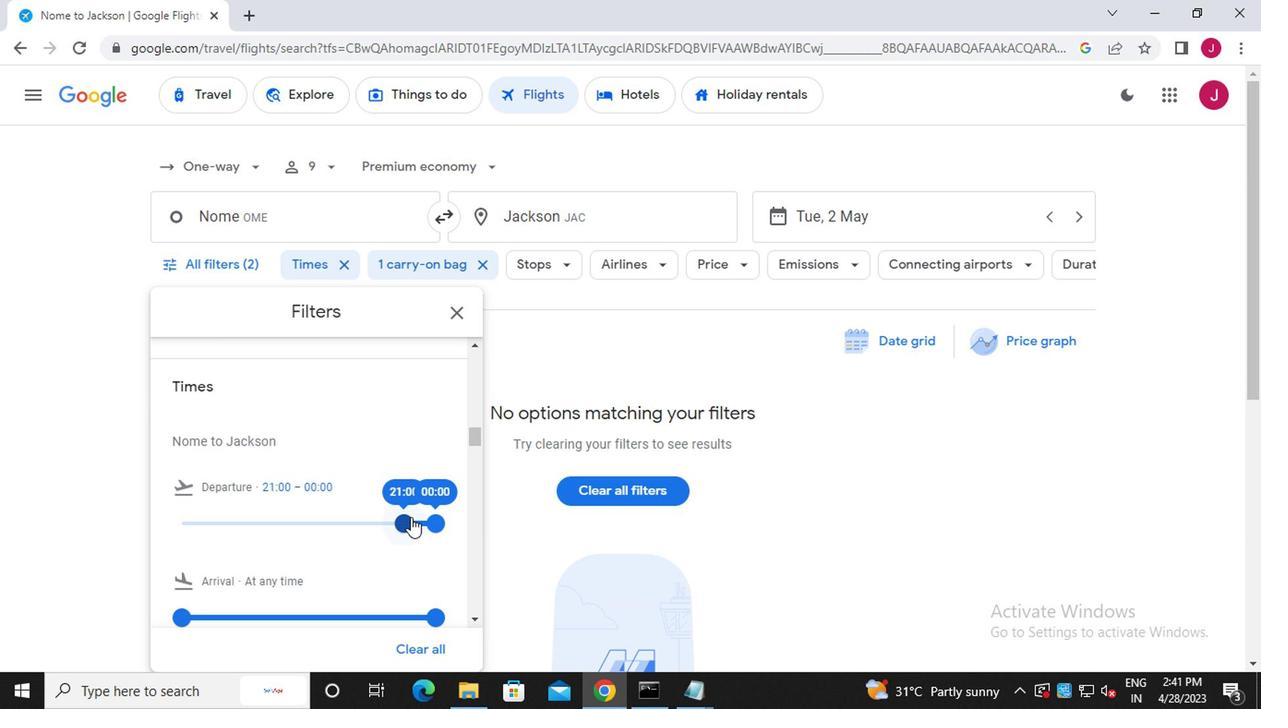 
Action: Mouse pressed left at (439, 520)
Screenshot: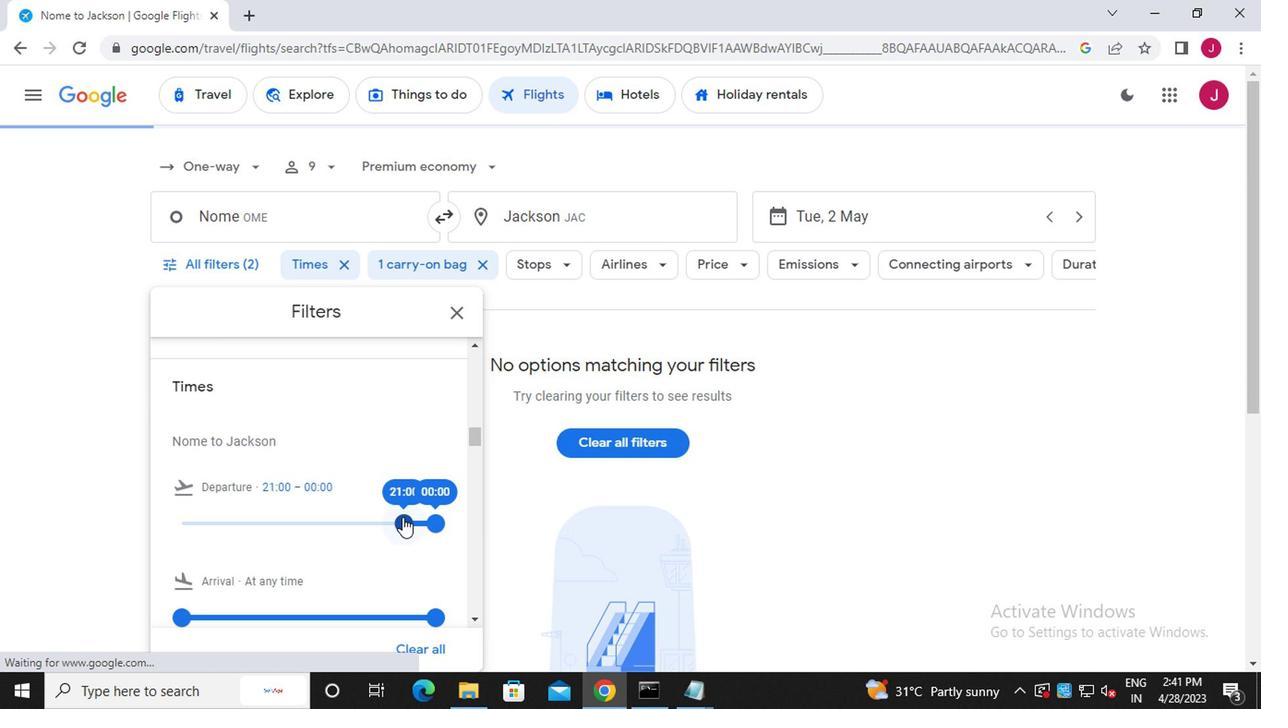 
Action: Mouse moved to (459, 523)
Screenshot: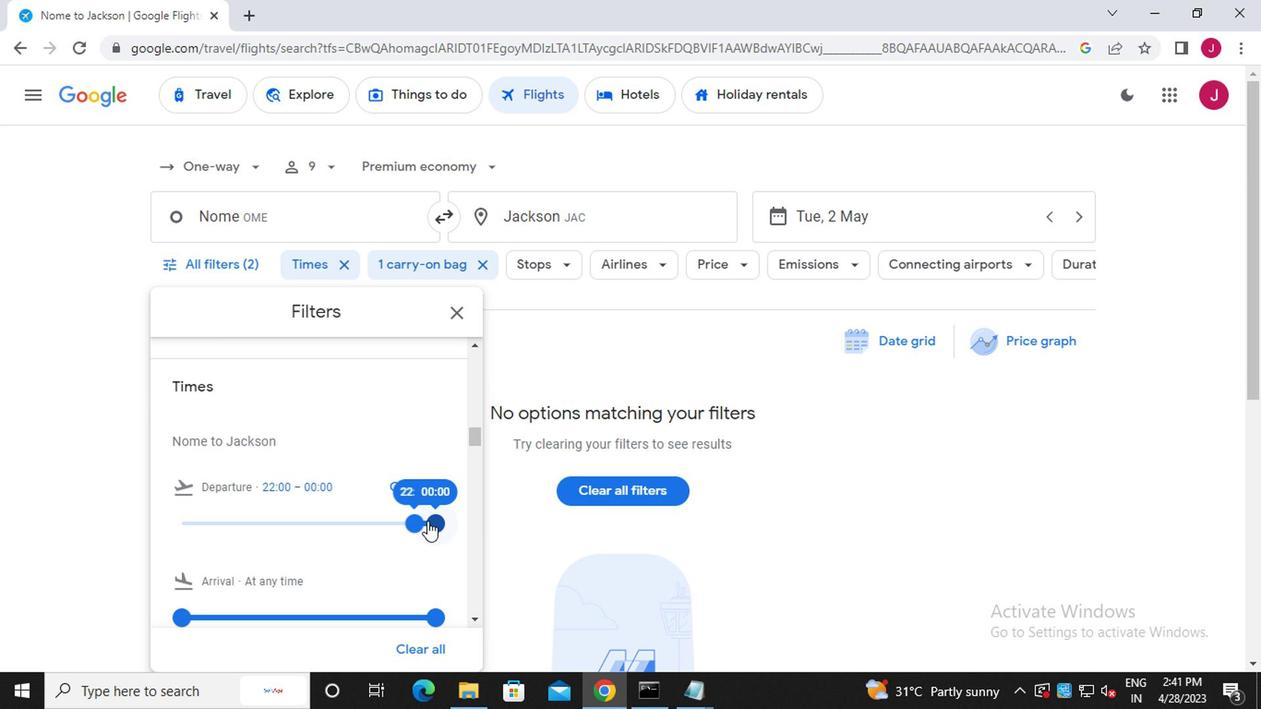 
Action: Mouse pressed left at (459, 523)
Screenshot: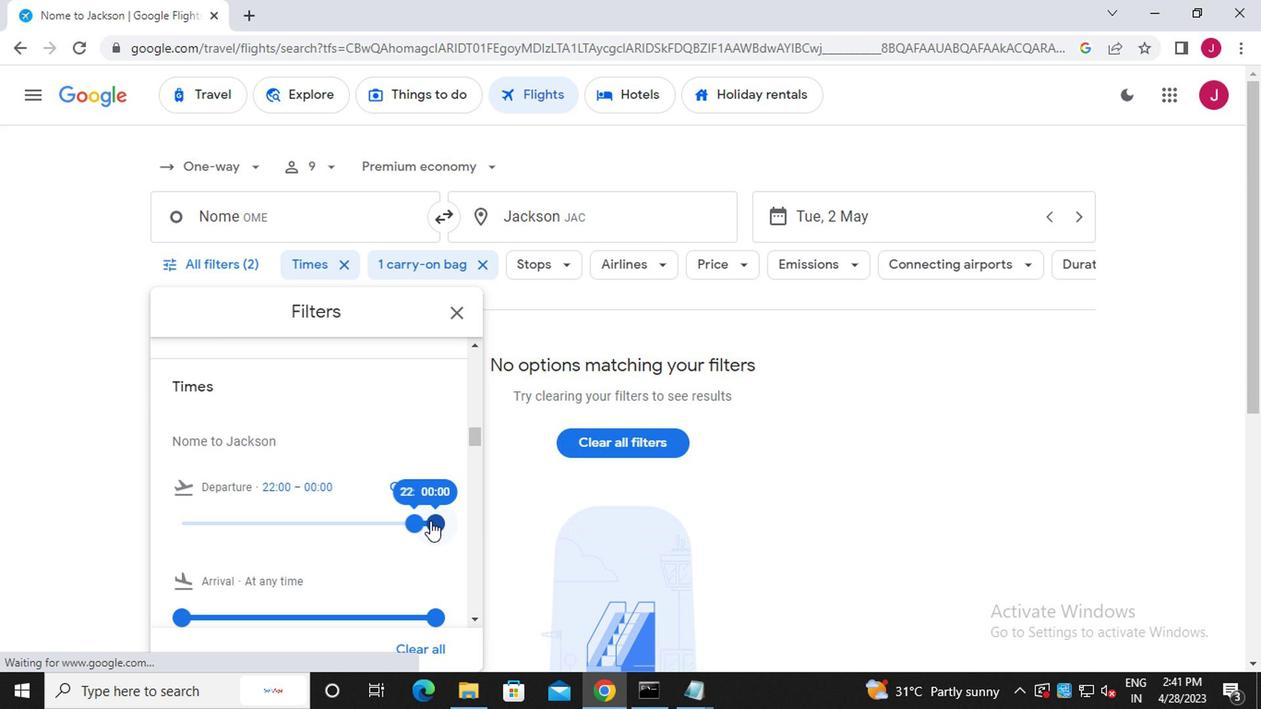 
Action: Mouse moved to (462, 525)
Screenshot: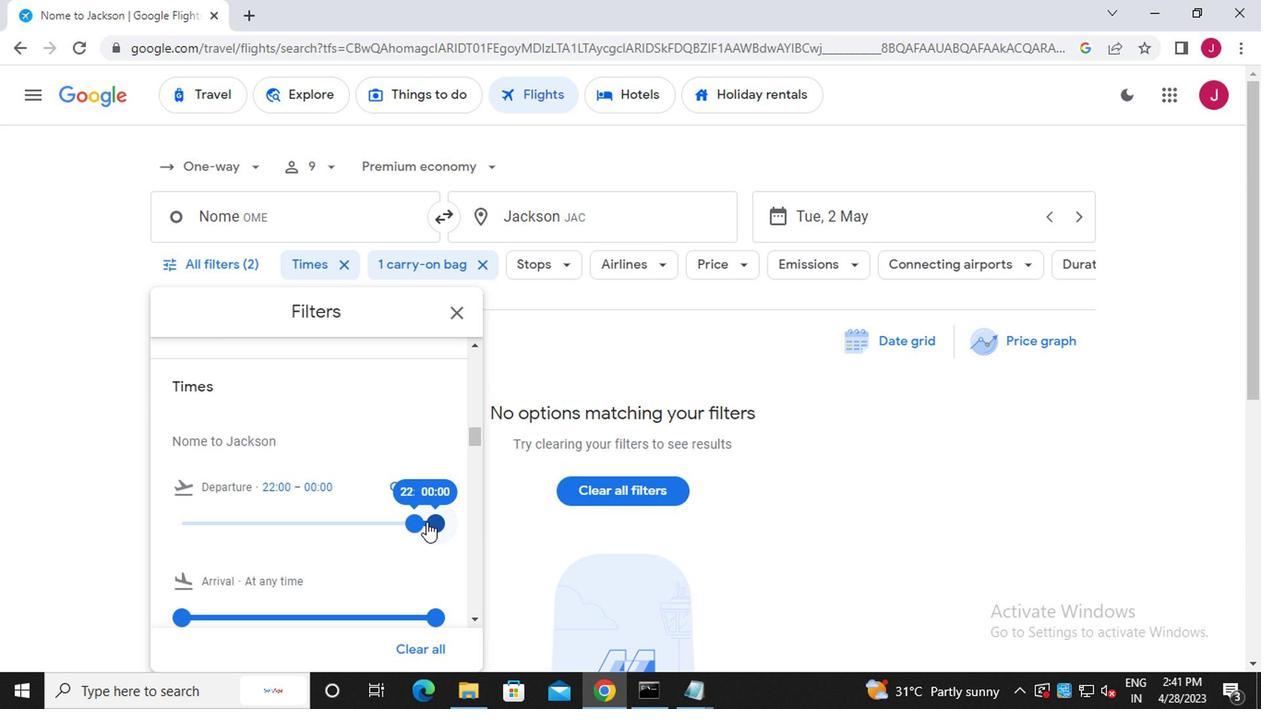 
Action: Mouse pressed left at (462, 525)
Screenshot: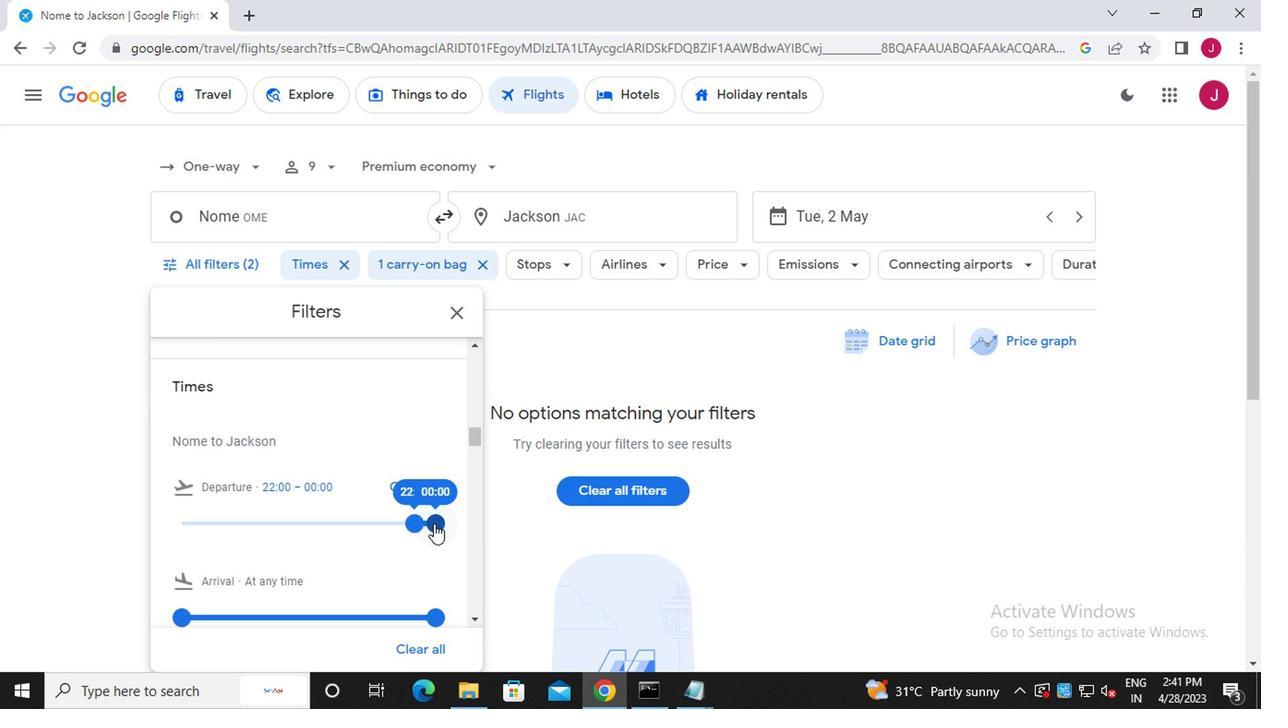 
Action: Mouse moved to (474, 376)
Screenshot: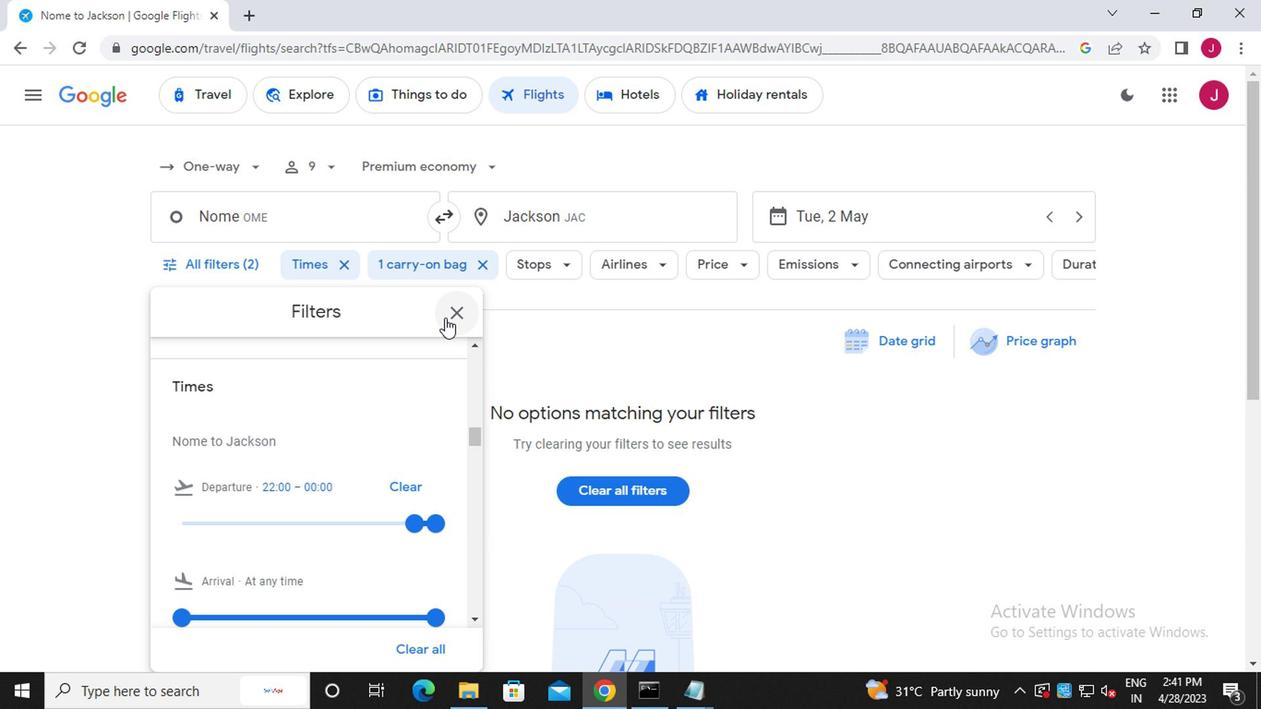 
Action: Mouse pressed left at (474, 376)
Screenshot: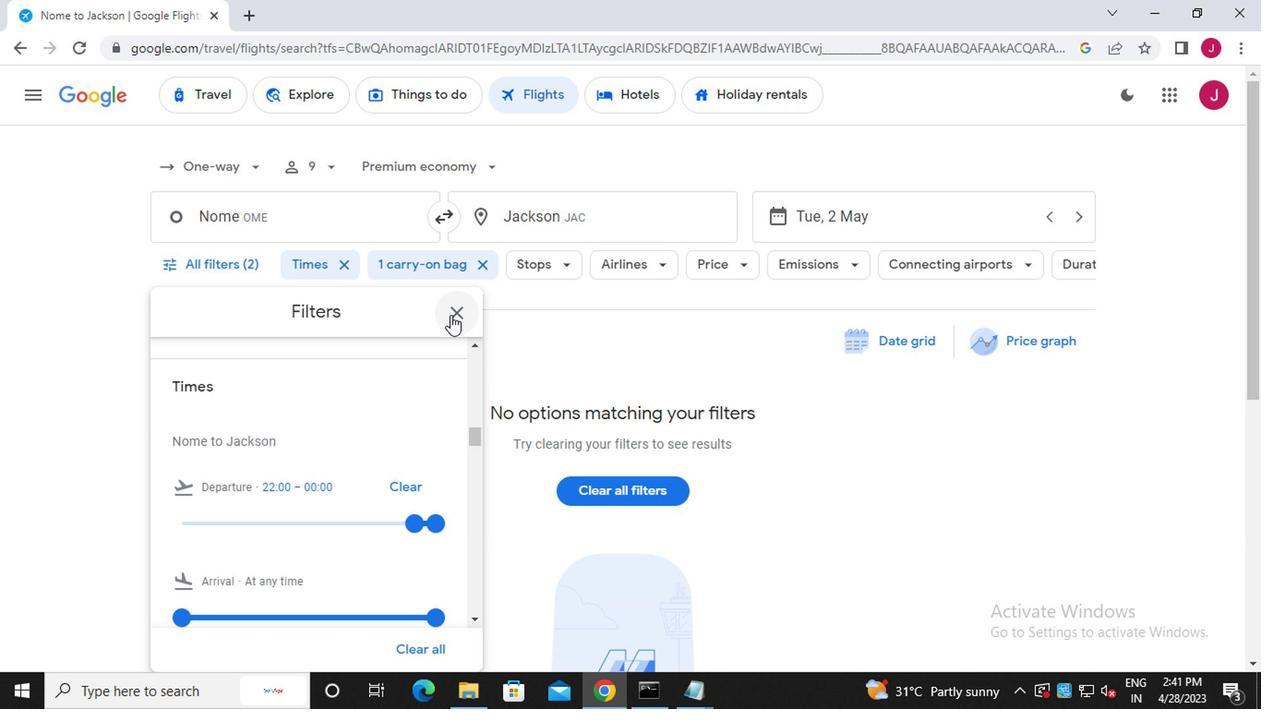
Action: Mouse moved to (474, 376)
Screenshot: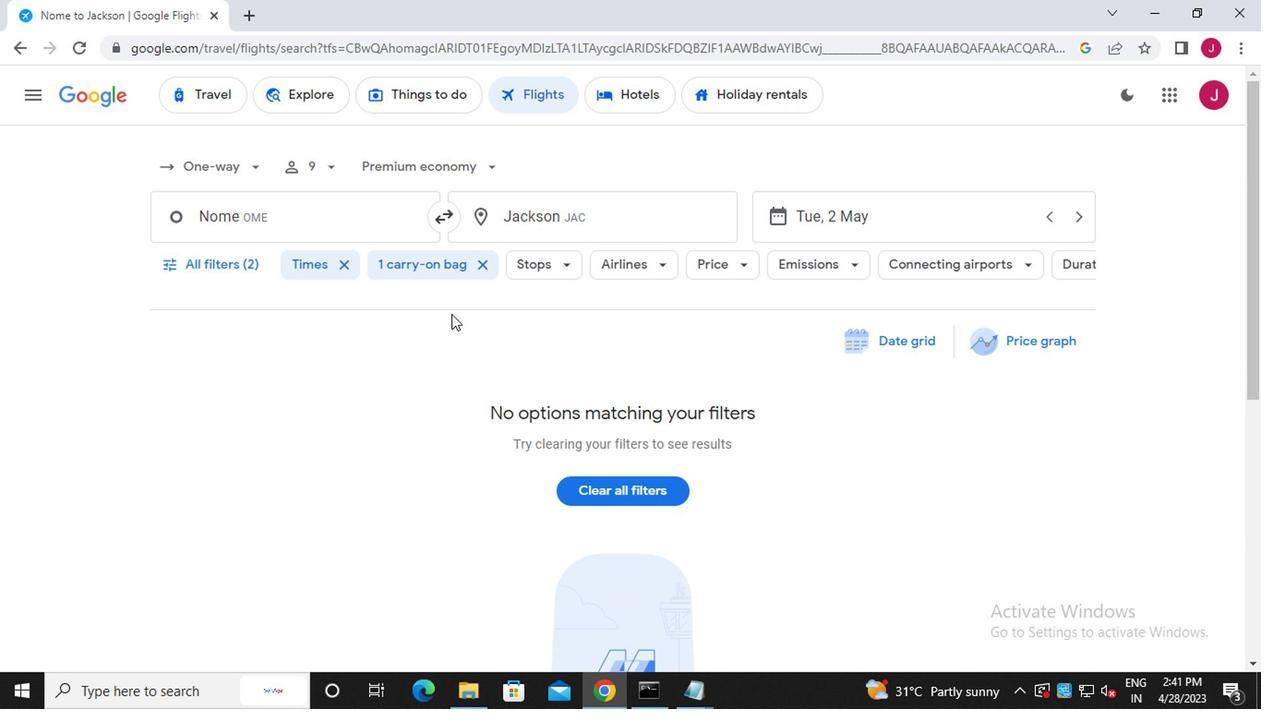 
